 Task: Look for space in Renton, United States from 24th August, 2023 to 10th September, 2023 for 8 adults in price range Rs.12000 to Rs.15000. Place can be entire place or shared room with 4 bedrooms having 8 beds and 4 bathrooms. Property type can be house, flat, guest house. Amenities needed are: wifi, TV, free parkinig on premises, gym, breakfast. Booking option can be shelf check-in. Required host language is English.
Action: Mouse moved to (574, 136)
Screenshot: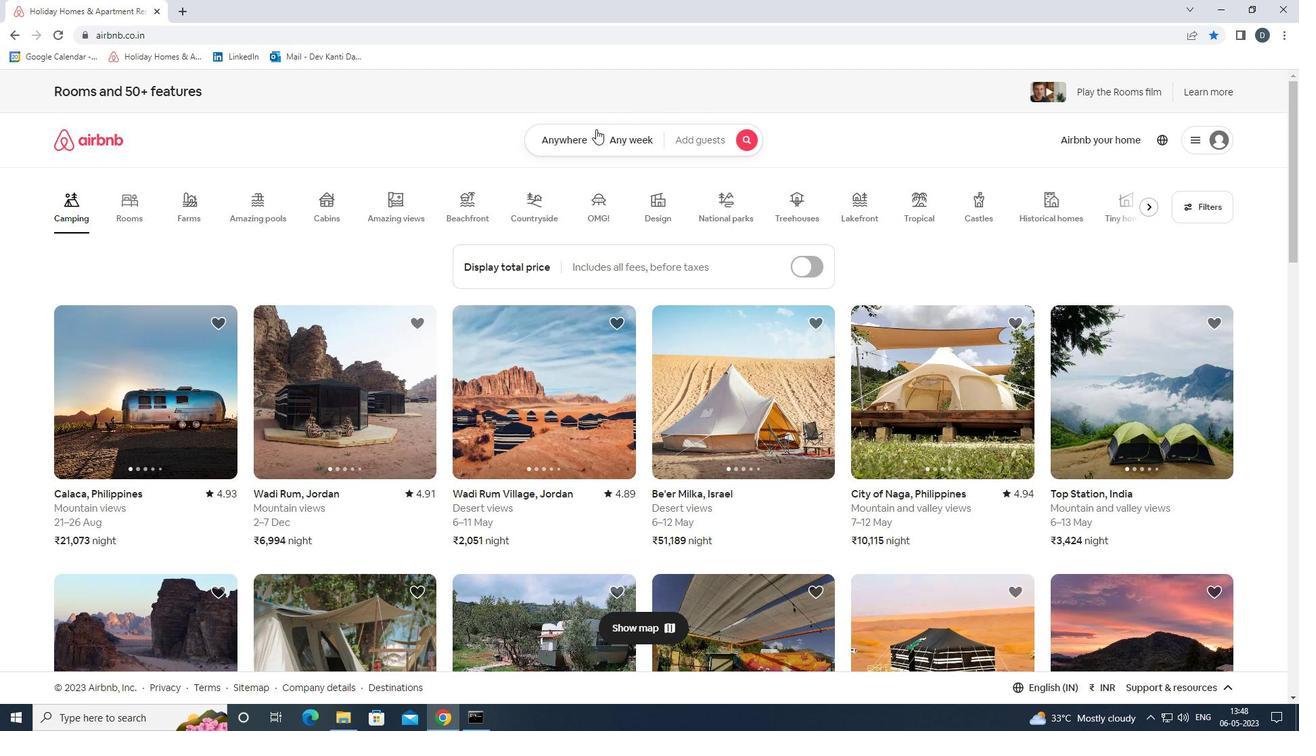 
Action: Mouse pressed left at (574, 136)
Screenshot: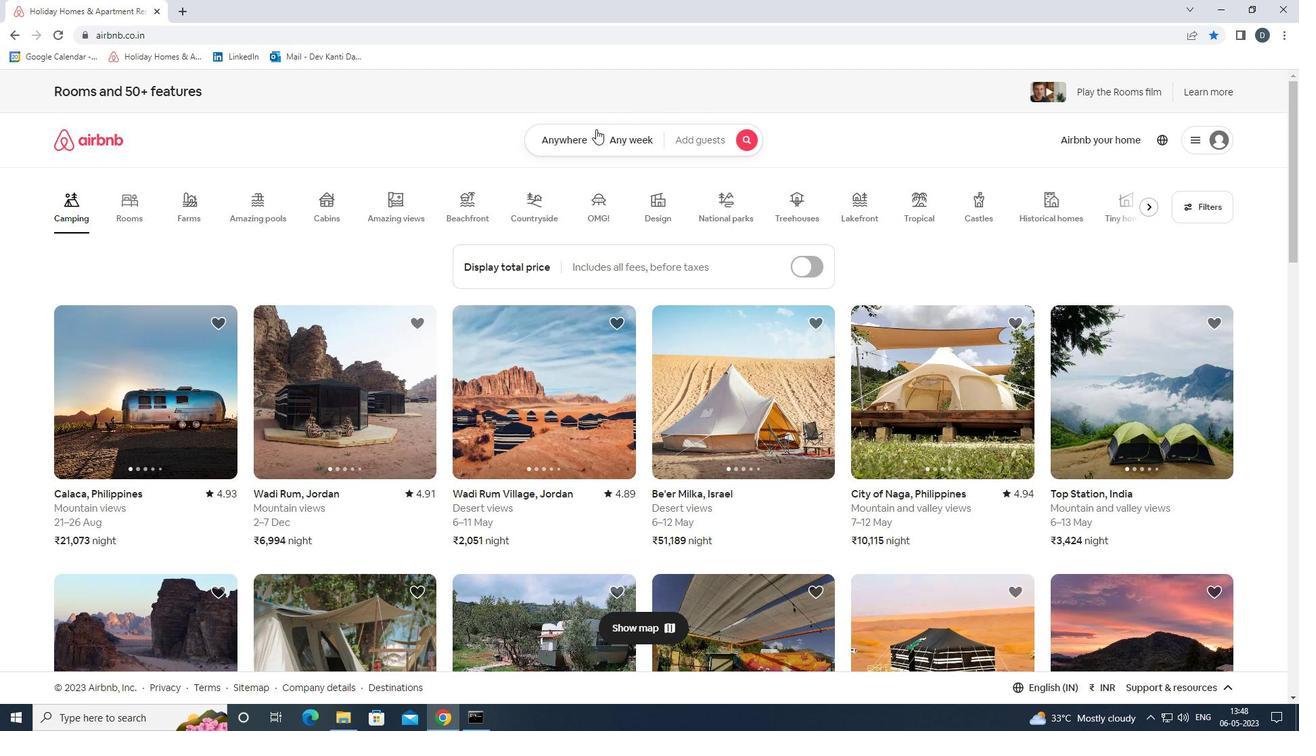 
Action: Mouse moved to (507, 191)
Screenshot: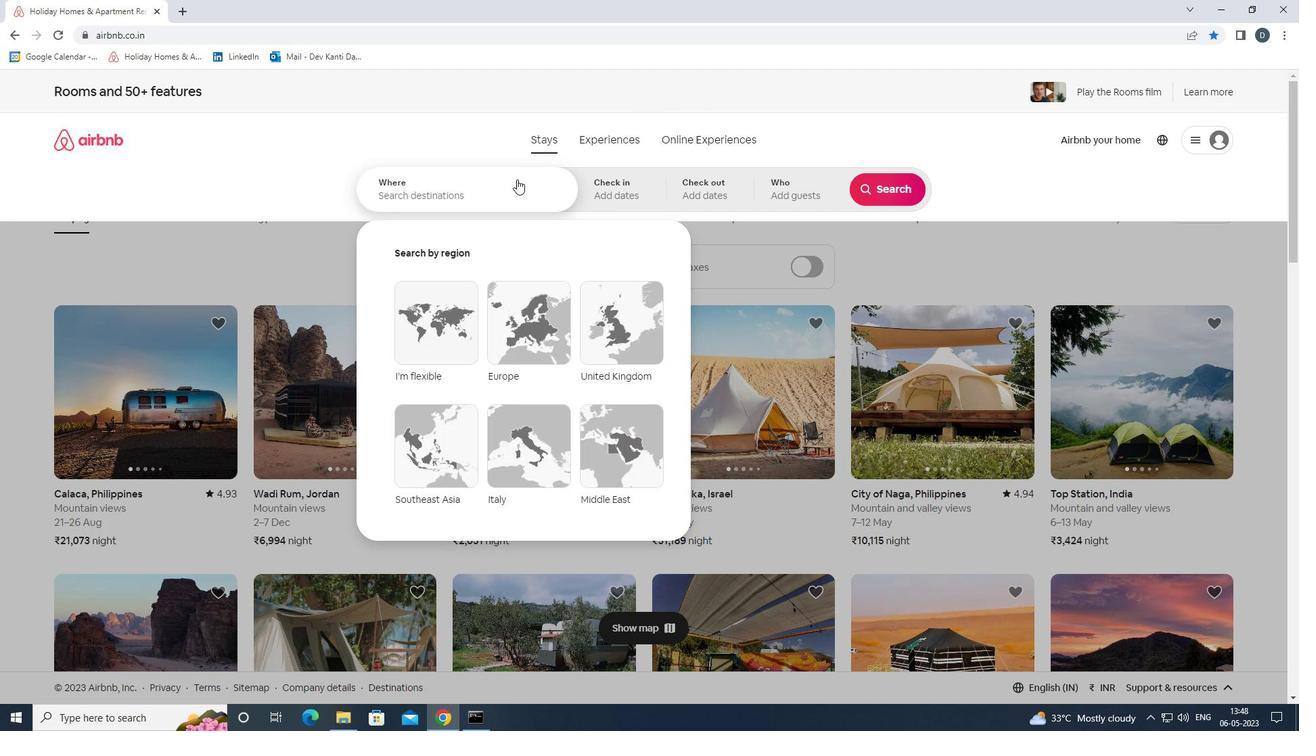 
Action: Mouse pressed left at (507, 191)
Screenshot: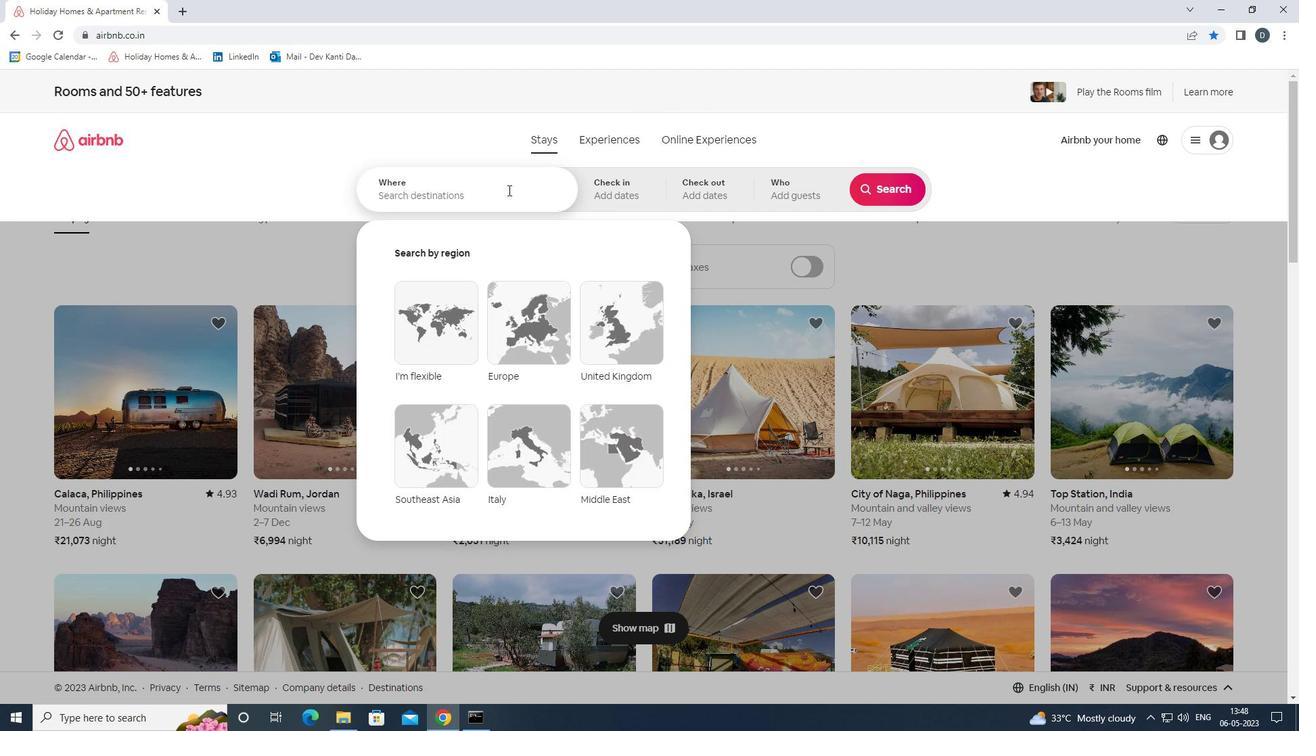 
Action: Key pressed <Key.shift>RENTON,<Key.shift><Key.shift><Key.shift><Key.shift><Key.shift><Key.shift><Key.shift><Key.shift><Key.shift><Key.shift><Key.shift><Key.shift>UNITED<Key.space><Key.shift>STATES<Key.enter>
Screenshot: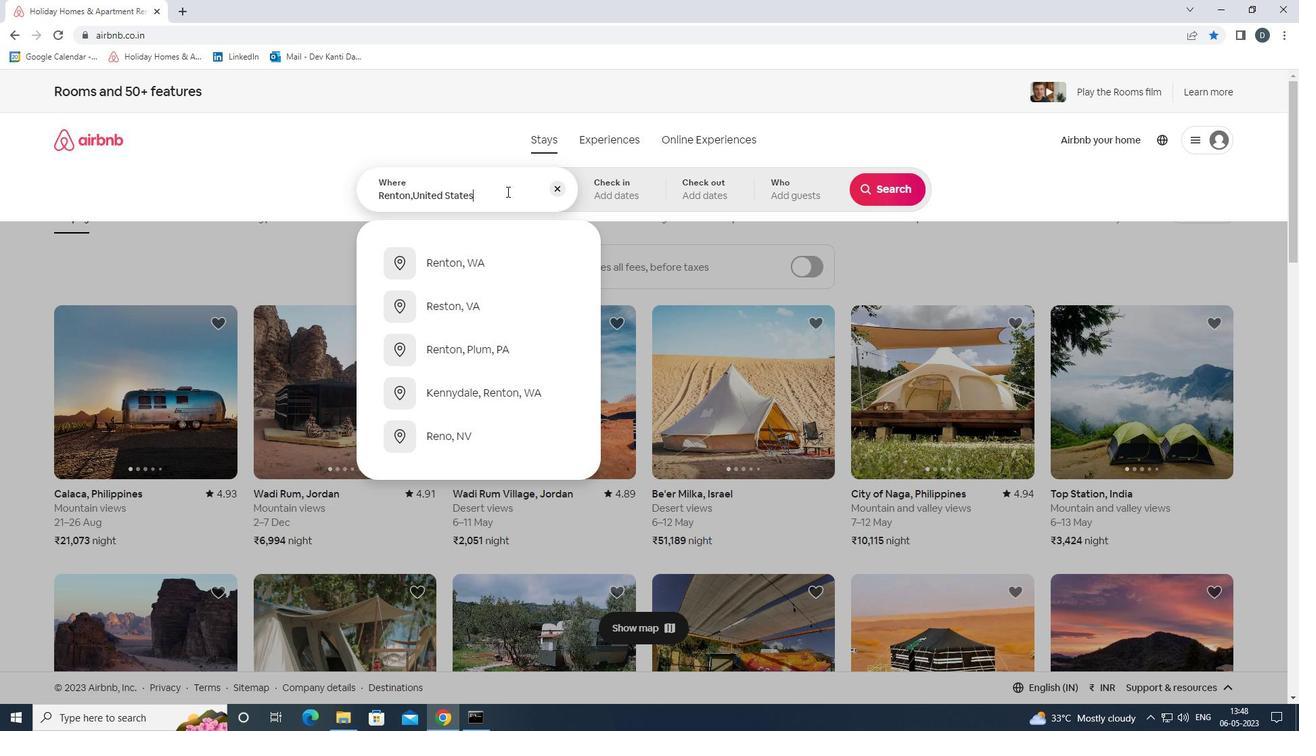 
Action: Mouse moved to (894, 294)
Screenshot: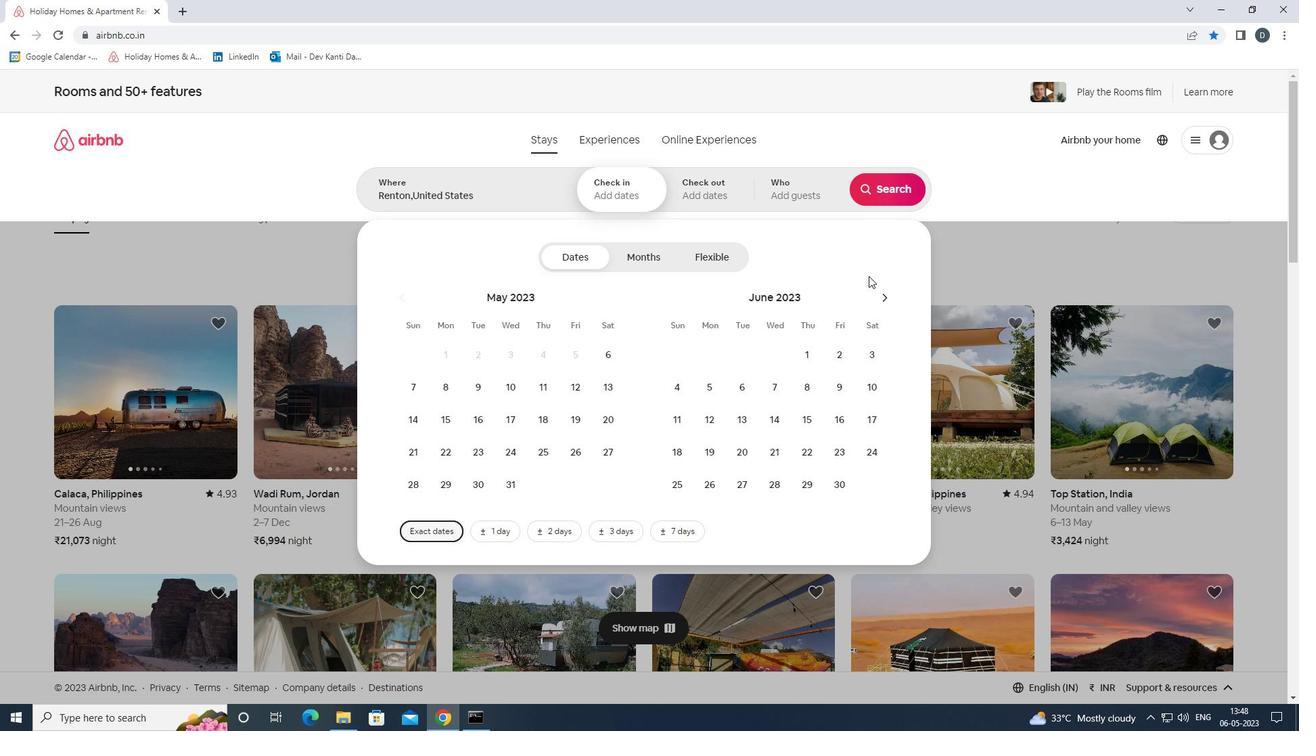 
Action: Mouse pressed left at (894, 294)
Screenshot: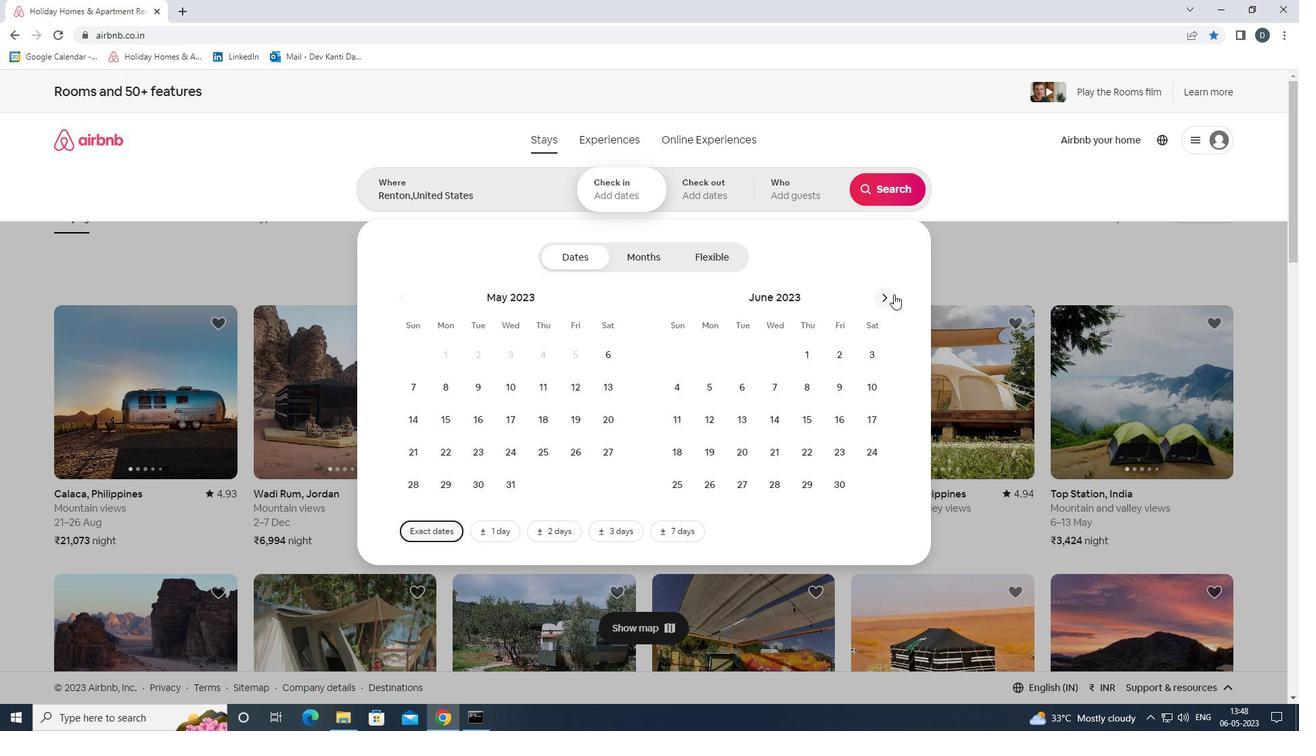 
Action: Mouse pressed left at (894, 294)
Screenshot: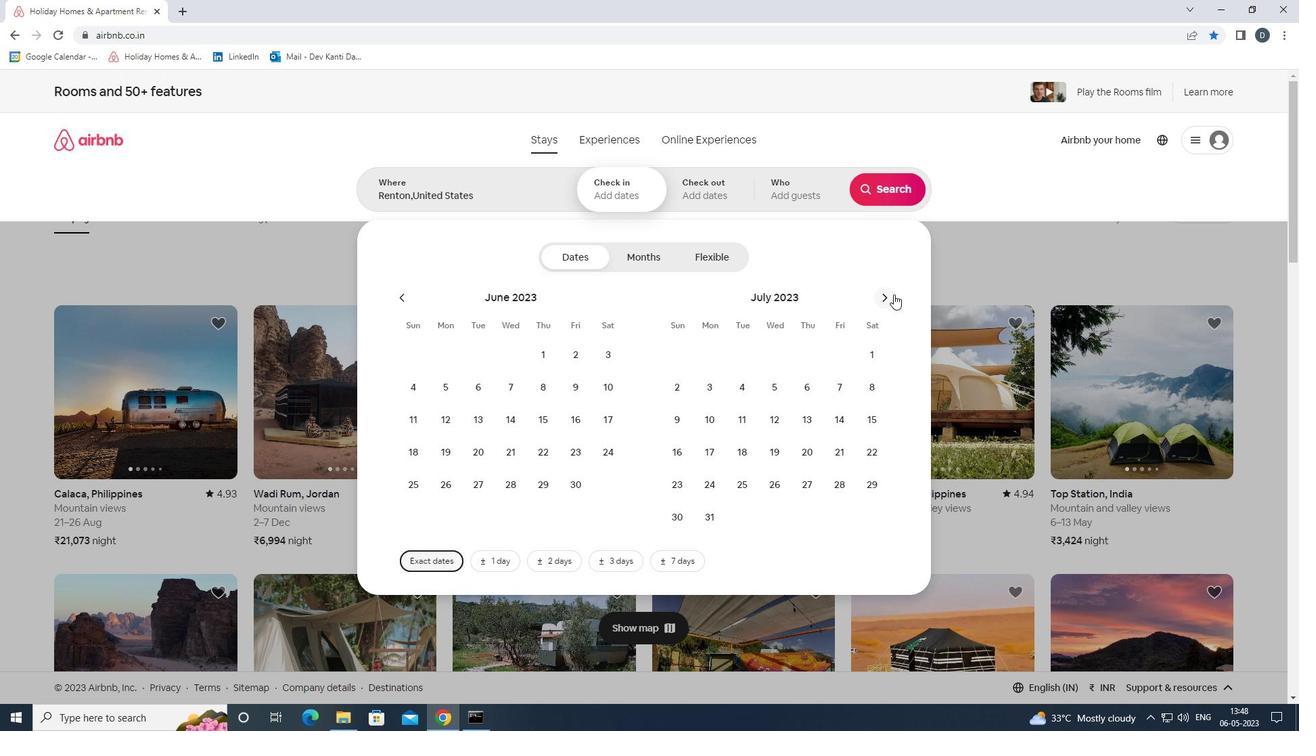 
Action: Mouse pressed left at (894, 294)
Screenshot: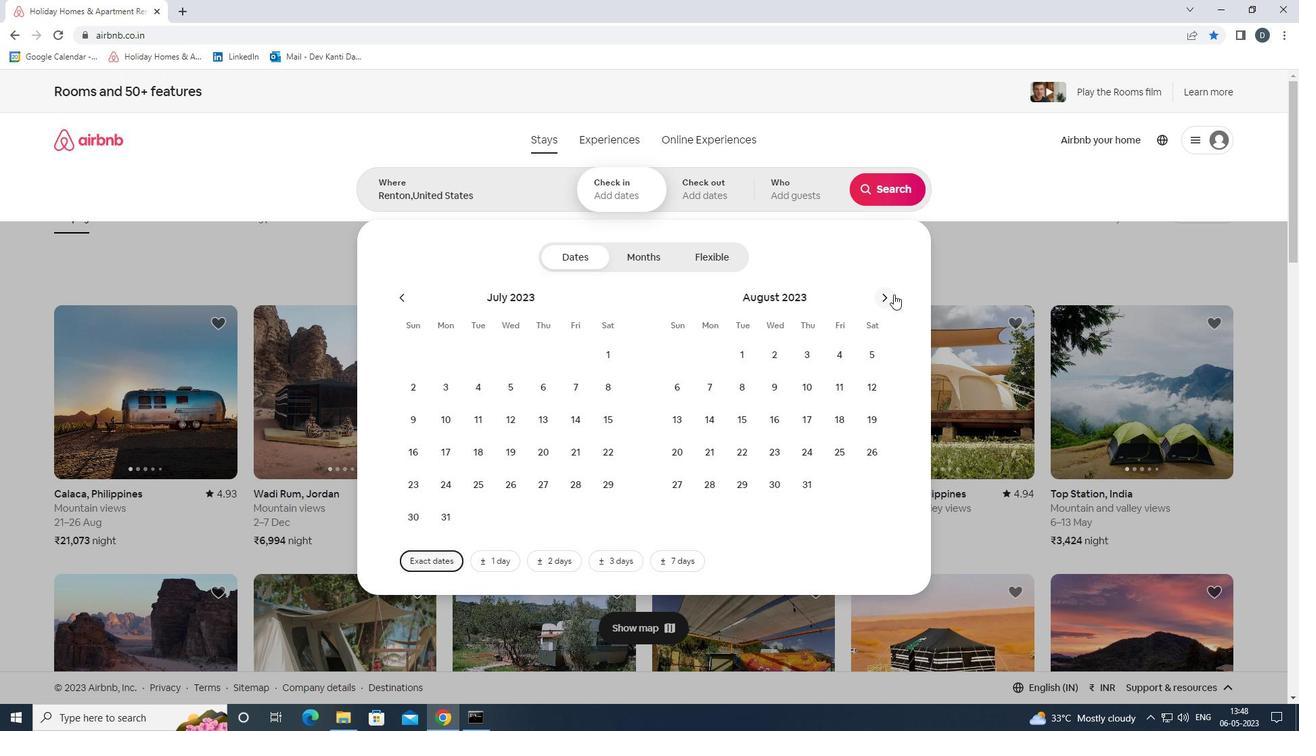
Action: Mouse moved to (535, 442)
Screenshot: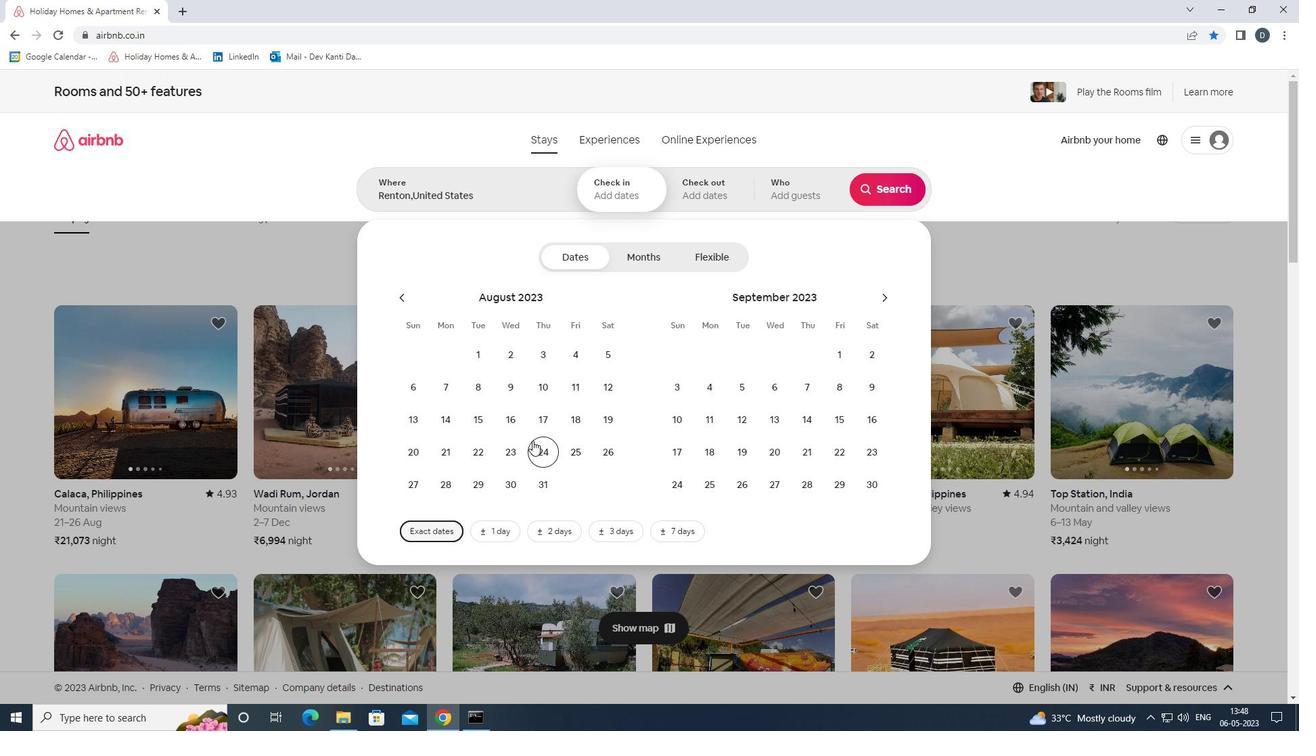 
Action: Mouse pressed left at (535, 442)
Screenshot: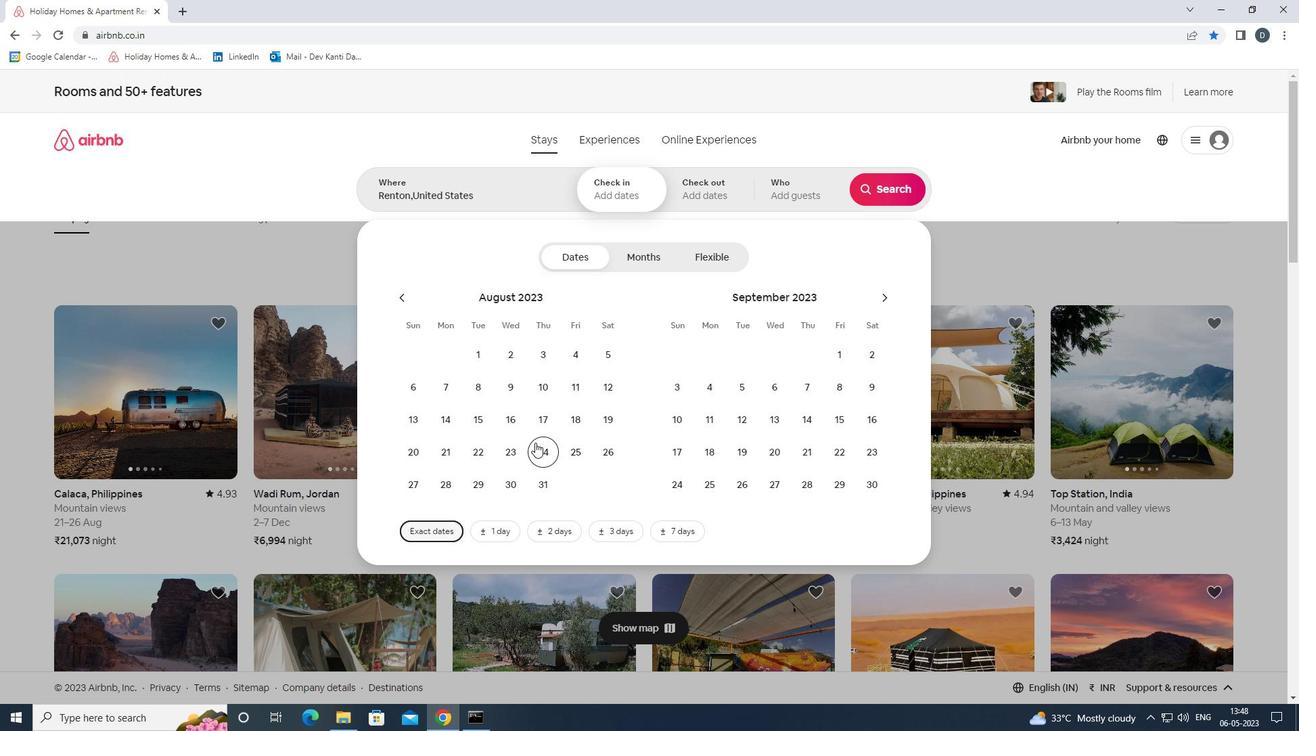 
Action: Mouse moved to (683, 420)
Screenshot: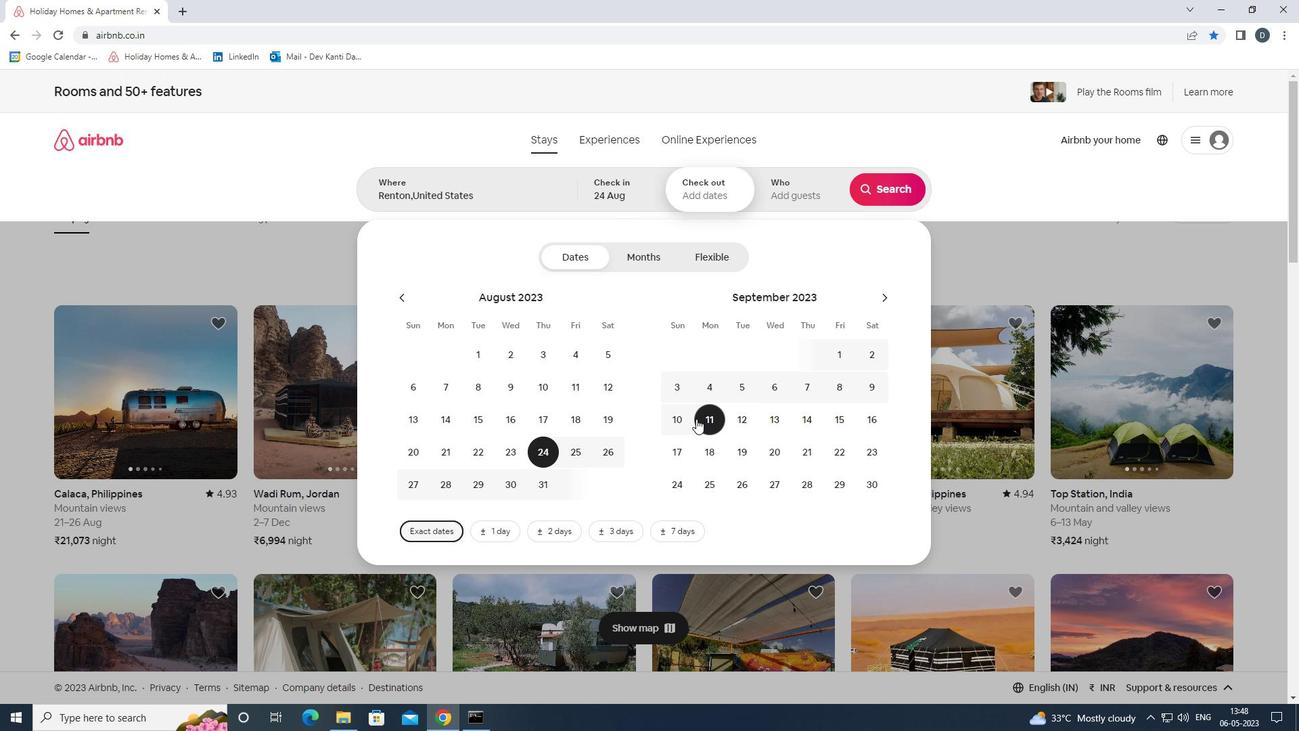 
Action: Mouse pressed left at (683, 420)
Screenshot: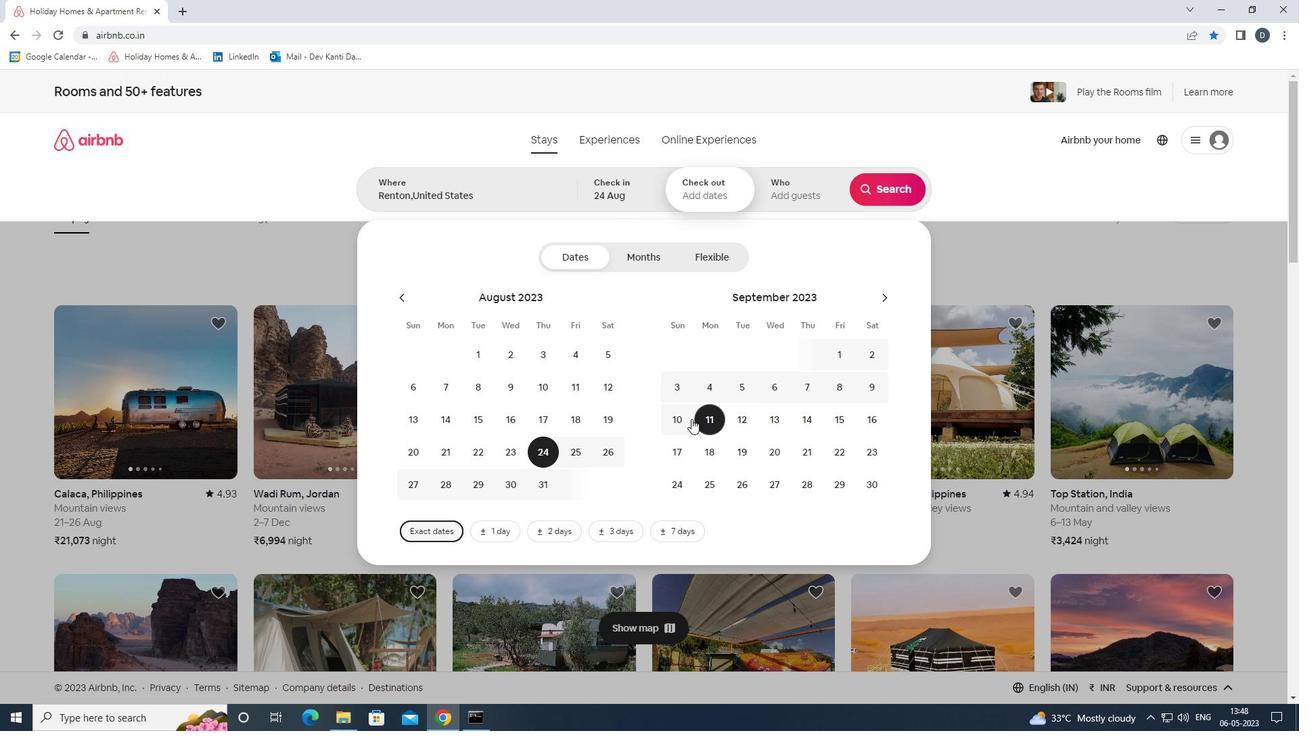 
Action: Mouse moved to (786, 199)
Screenshot: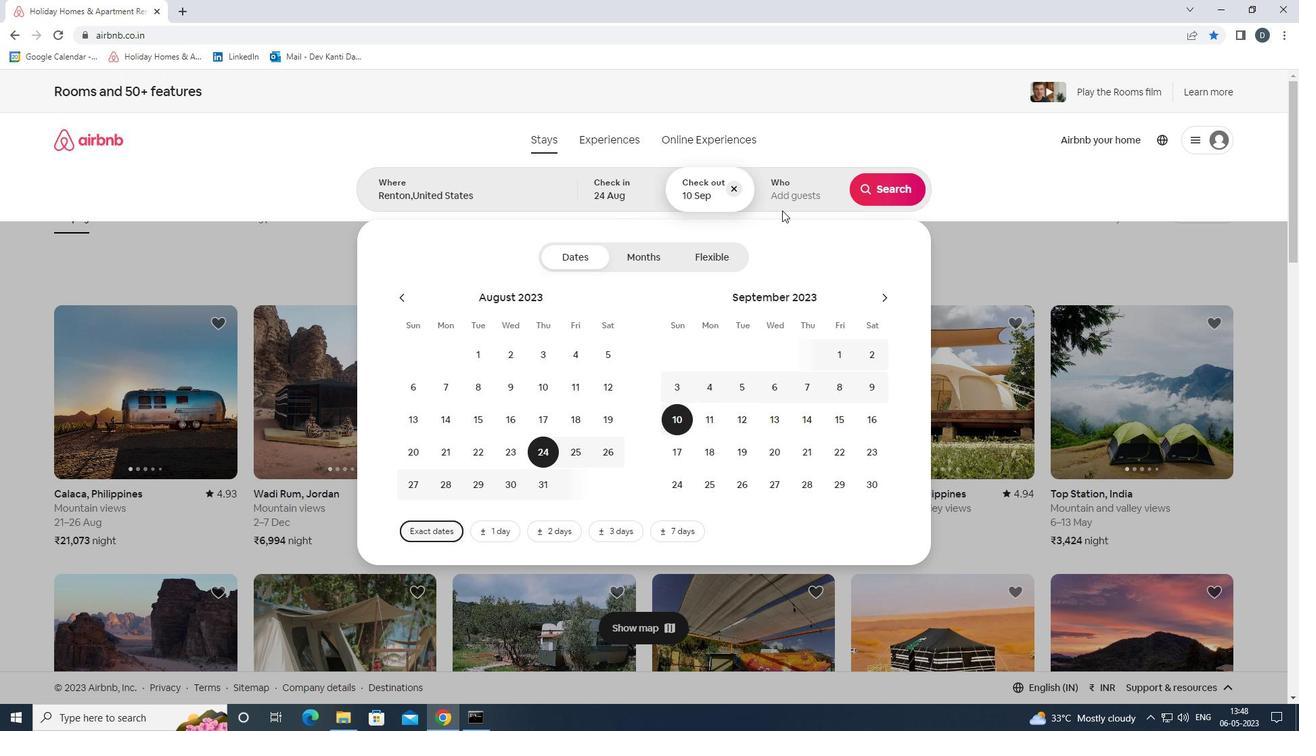 
Action: Mouse pressed left at (786, 199)
Screenshot: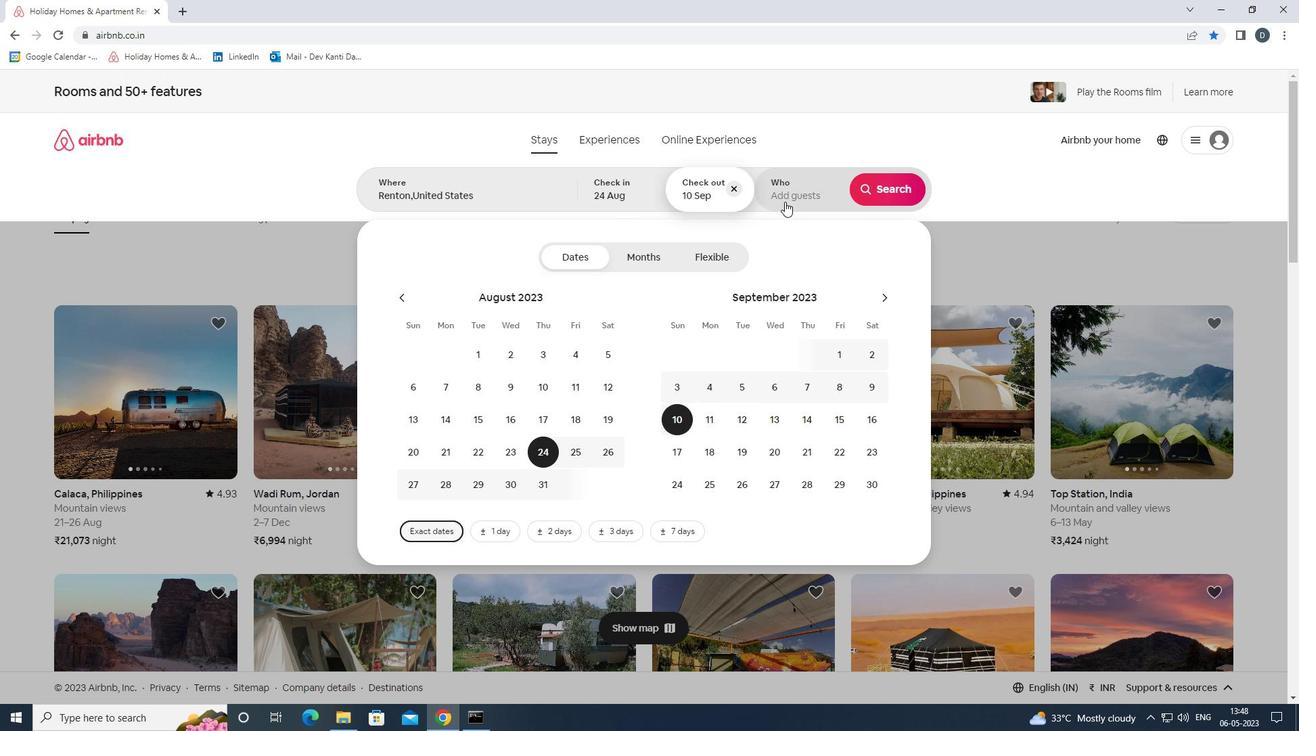 
Action: Mouse moved to (889, 261)
Screenshot: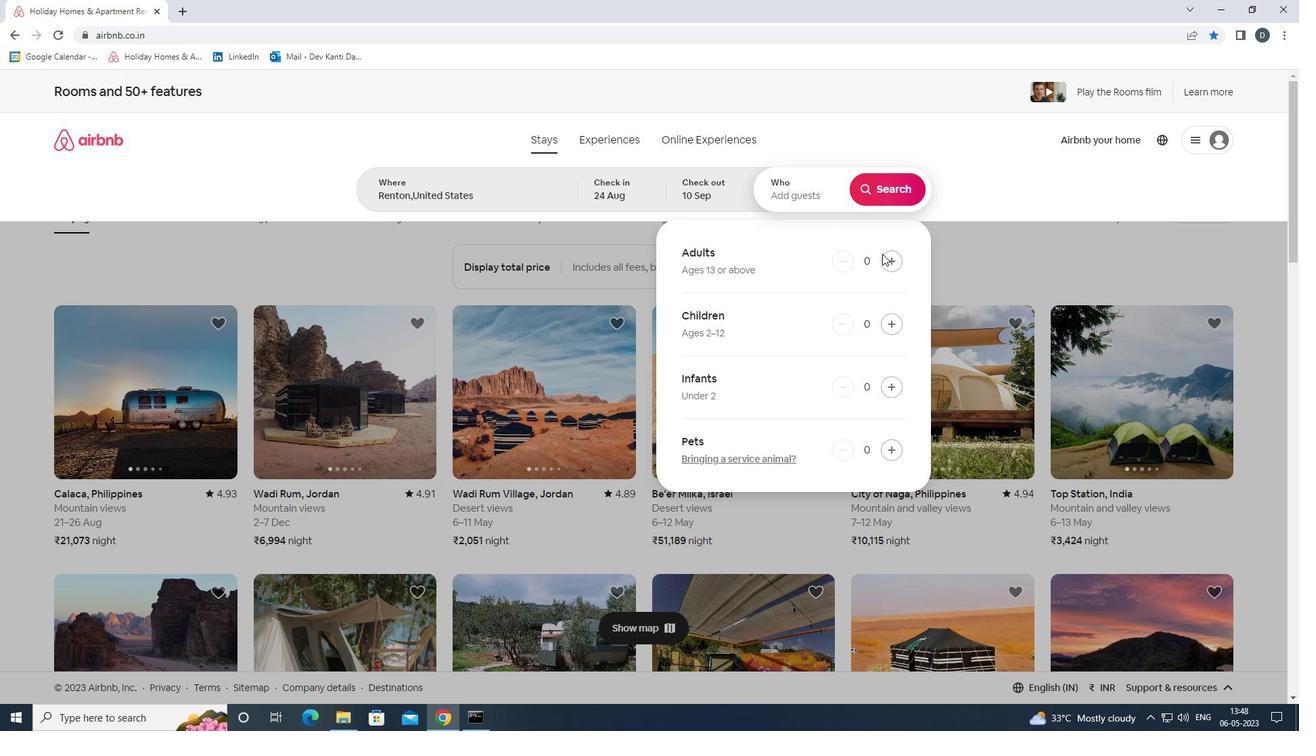 
Action: Mouse pressed left at (889, 261)
Screenshot: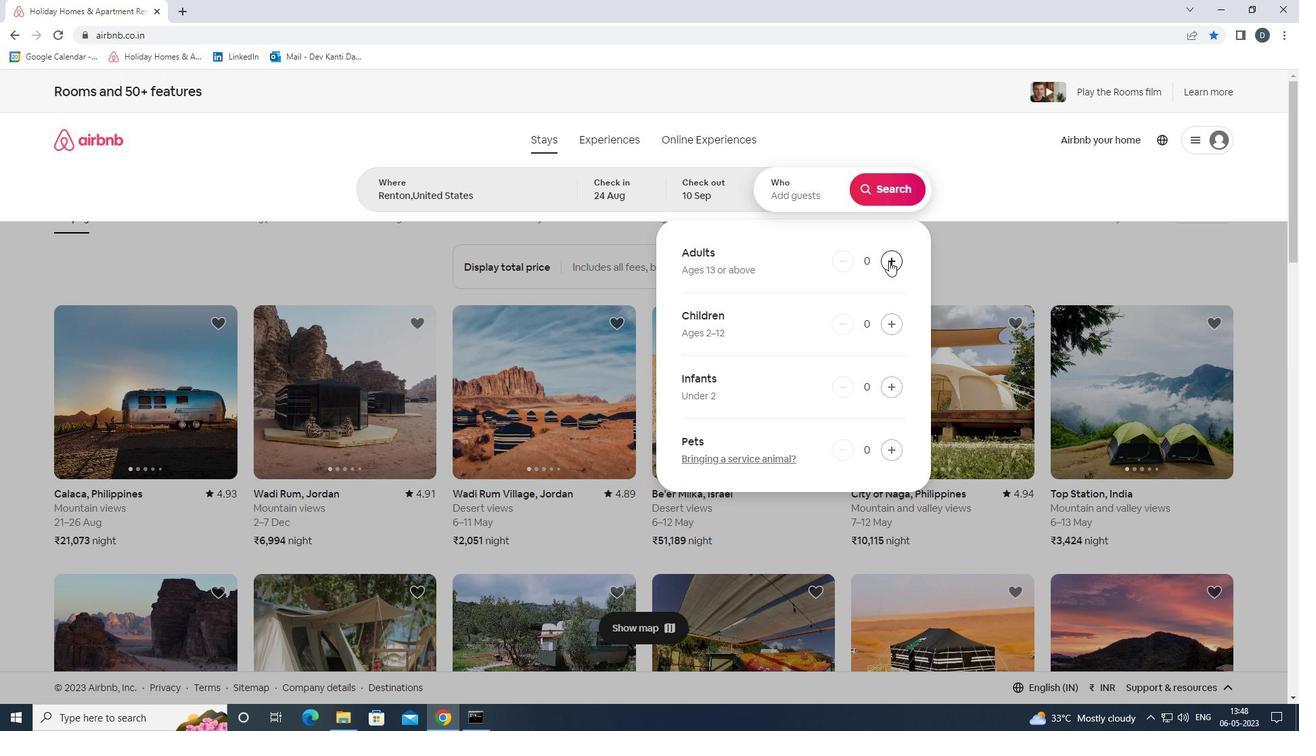 
Action: Mouse pressed left at (889, 261)
Screenshot: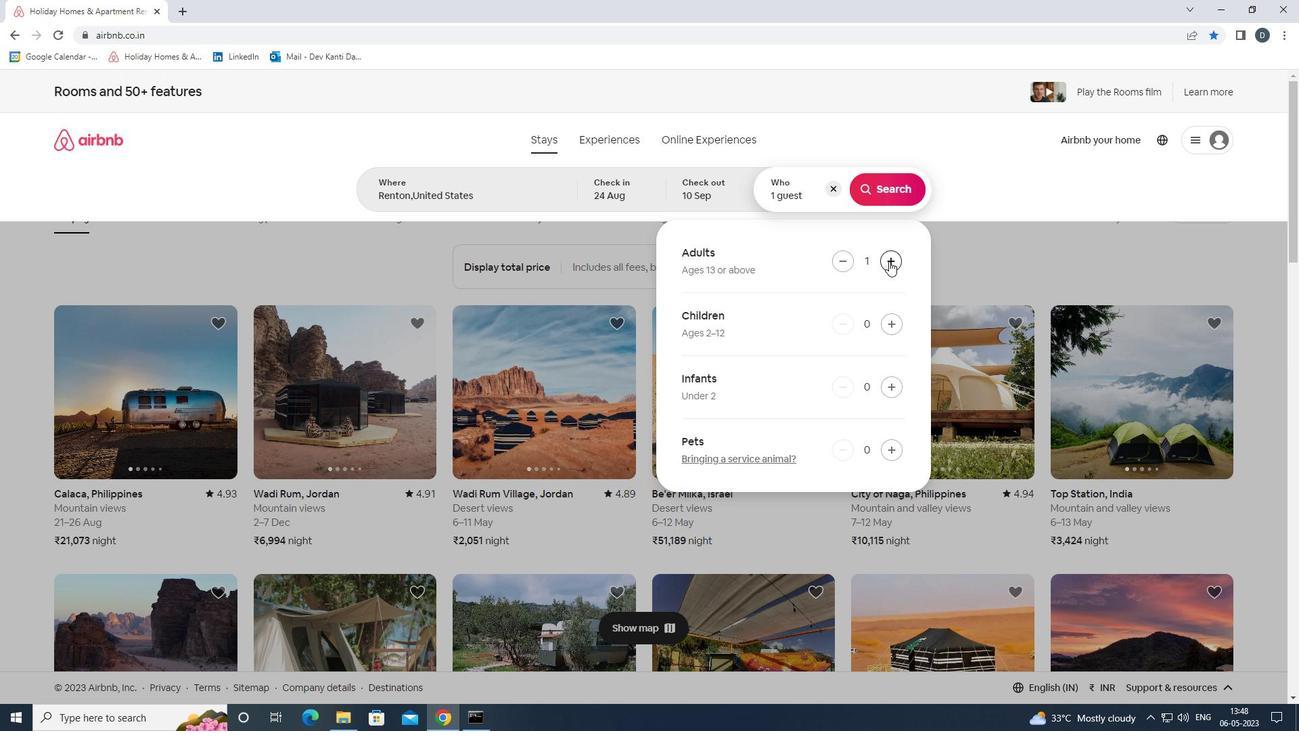 
Action: Mouse pressed left at (889, 261)
Screenshot: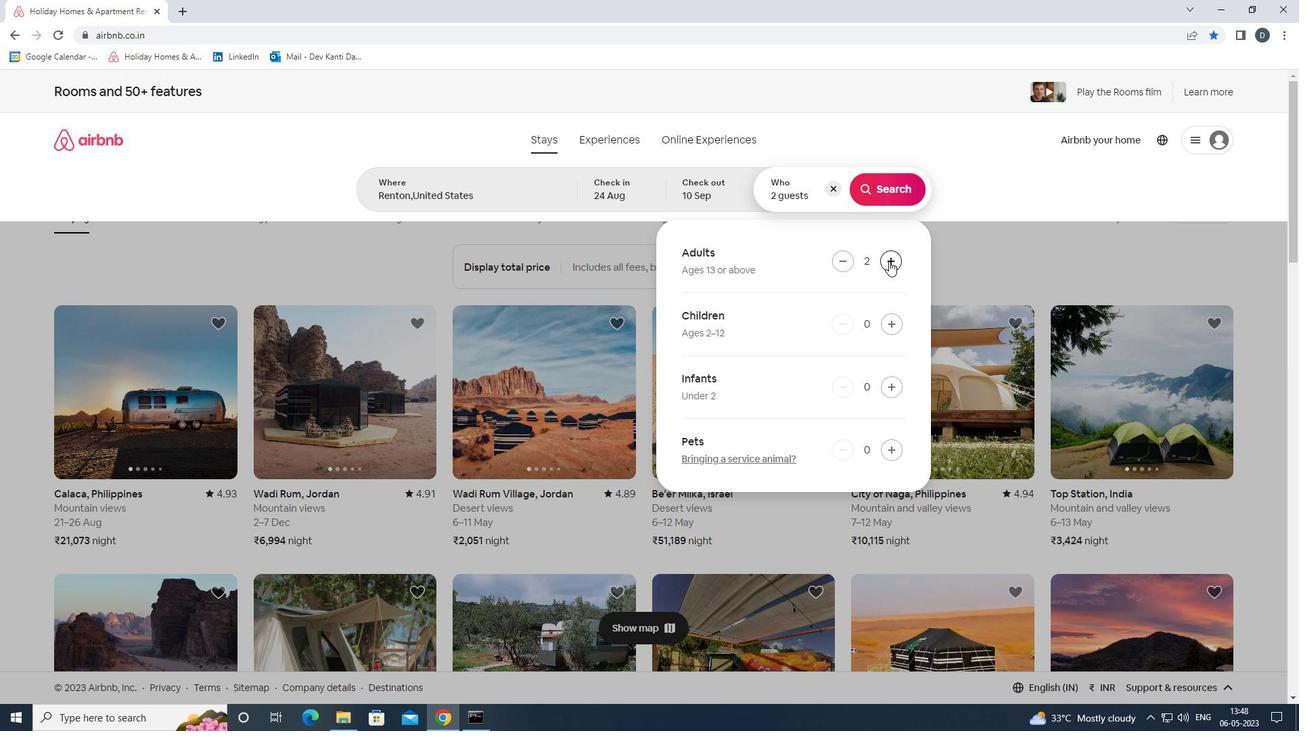 
Action: Mouse pressed left at (889, 261)
Screenshot: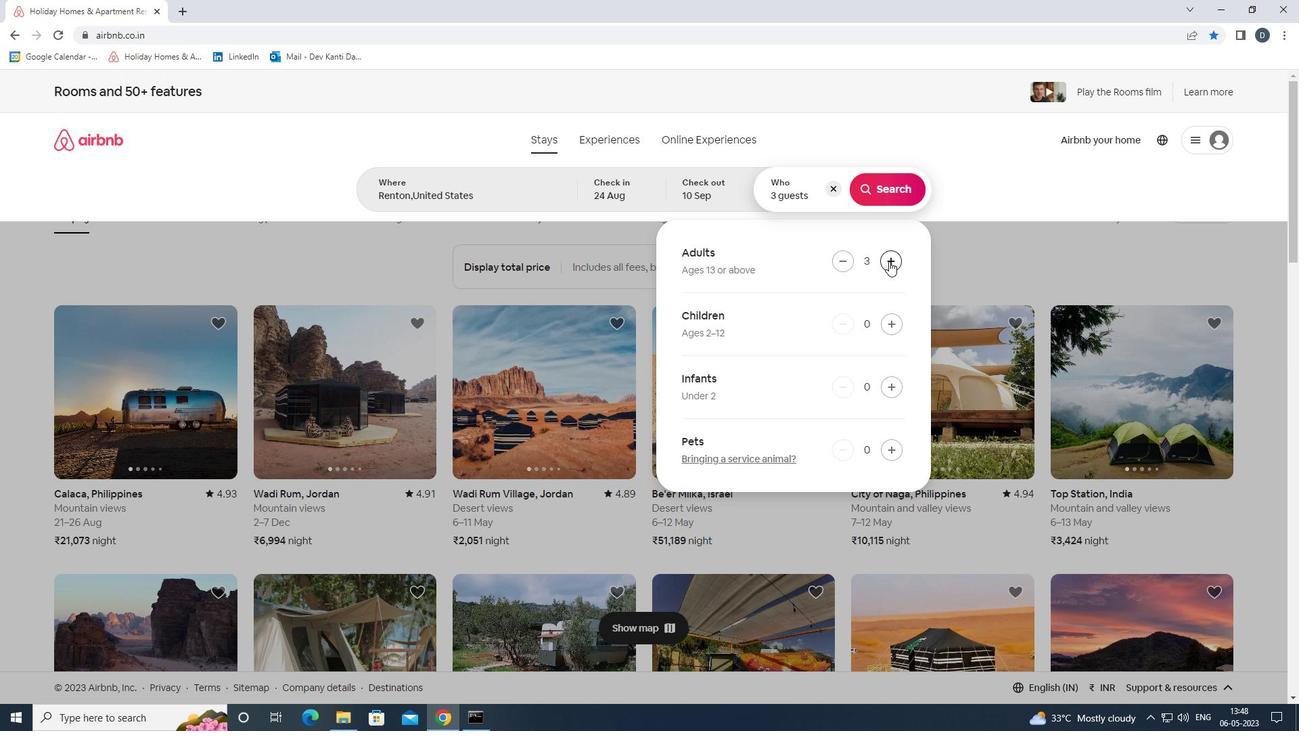 
Action: Mouse pressed left at (889, 261)
Screenshot: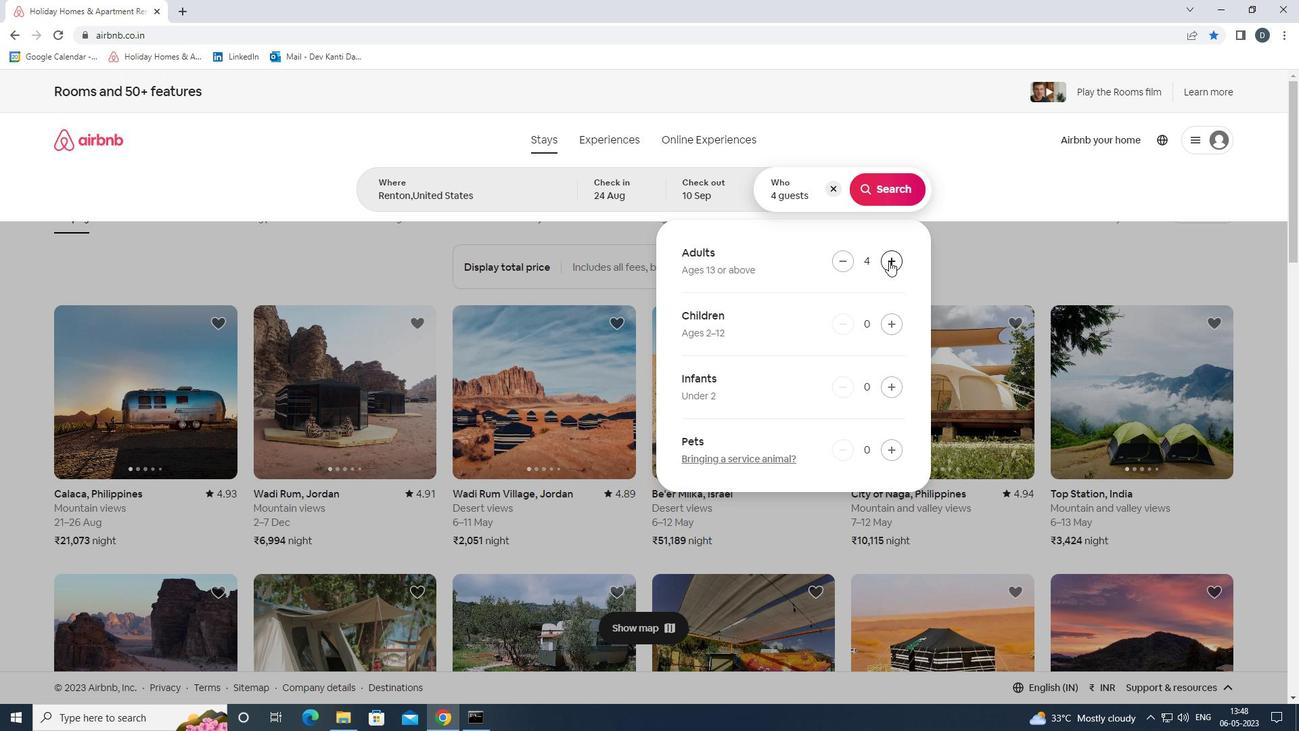 
Action: Mouse pressed left at (889, 261)
Screenshot: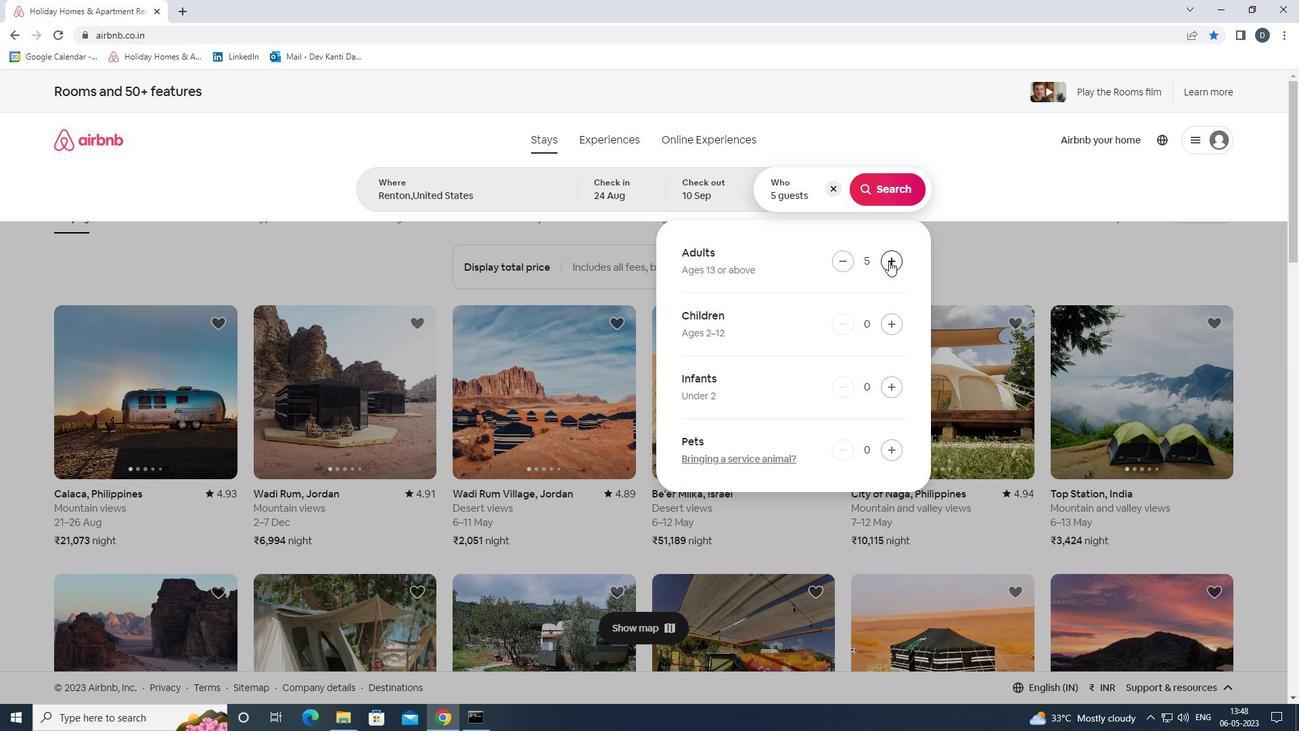 
Action: Mouse pressed left at (889, 261)
Screenshot: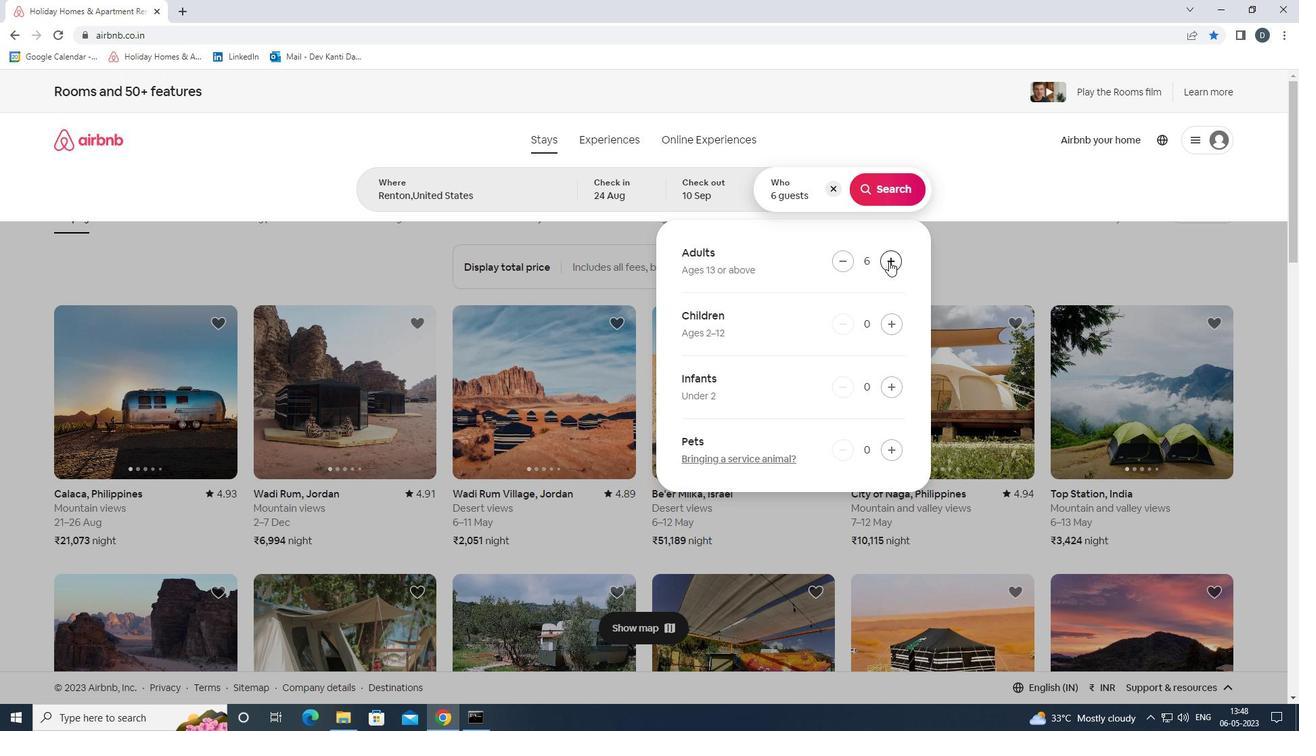 
Action: Mouse pressed left at (889, 261)
Screenshot: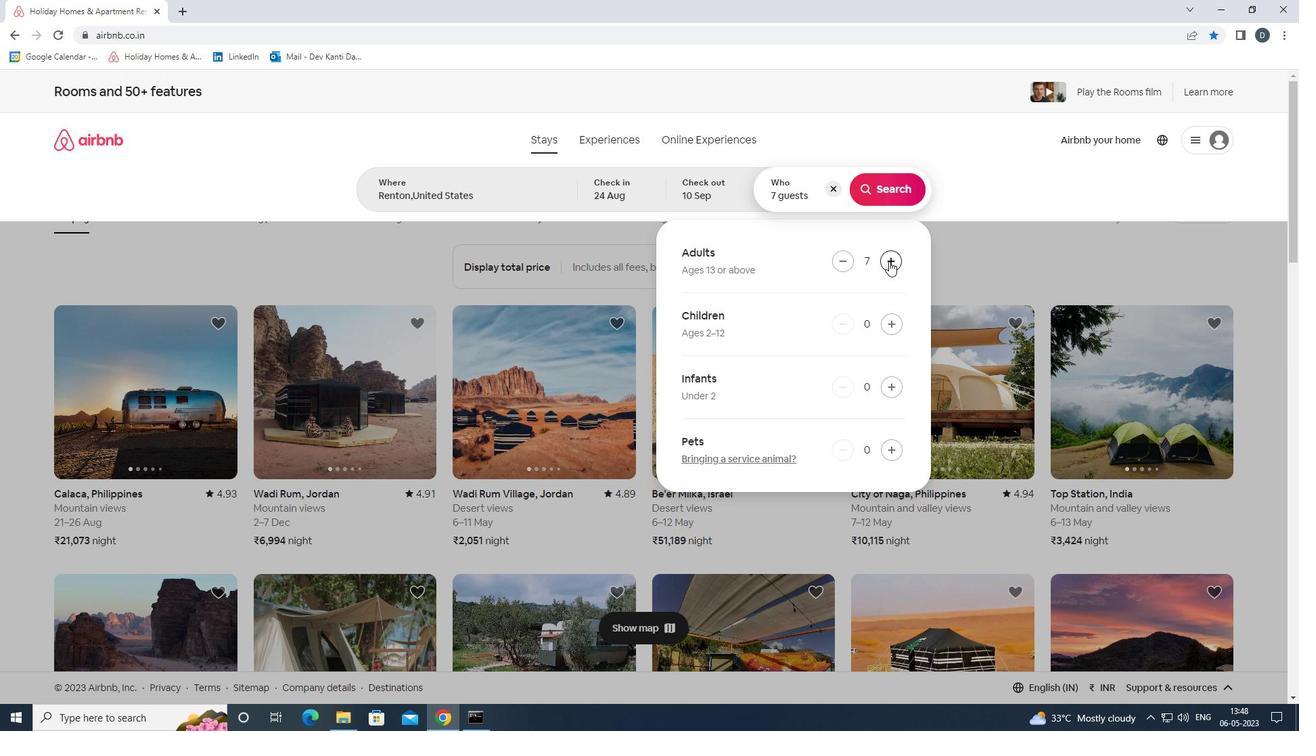 
Action: Mouse moved to (898, 182)
Screenshot: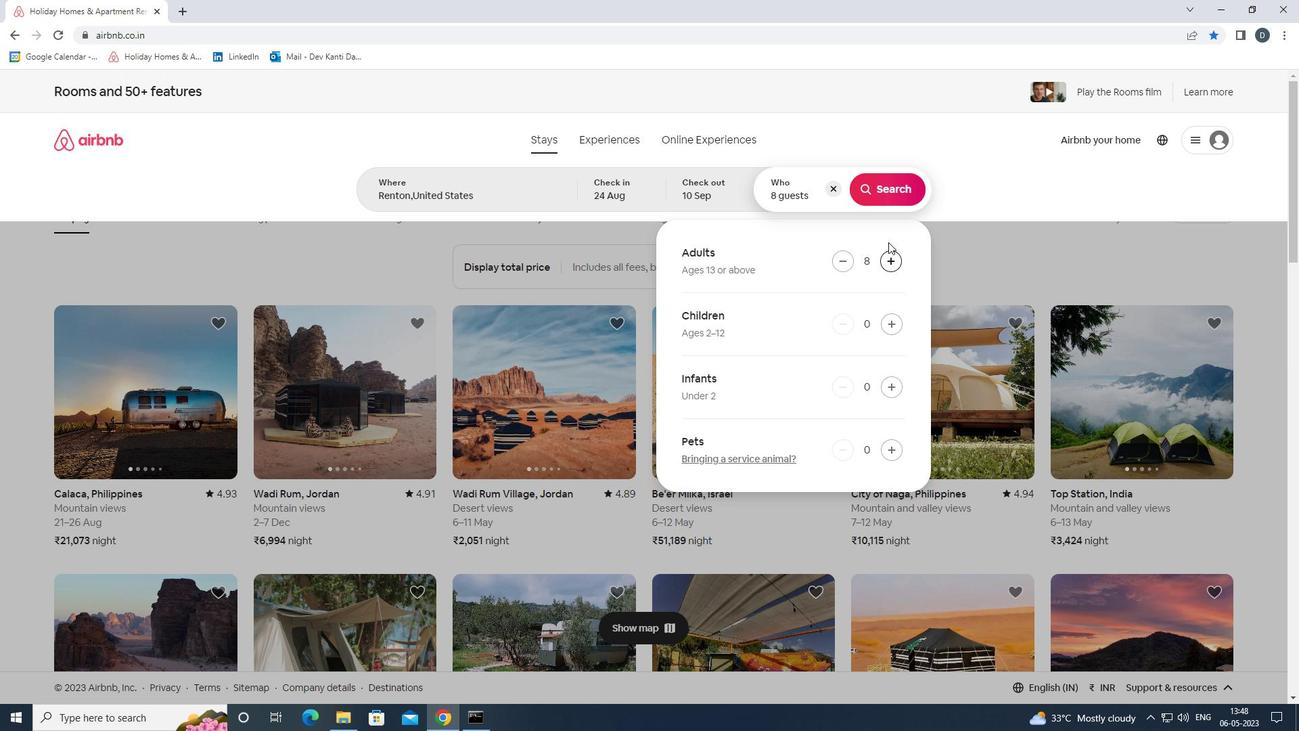
Action: Mouse pressed left at (898, 182)
Screenshot: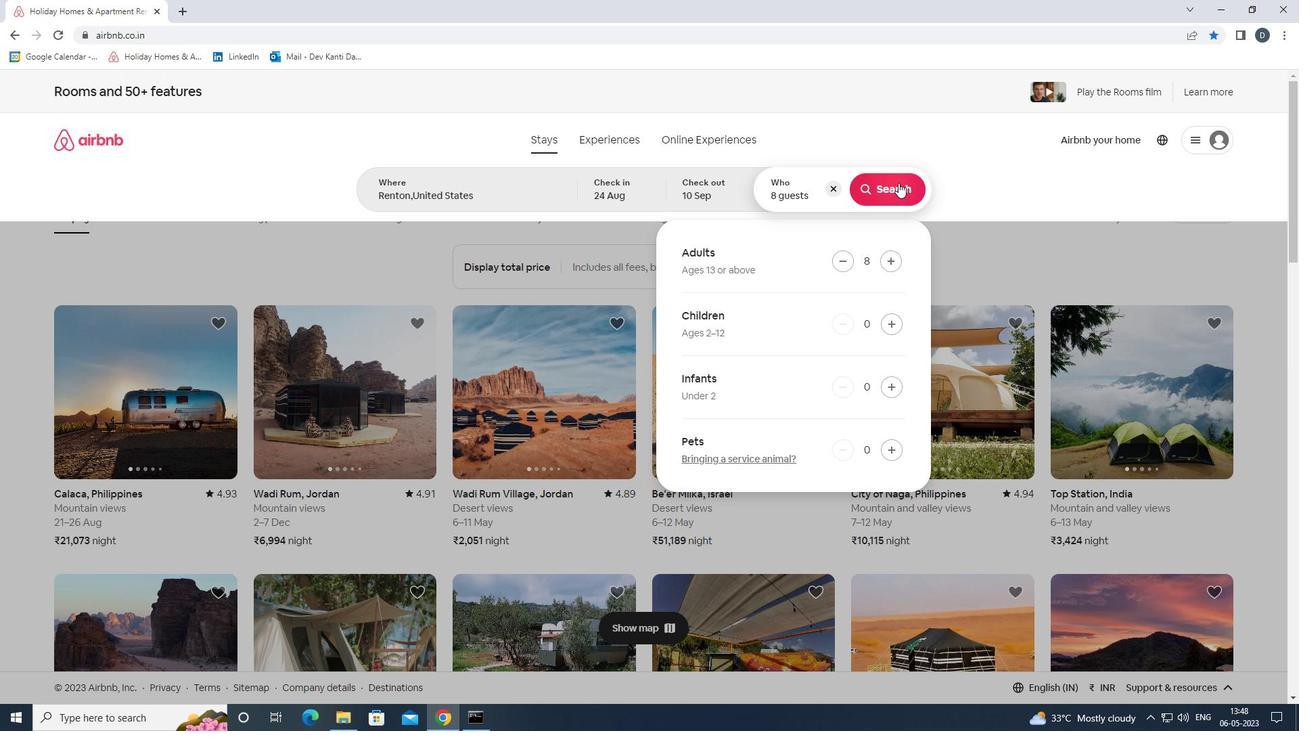 
Action: Mouse moved to (1225, 149)
Screenshot: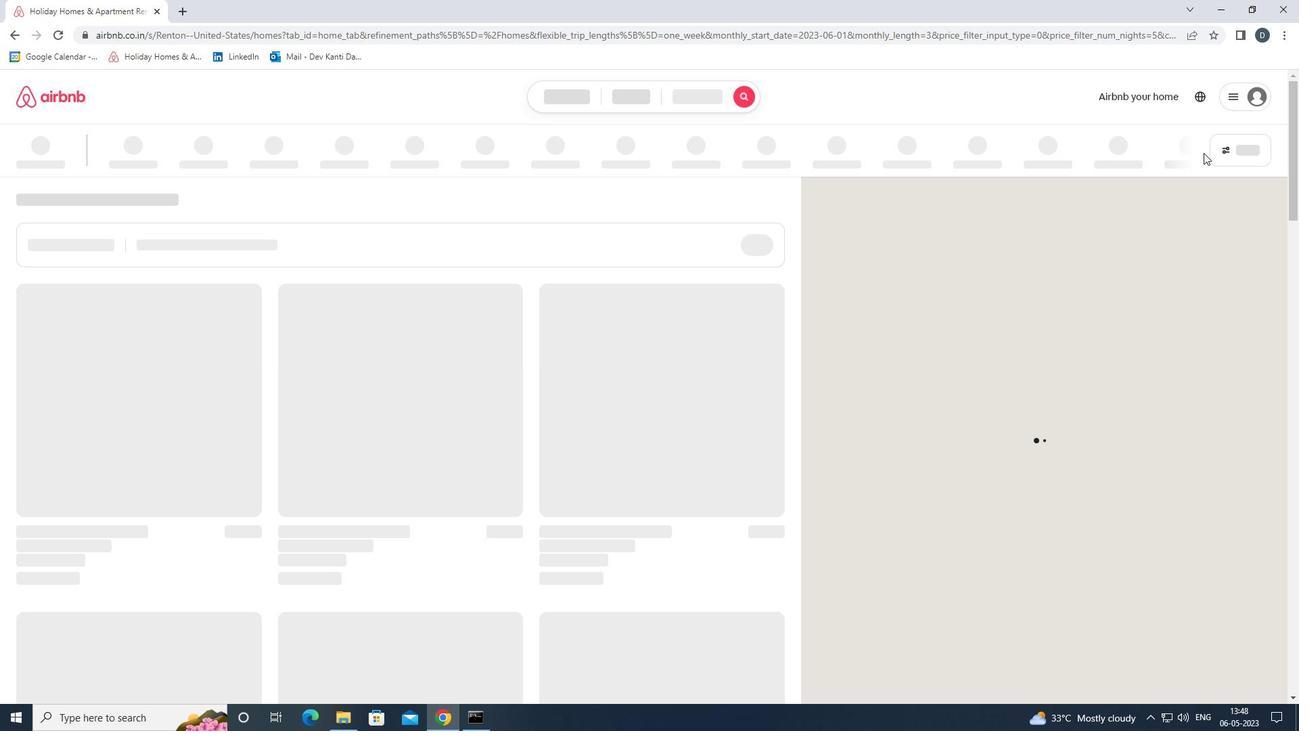 
Action: Mouse pressed left at (1225, 149)
Screenshot: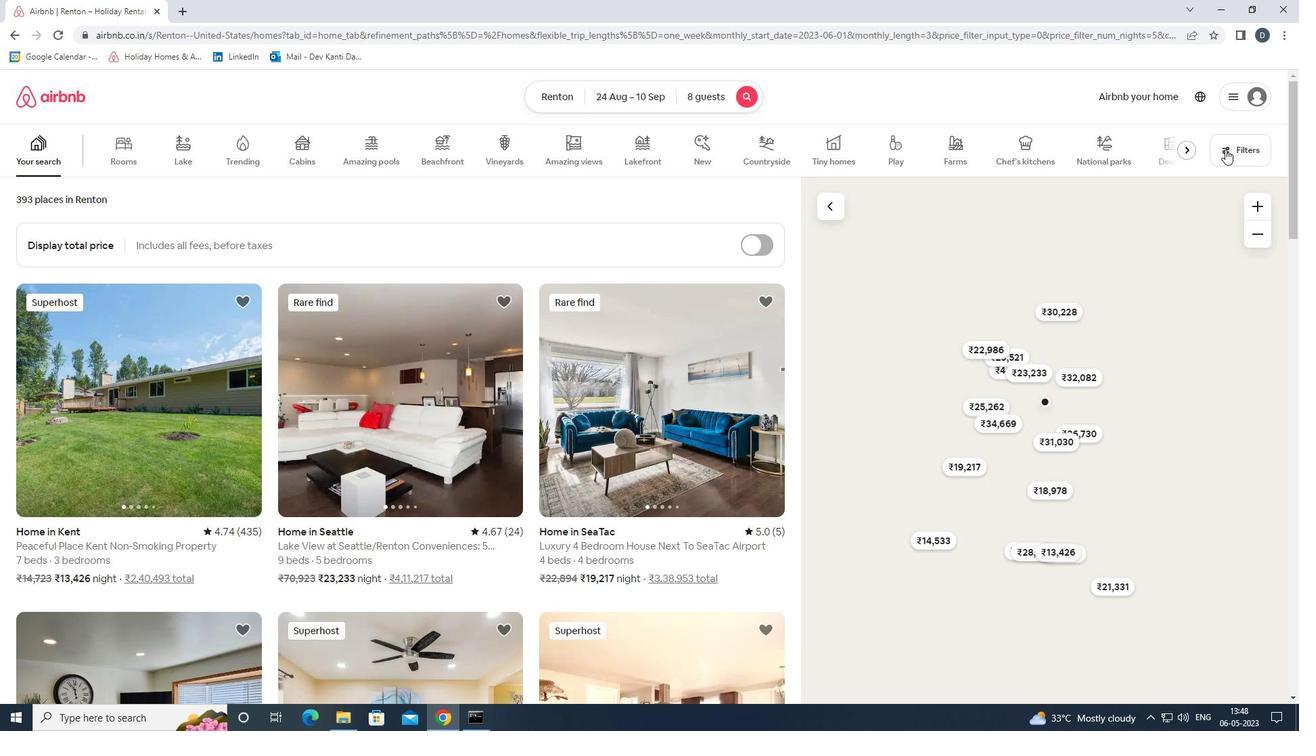 
Action: Mouse moved to (557, 483)
Screenshot: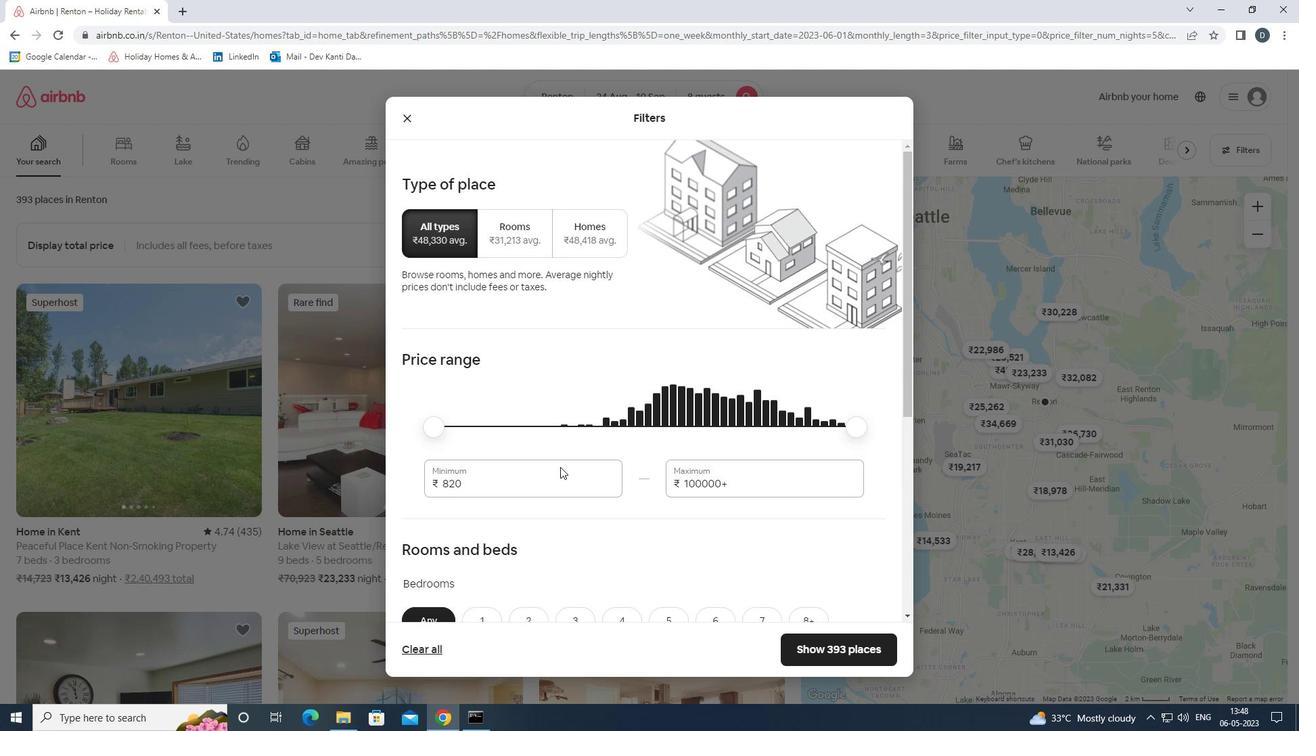 
Action: Mouse pressed left at (557, 483)
Screenshot: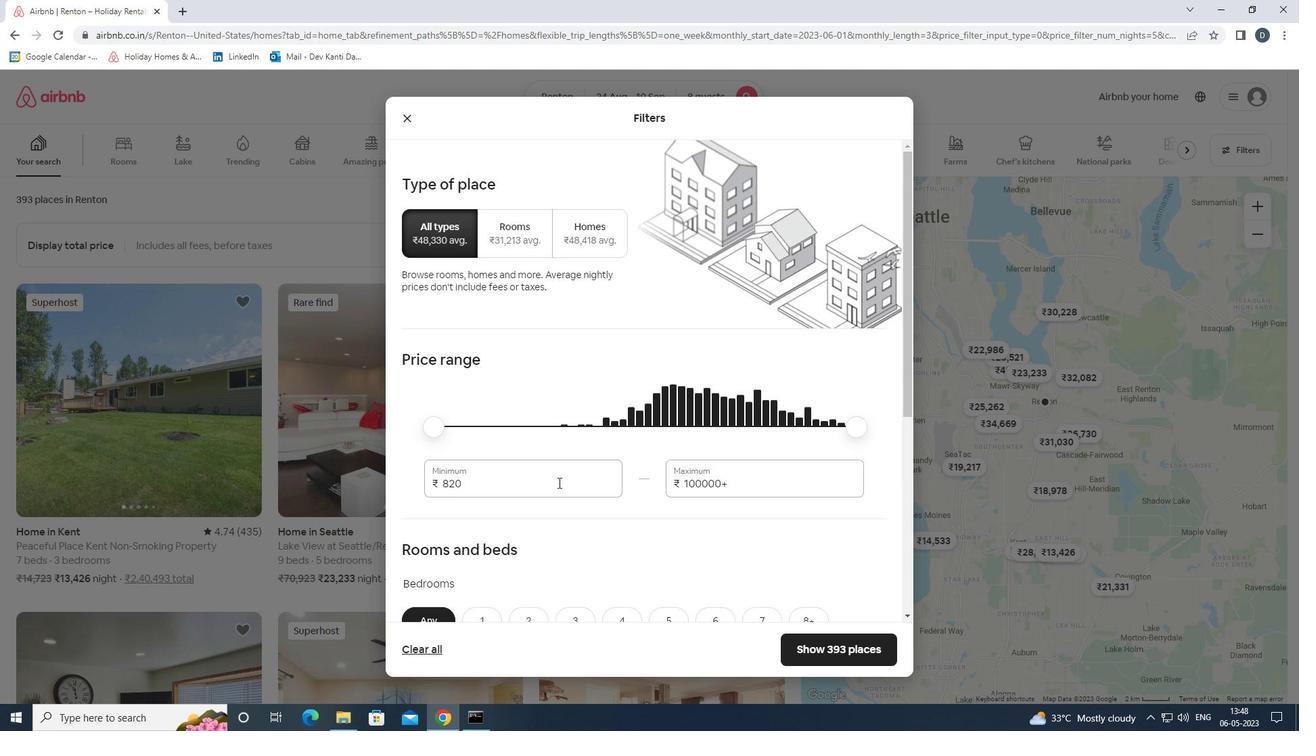 
Action: Mouse pressed left at (557, 483)
Screenshot: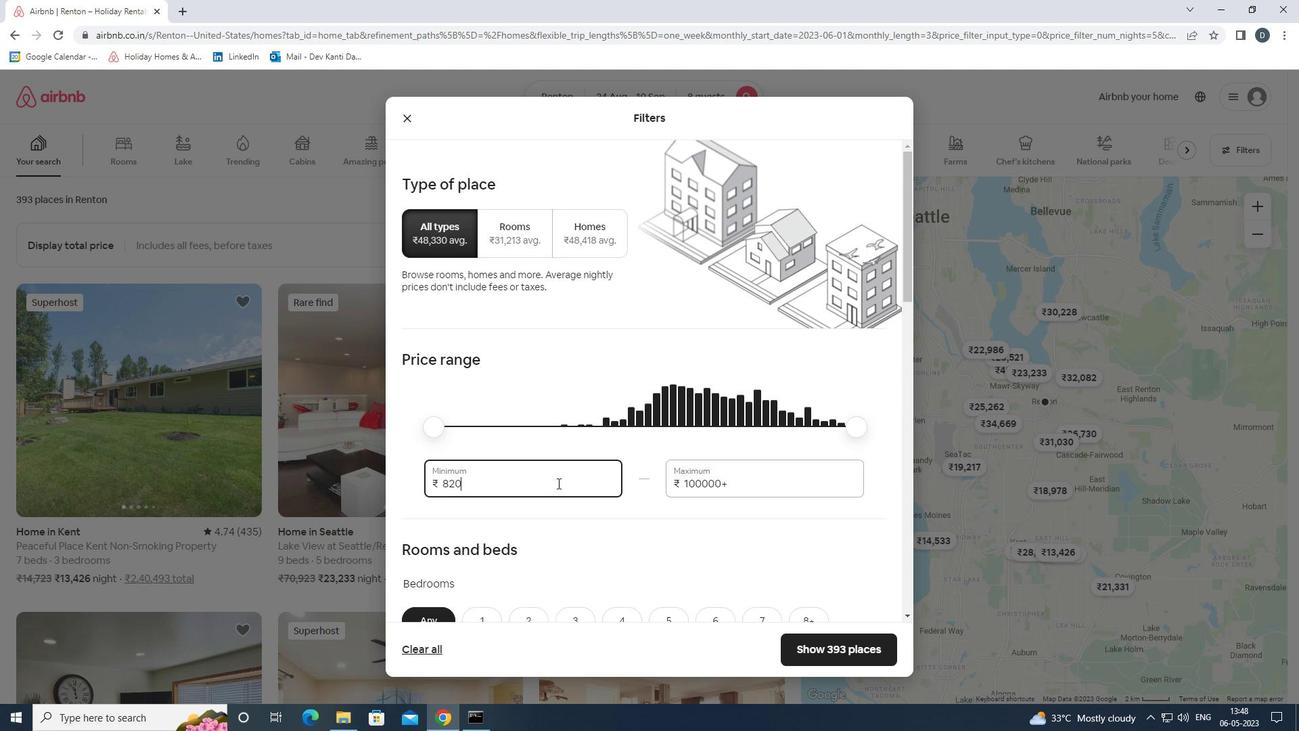 
Action: Mouse moved to (557, 485)
Screenshot: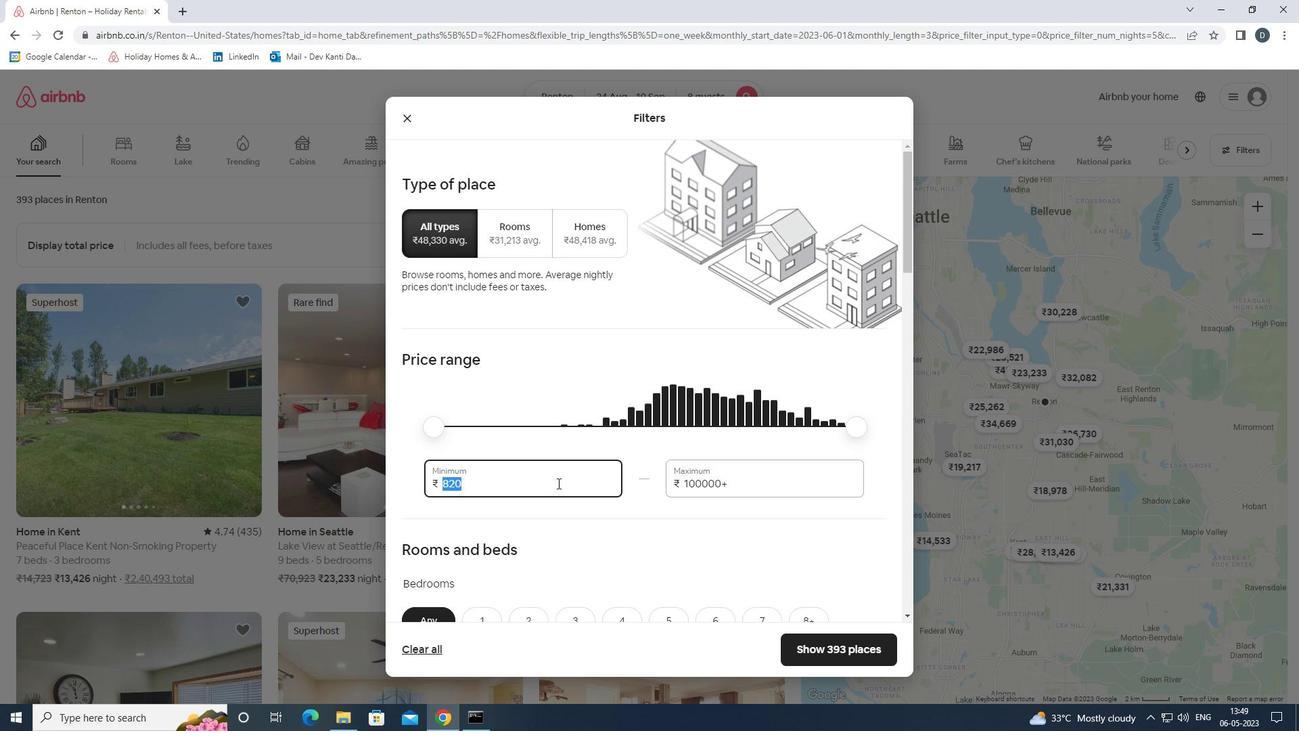 
Action: Key pressed 12000<Key.tab>15000
Screenshot: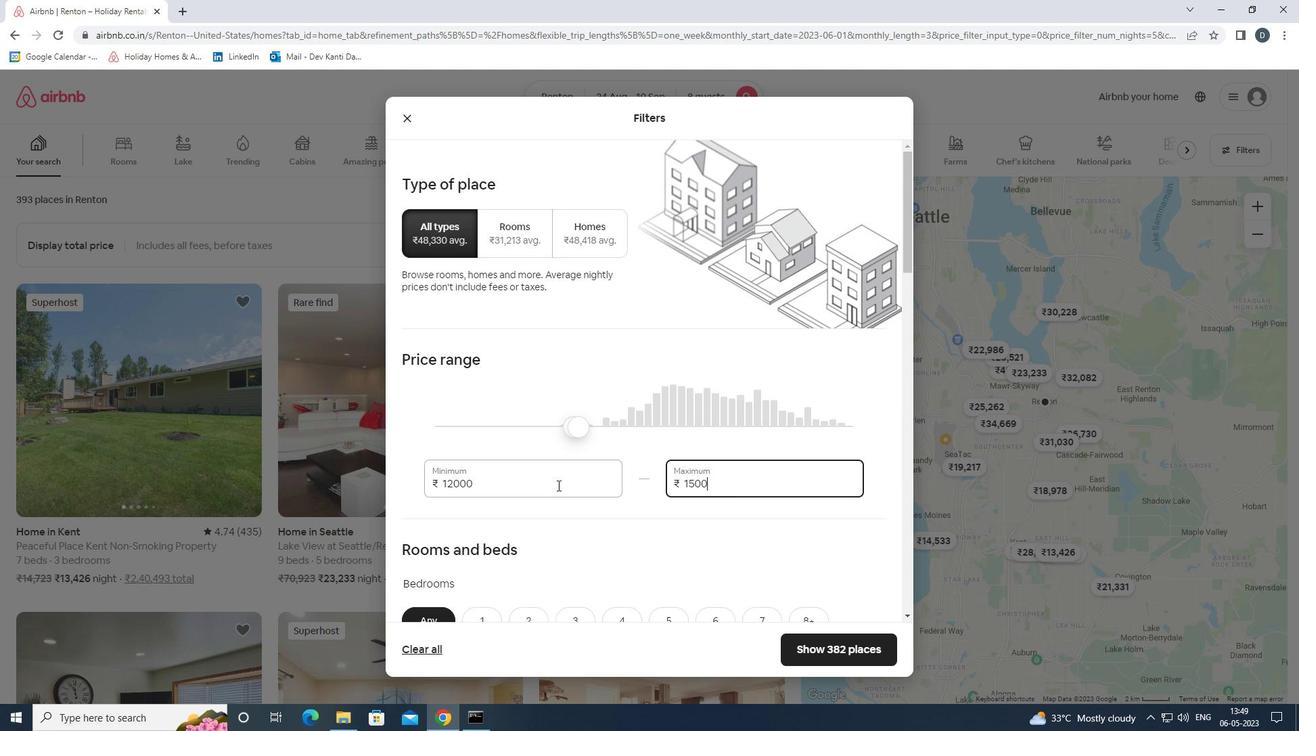 
Action: Mouse moved to (567, 478)
Screenshot: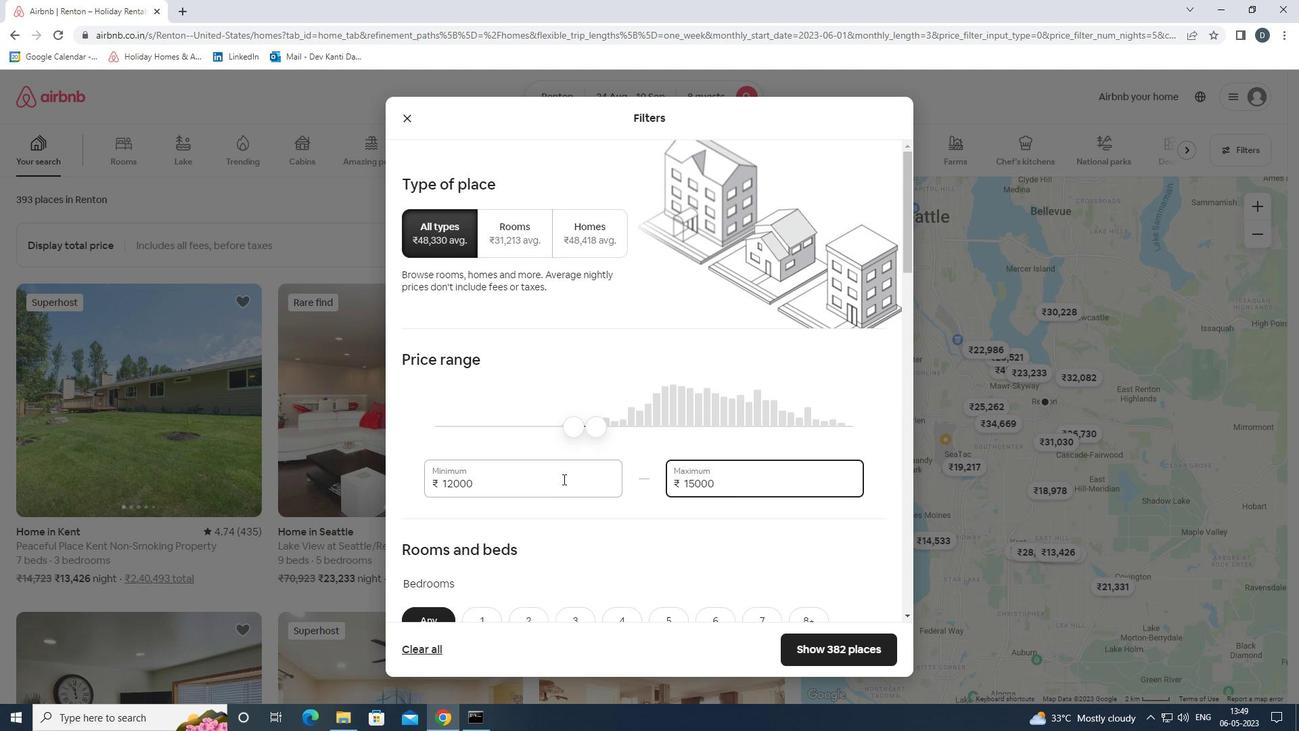 
Action: Mouse scrolled (567, 477) with delta (0, 0)
Screenshot: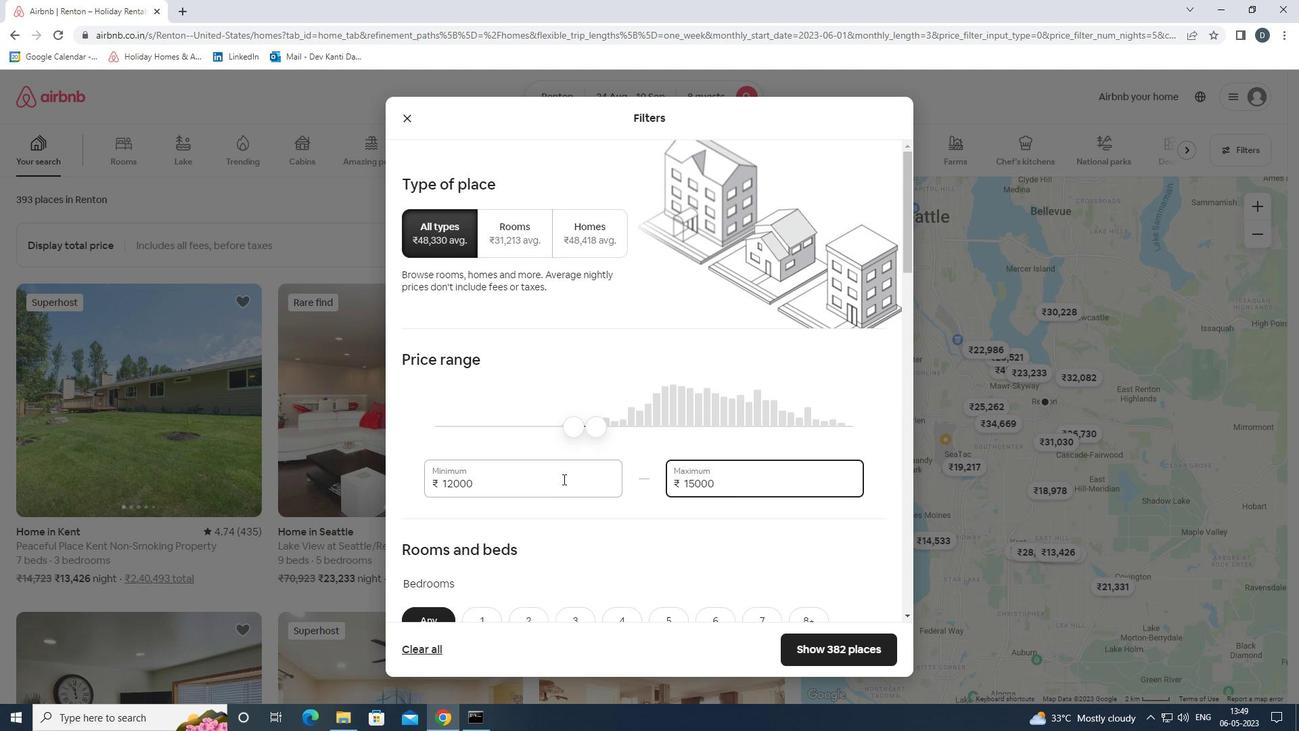 
Action: Mouse moved to (568, 478)
Screenshot: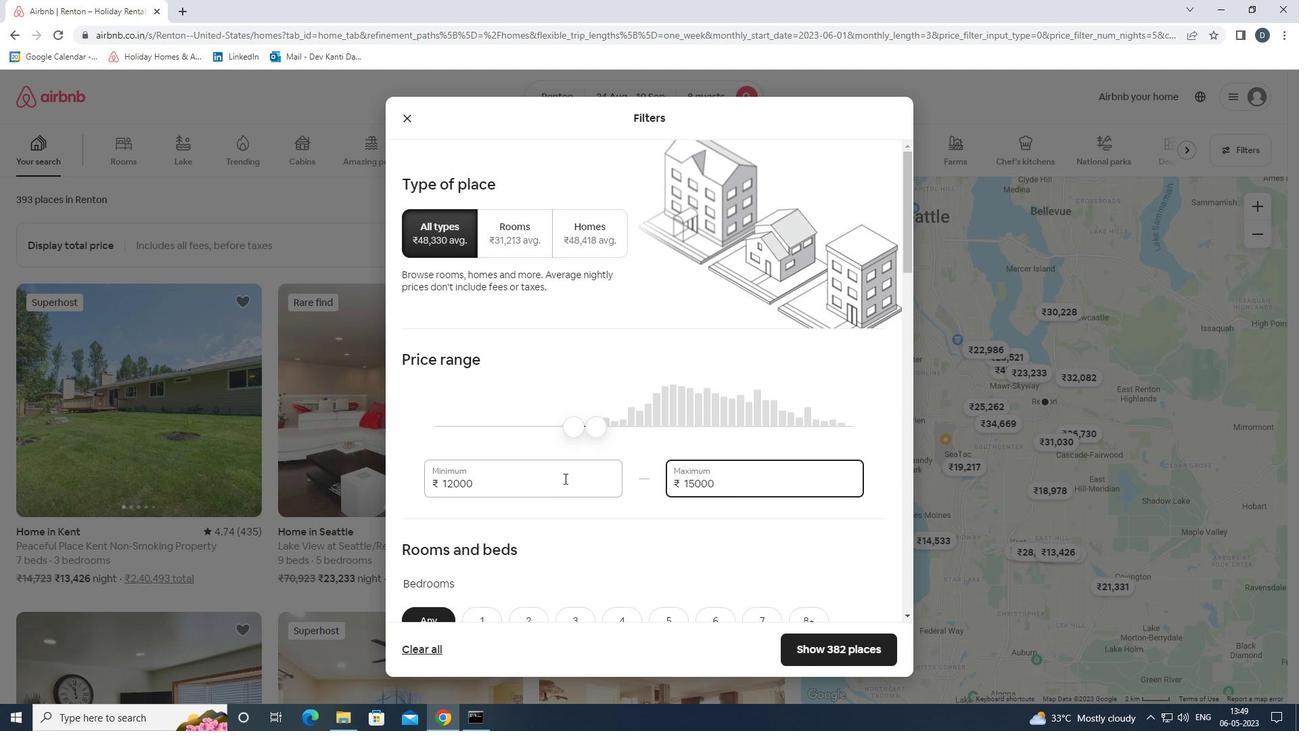 
Action: Mouse scrolled (568, 477) with delta (0, 0)
Screenshot: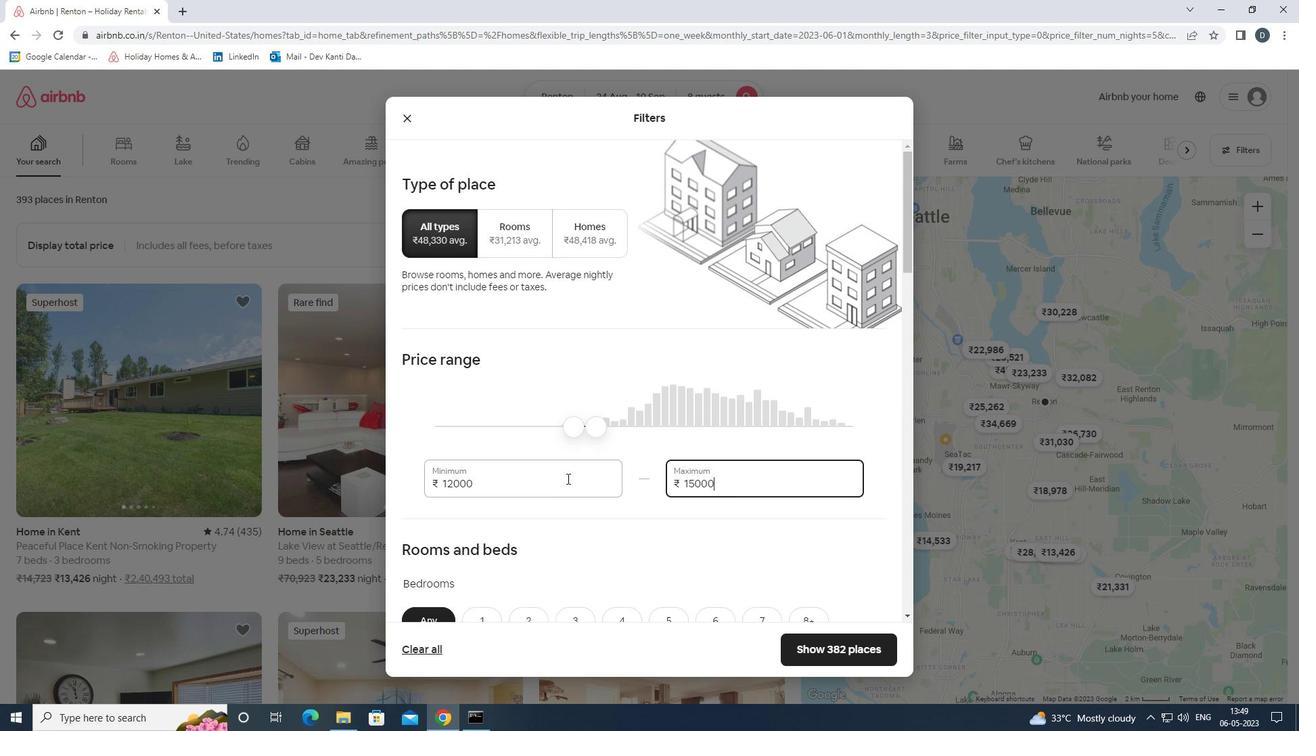 
Action: Mouse moved to (587, 456)
Screenshot: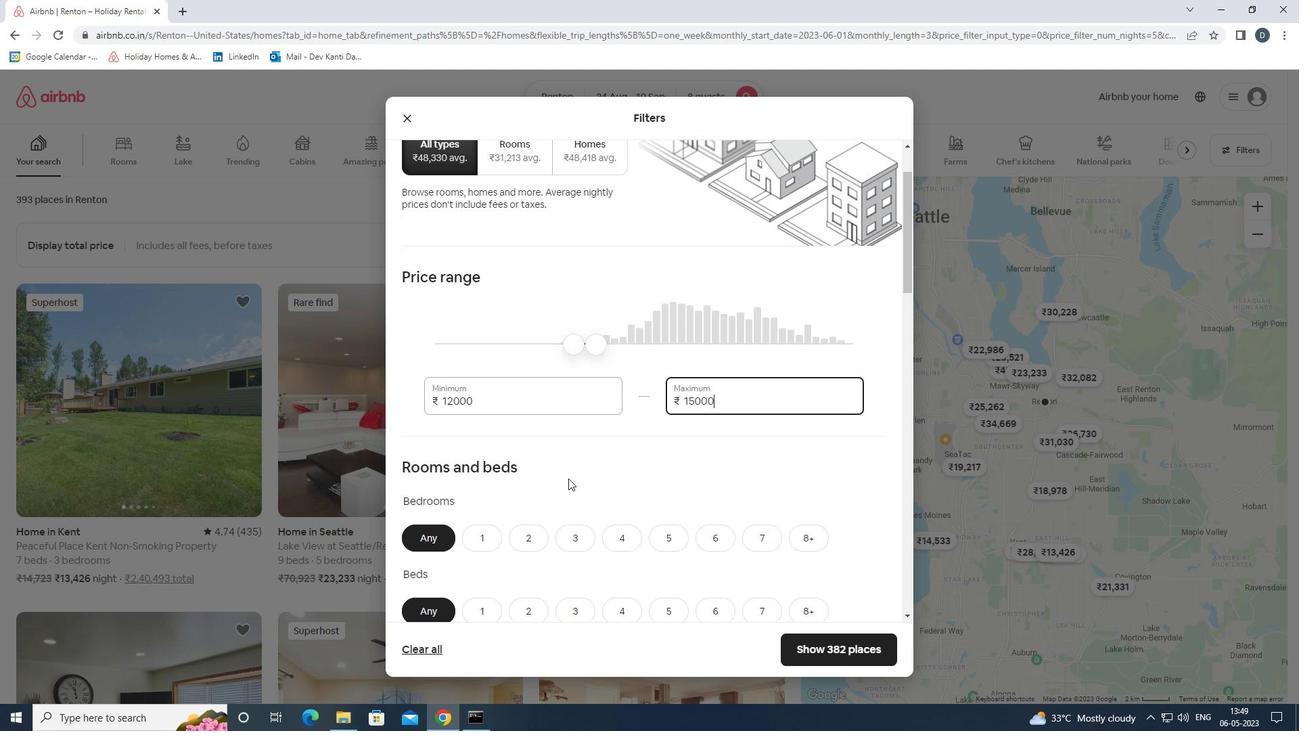 
Action: Mouse scrolled (587, 456) with delta (0, 0)
Screenshot: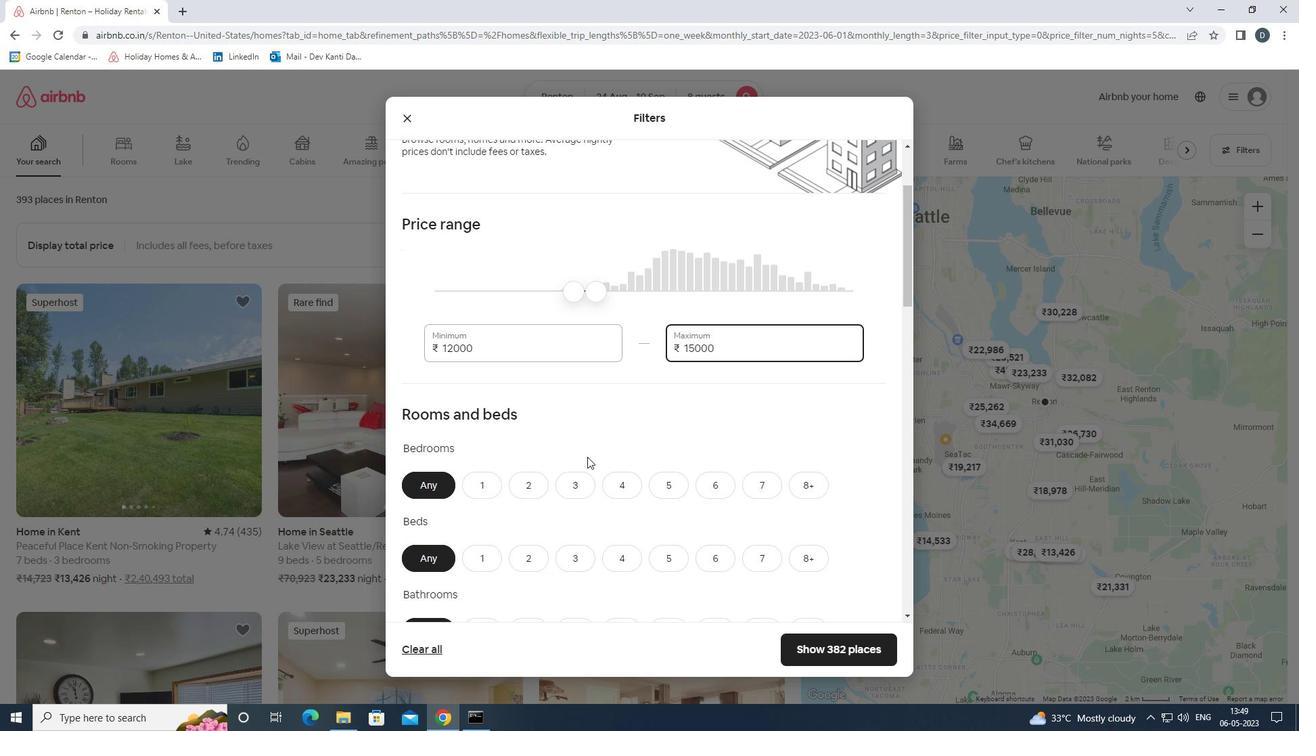 
Action: Mouse moved to (632, 414)
Screenshot: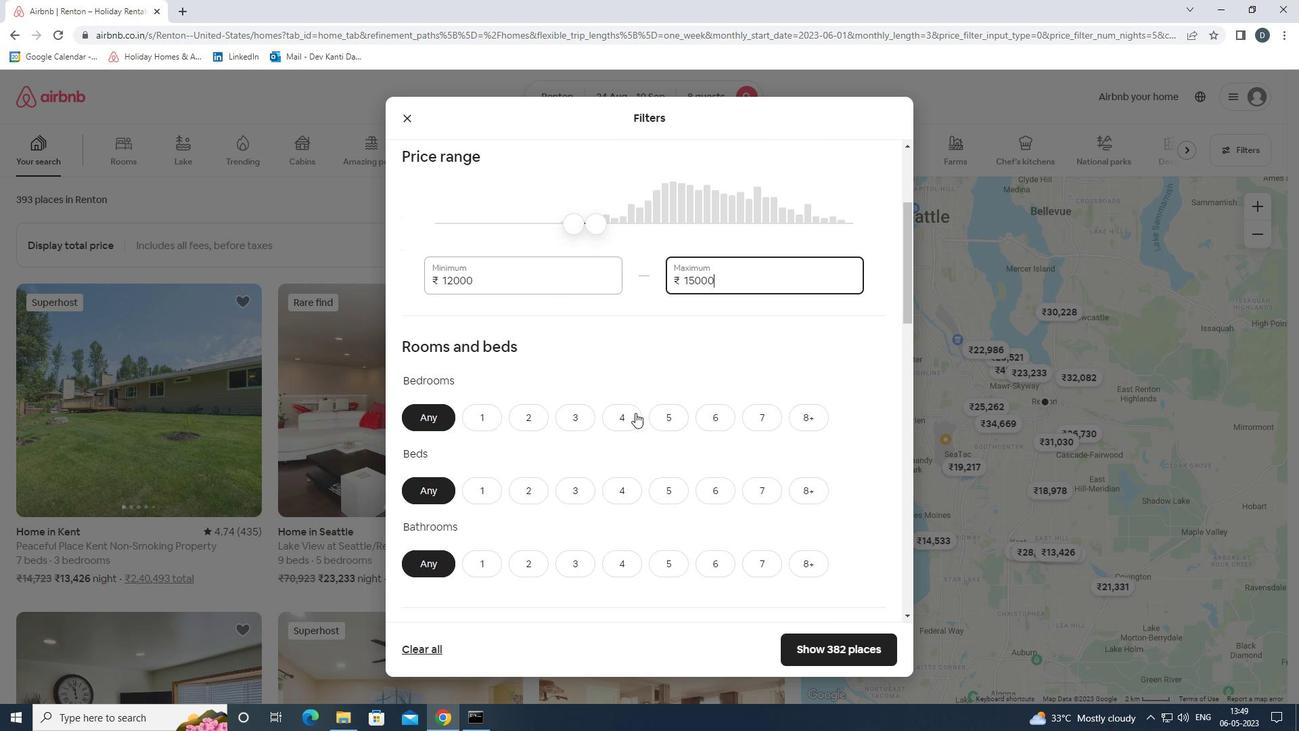 
Action: Mouse pressed left at (632, 414)
Screenshot: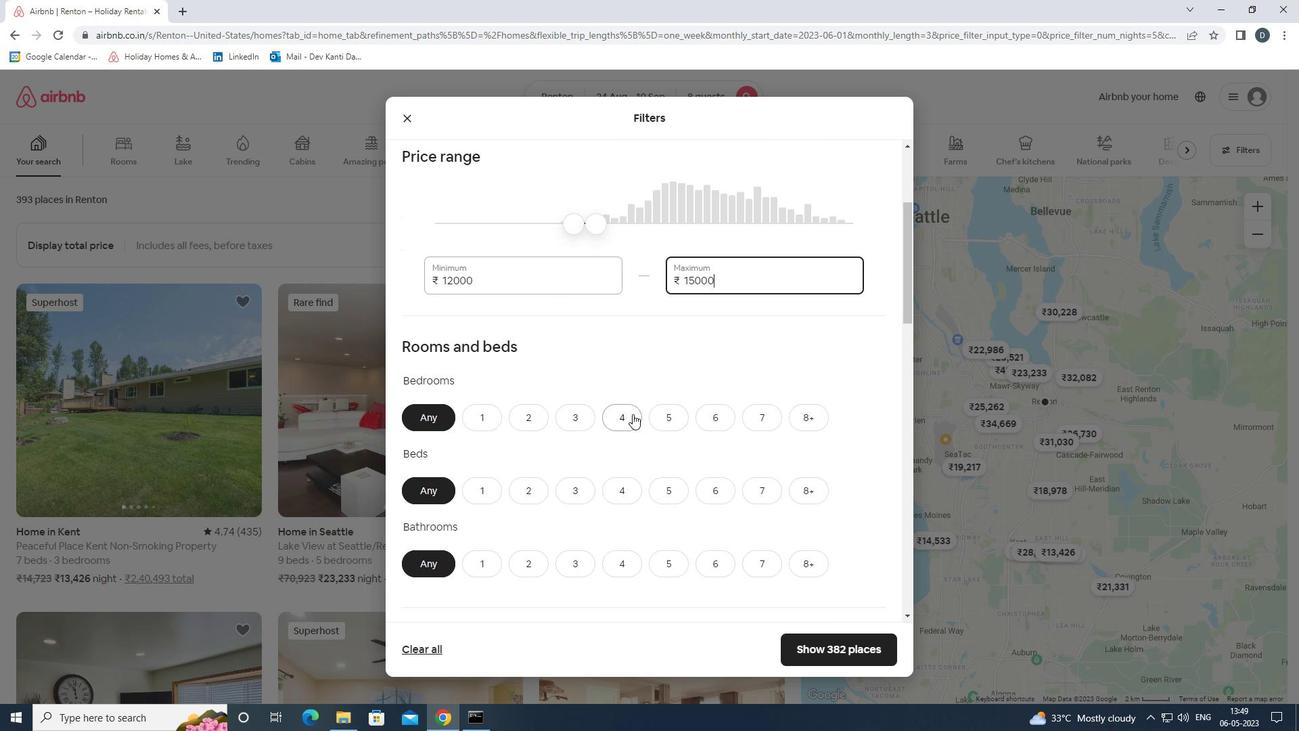 
Action: Mouse moved to (807, 495)
Screenshot: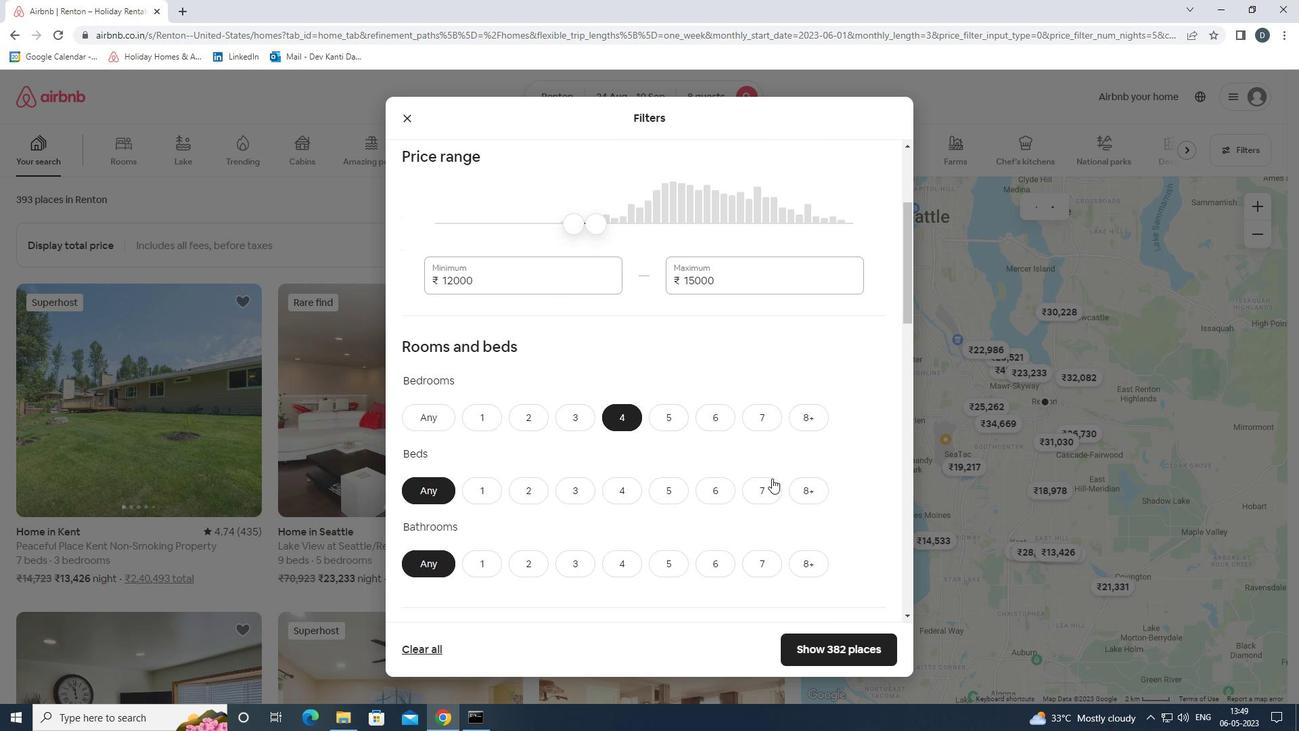 
Action: Mouse pressed left at (807, 495)
Screenshot: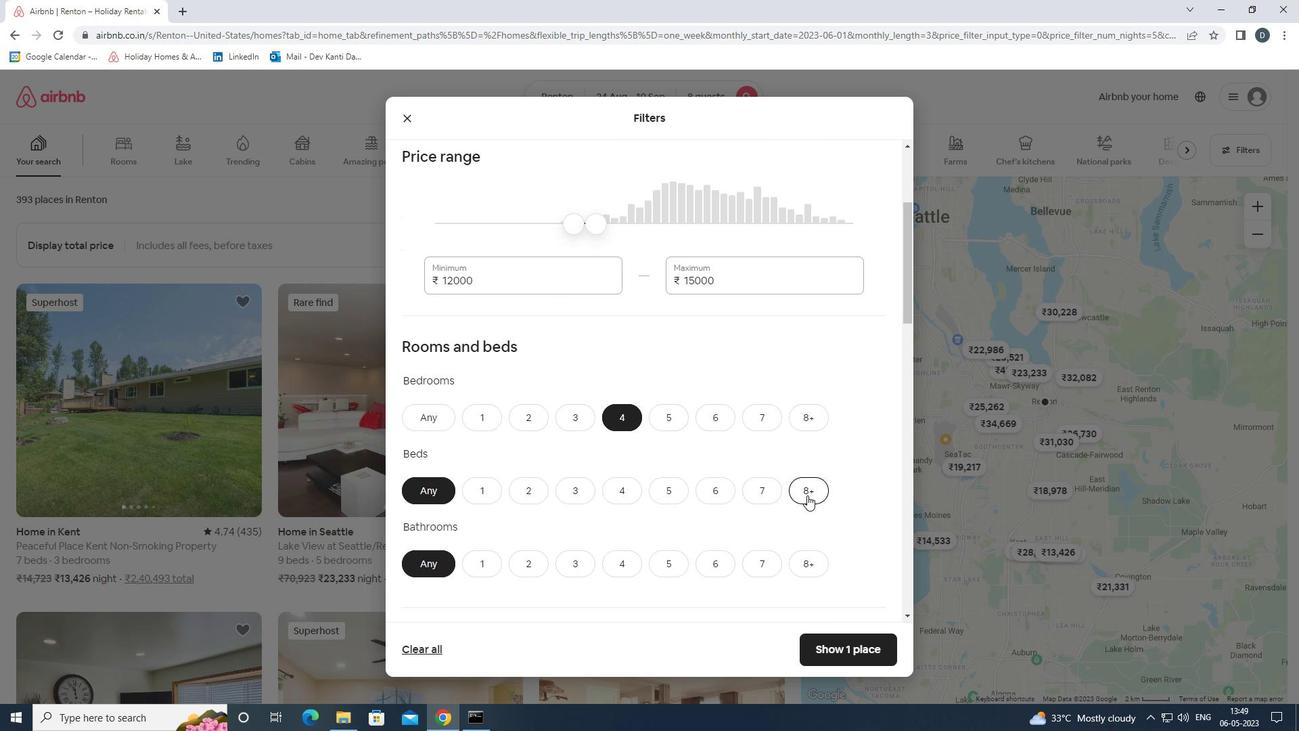 
Action: Mouse moved to (628, 562)
Screenshot: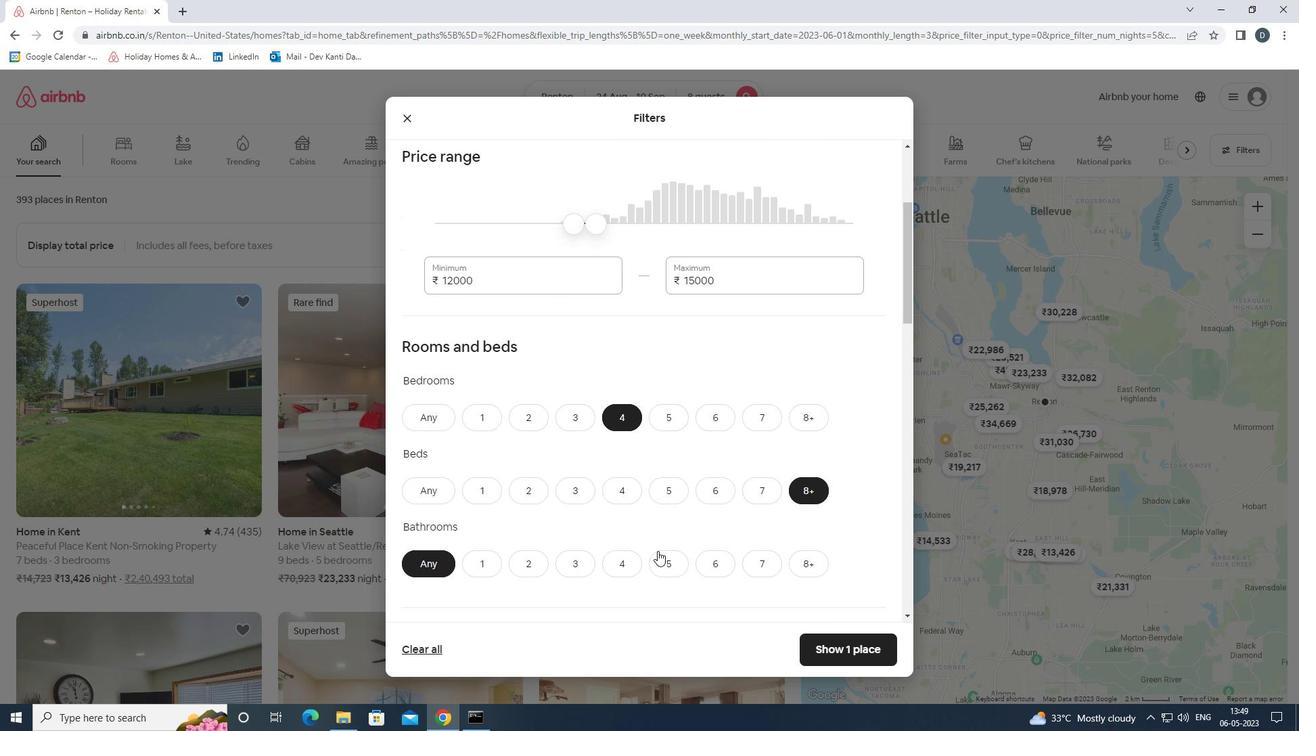 
Action: Mouse pressed left at (628, 562)
Screenshot: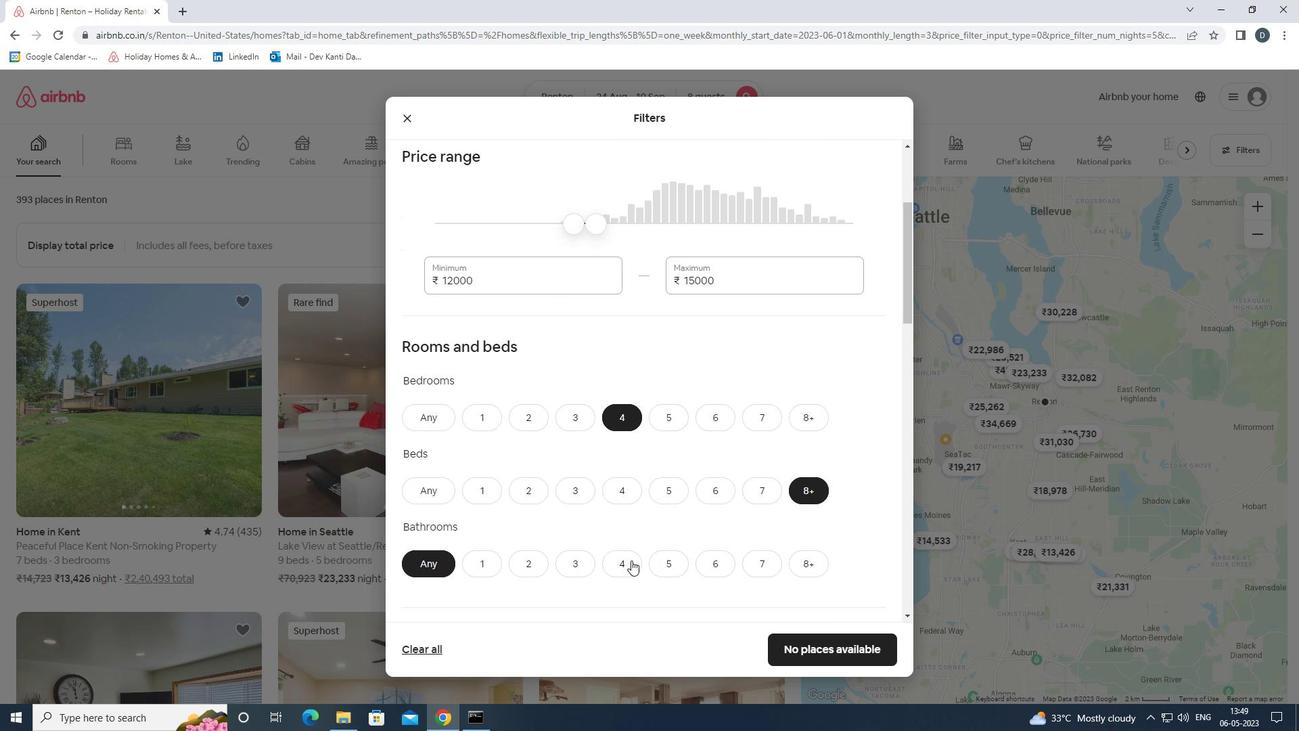
Action: Mouse moved to (626, 559)
Screenshot: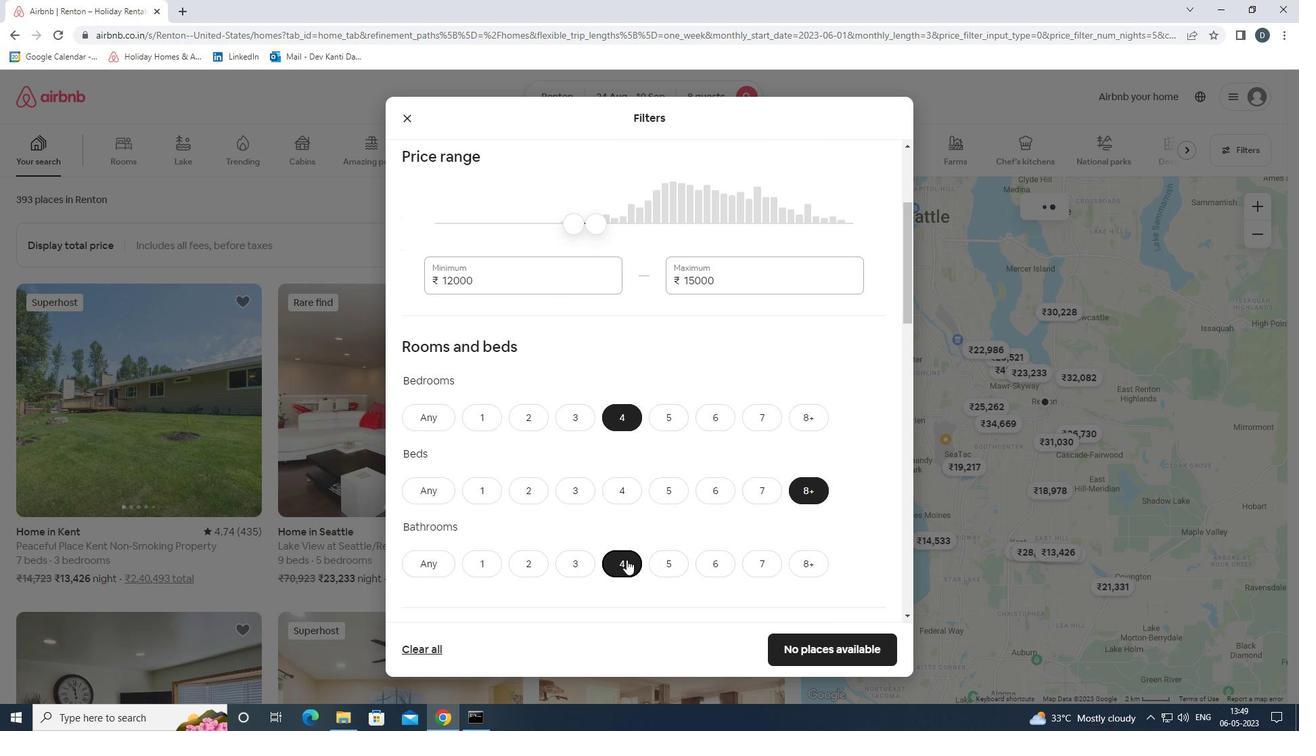 
Action: Mouse scrolled (626, 558) with delta (0, 0)
Screenshot: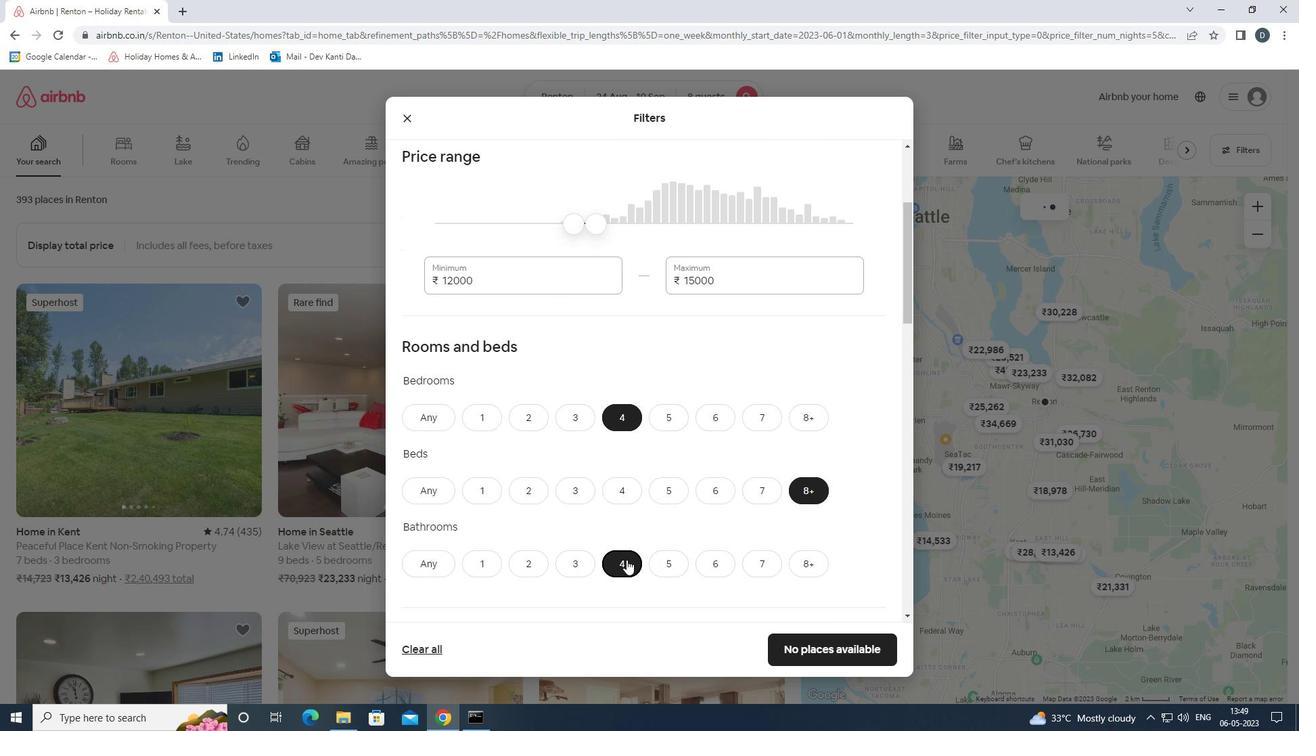 
Action: Mouse scrolled (626, 558) with delta (0, 0)
Screenshot: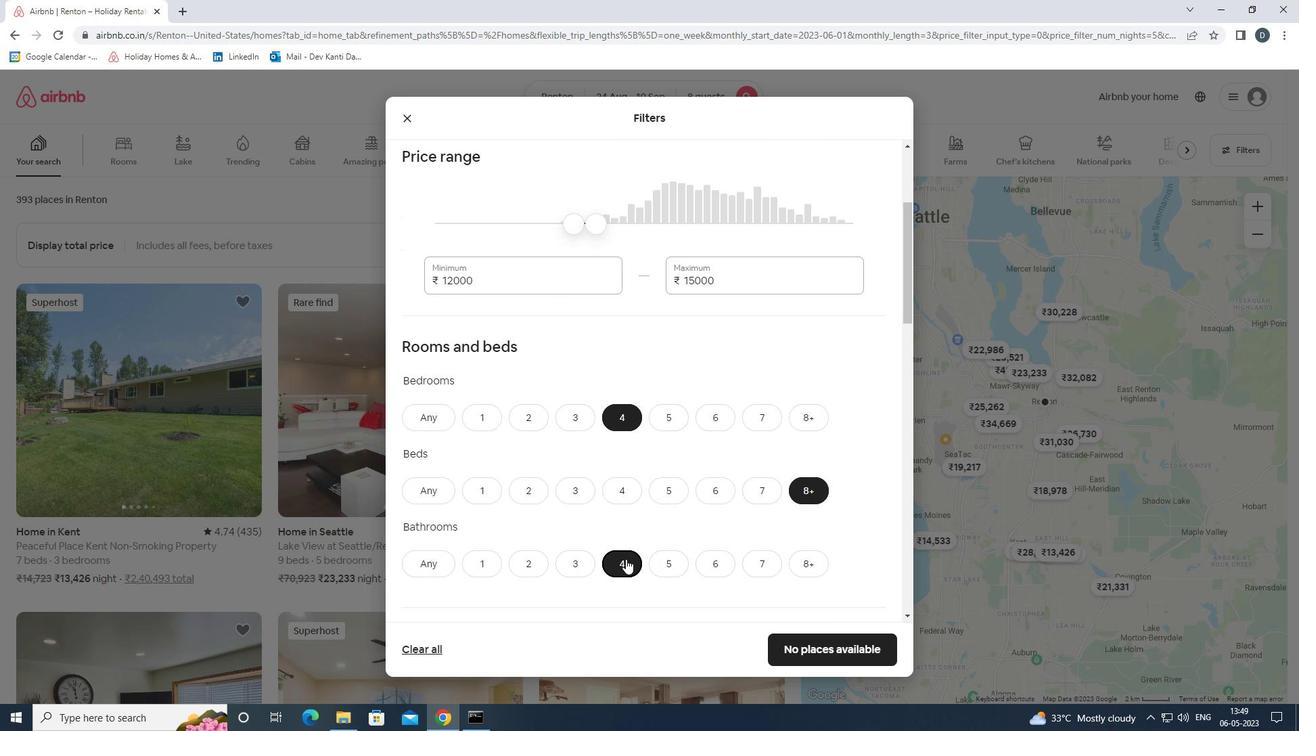 
Action: Mouse scrolled (626, 558) with delta (0, 0)
Screenshot: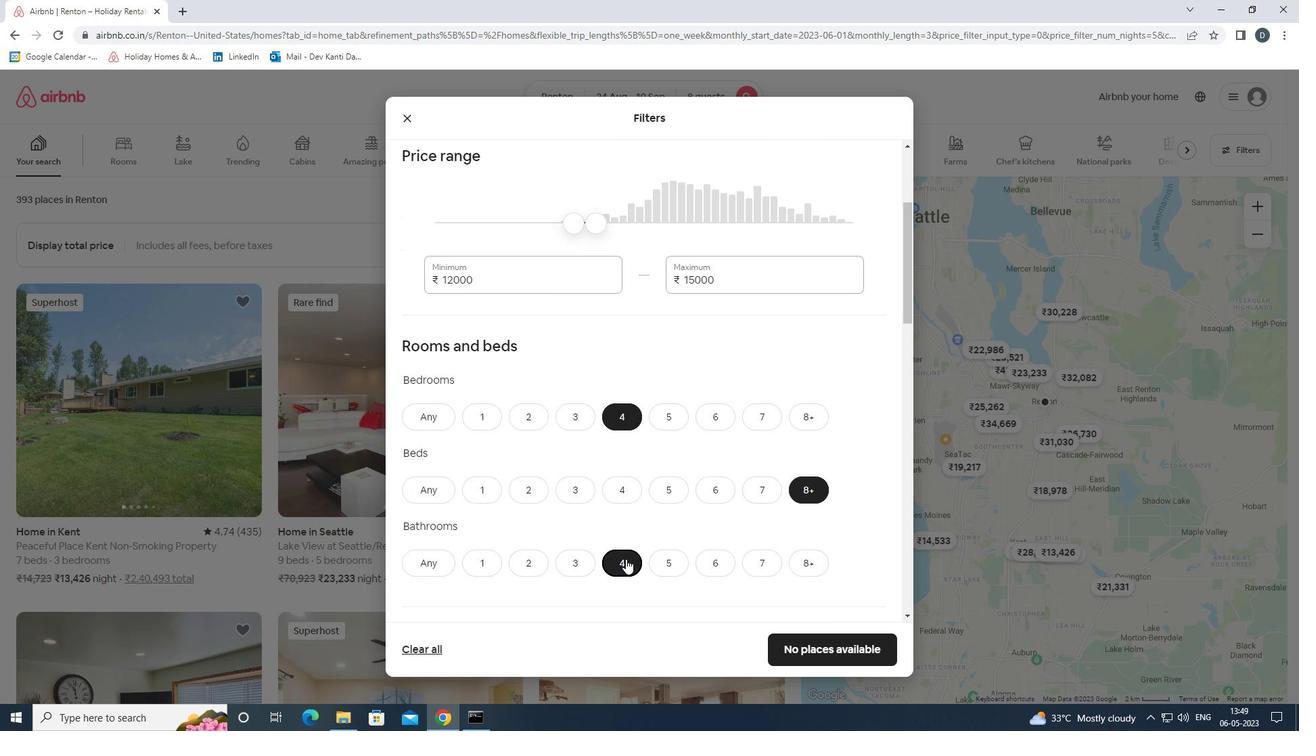 
Action: Mouse moved to (479, 517)
Screenshot: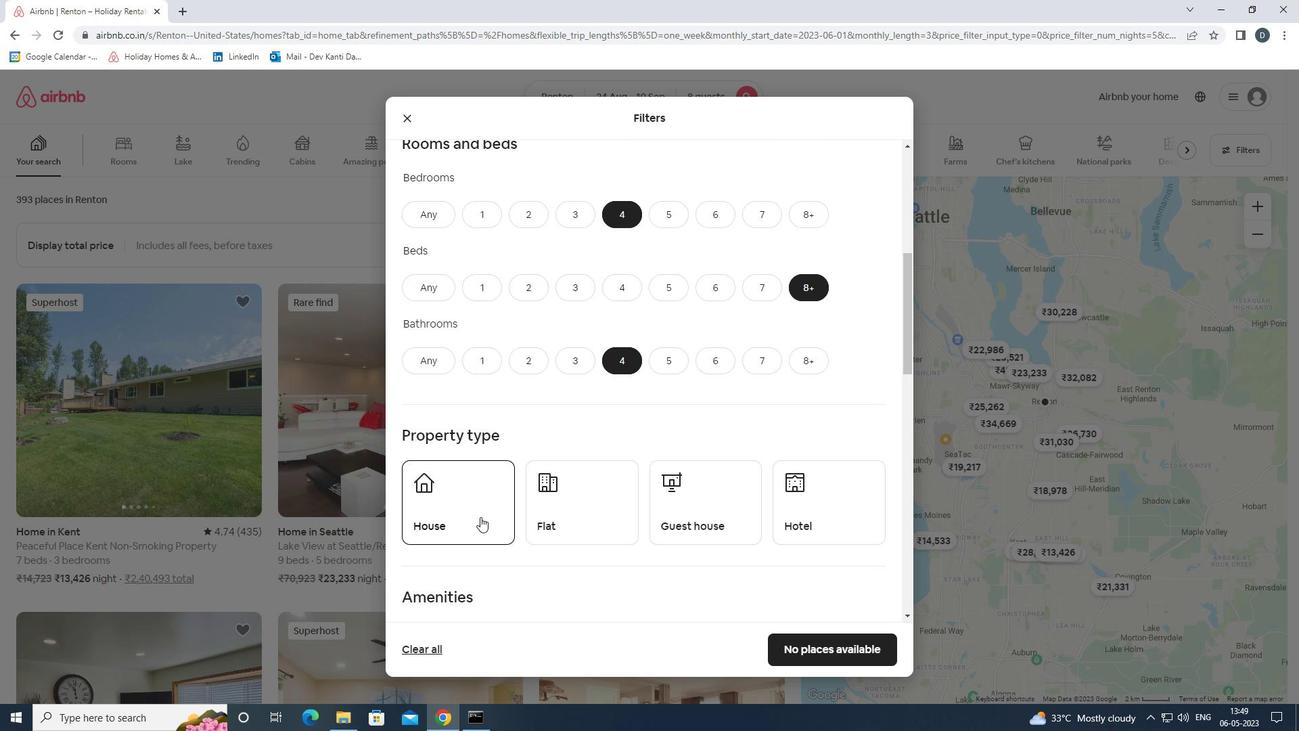 
Action: Mouse pressed left at (479, 517)
Screenshot: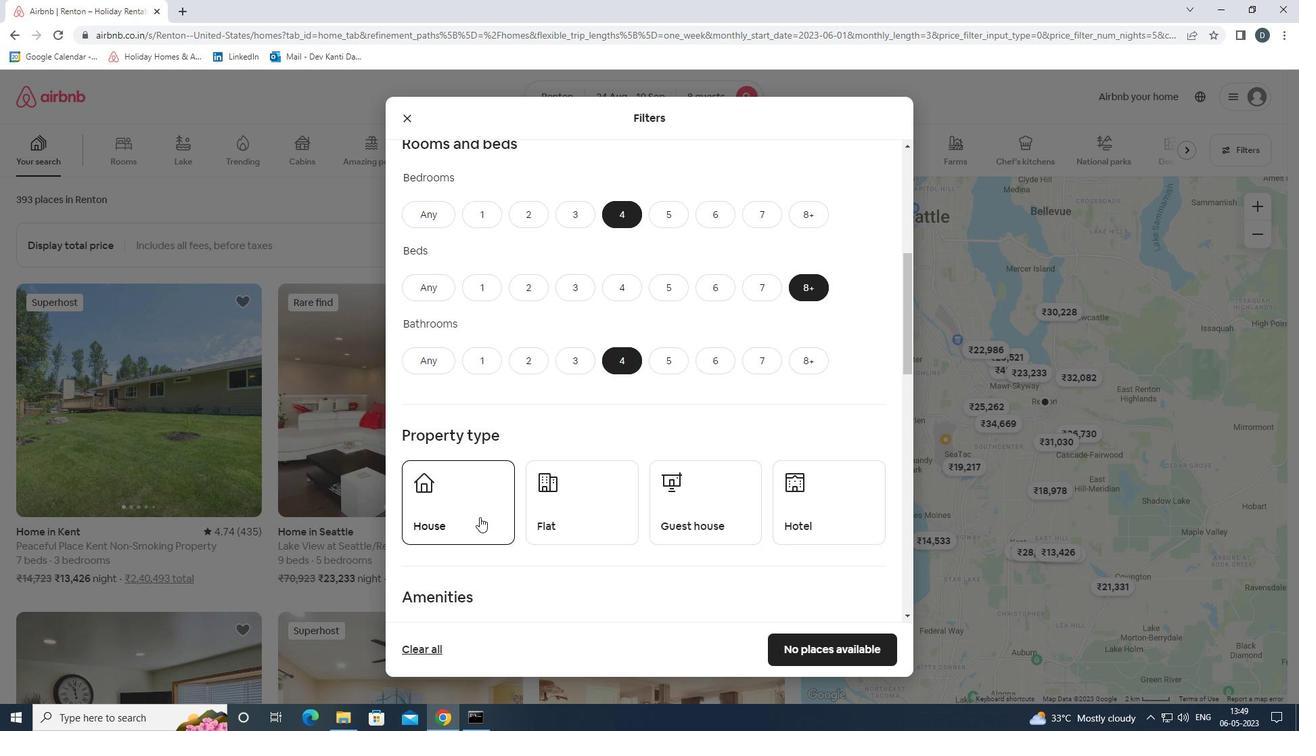 
Action: Mouse moved to (580, 504)
Screenshot: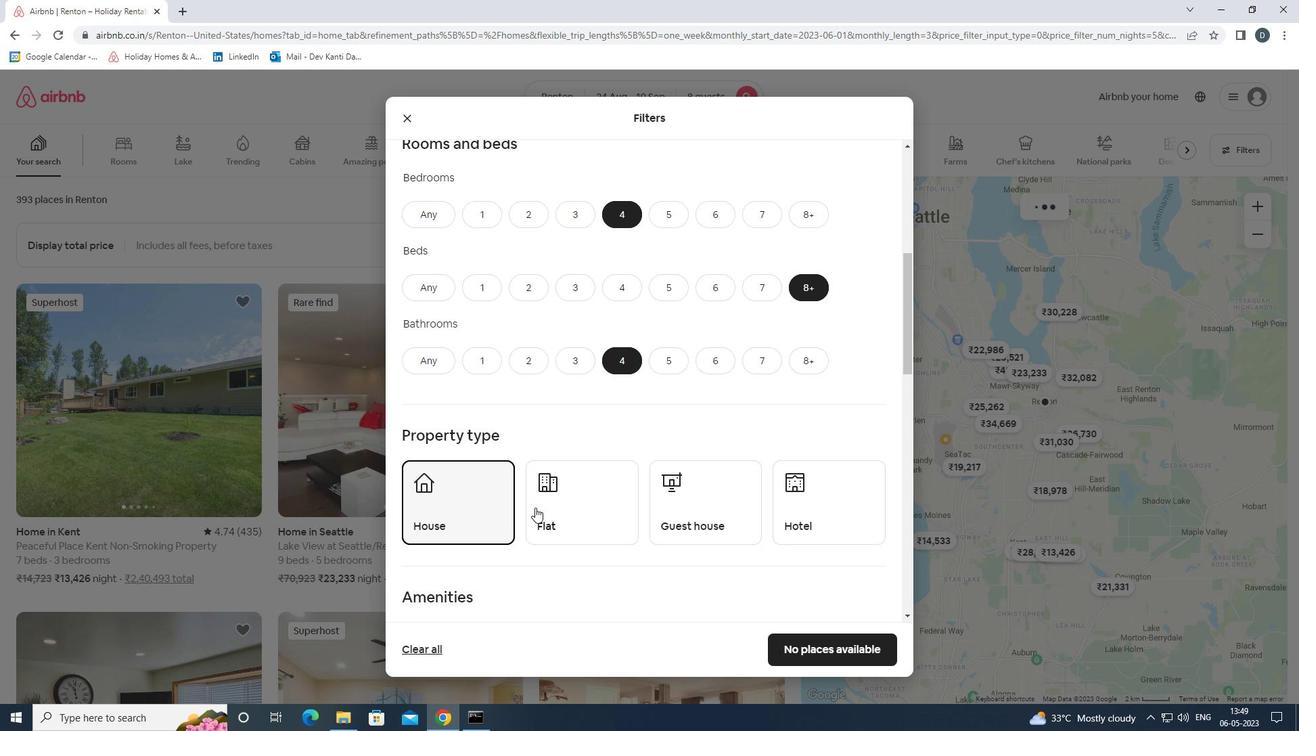 
Action: Mouse pressed left at (580, 504)
Screenshot: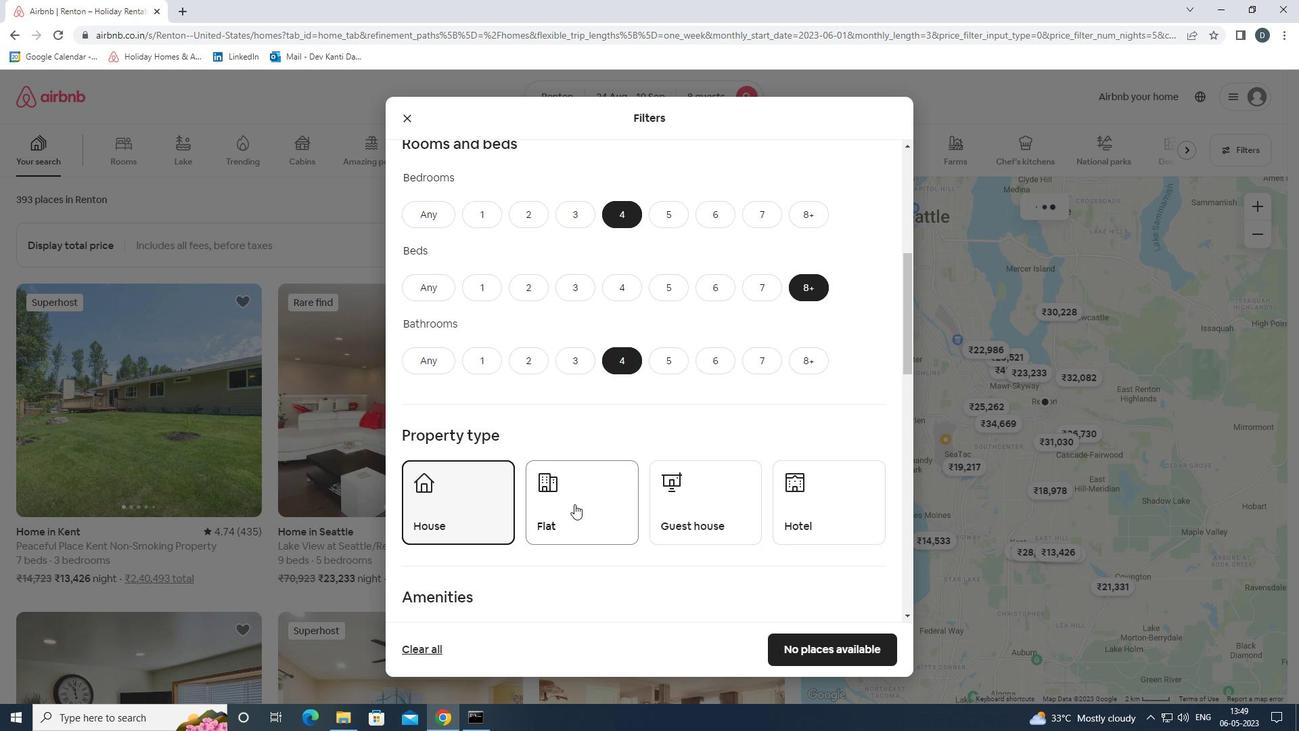 
Action: Mouse moved to (691, 486)
Screenshot: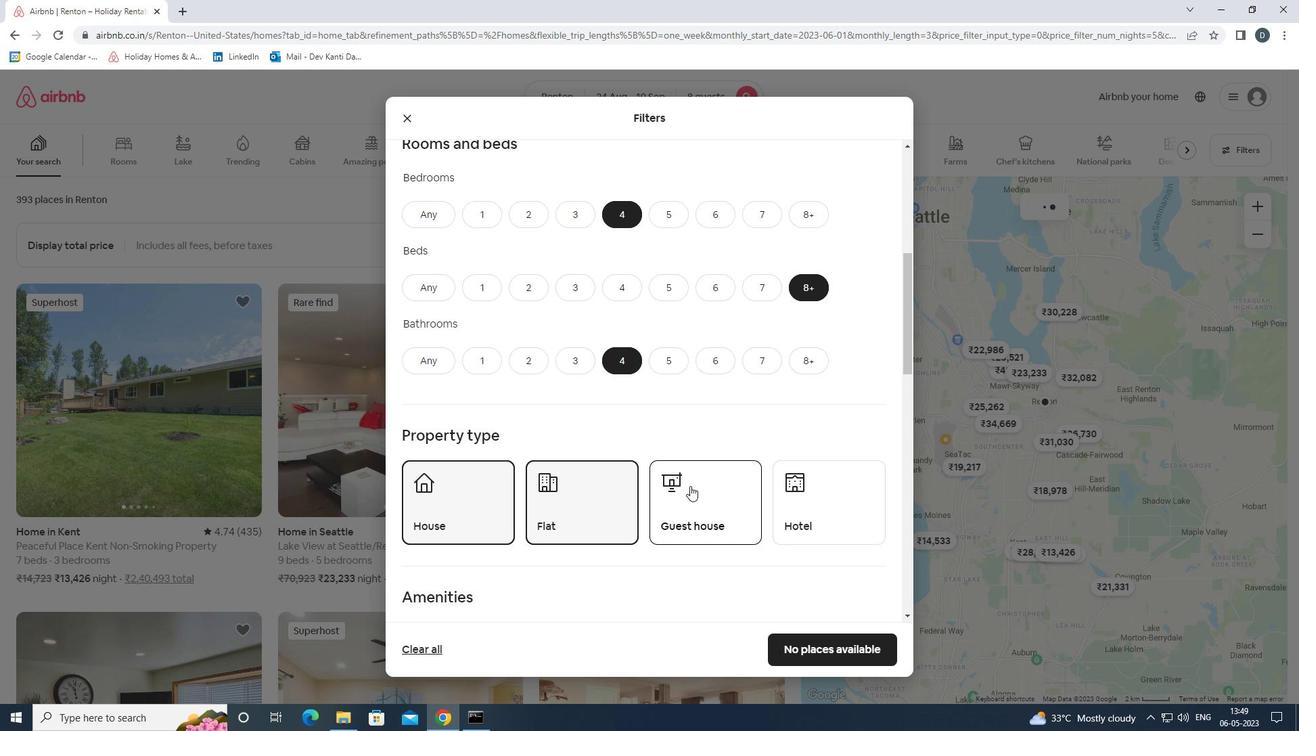 
Action: Mouse pressed left at (691, 486)
Screenshot: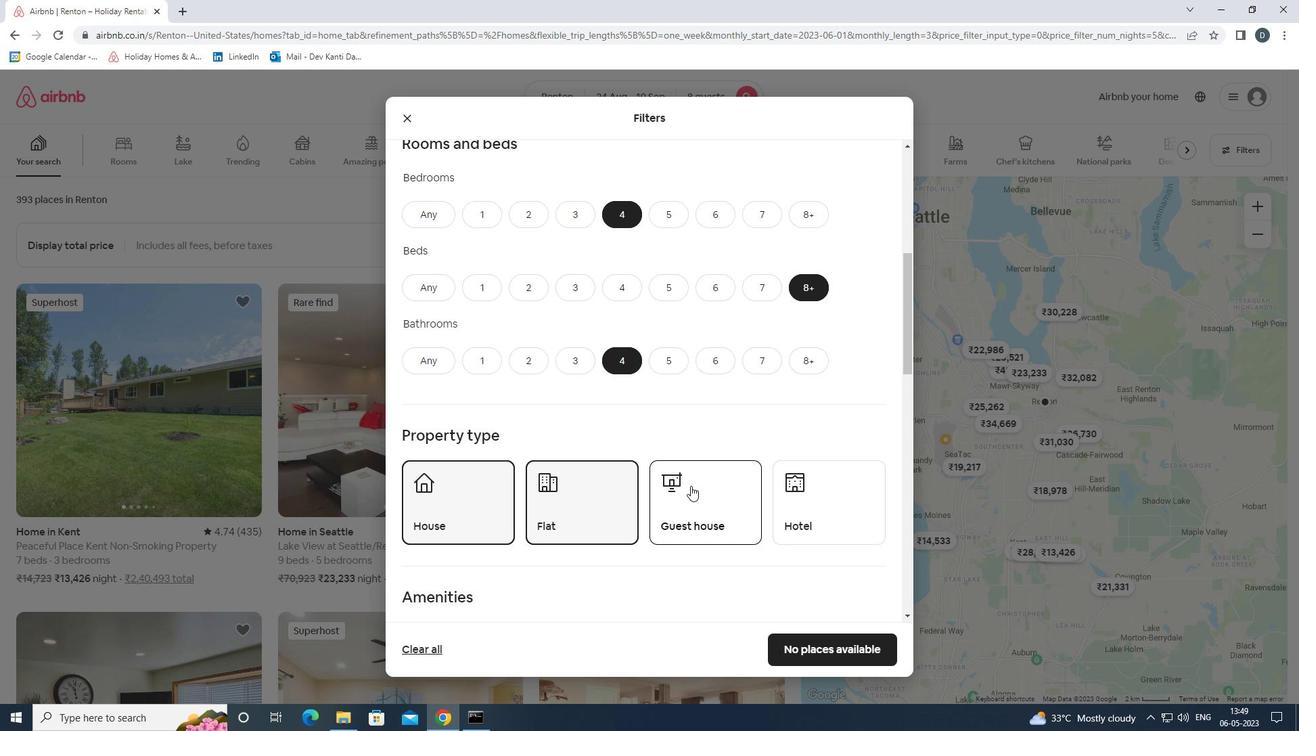 
Action: Mouse scrolled (691, 485) with delta (0, 0)
Screenshot: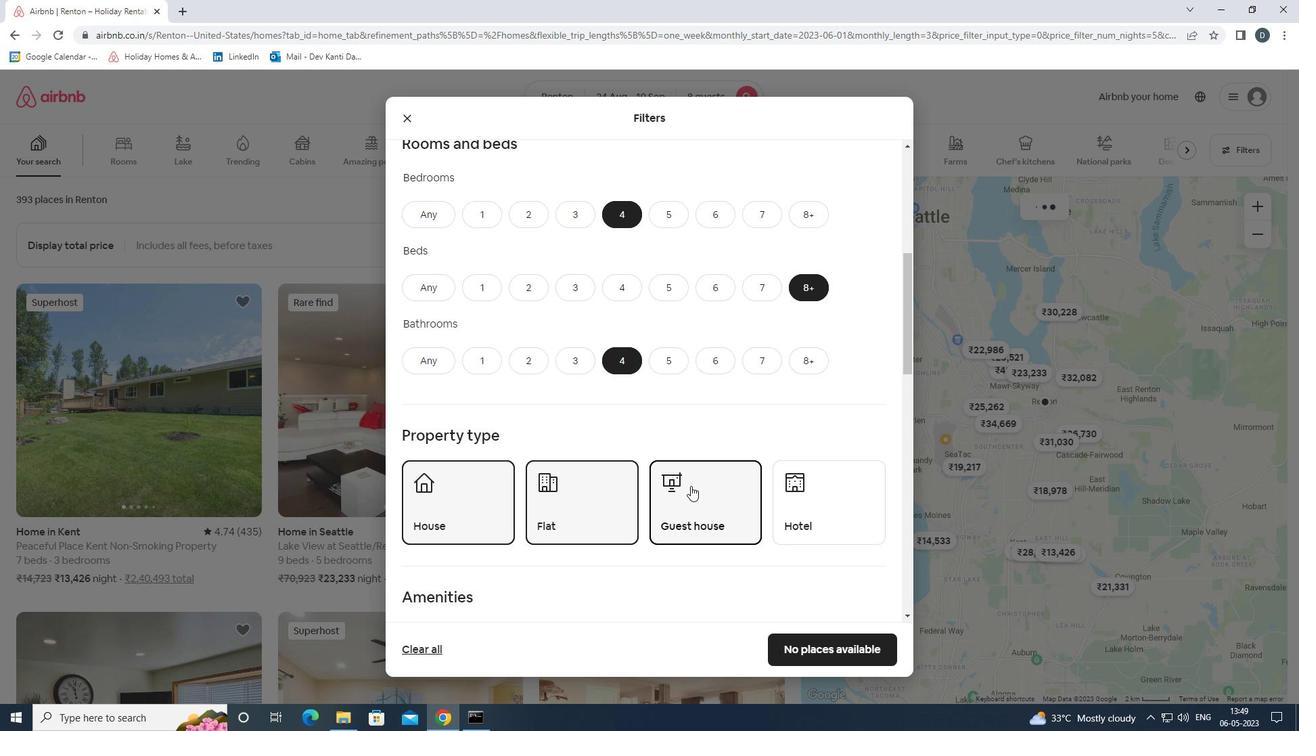 
Action: Mouse scrolled (691, 485) with delta (0, 0)
Screenshot: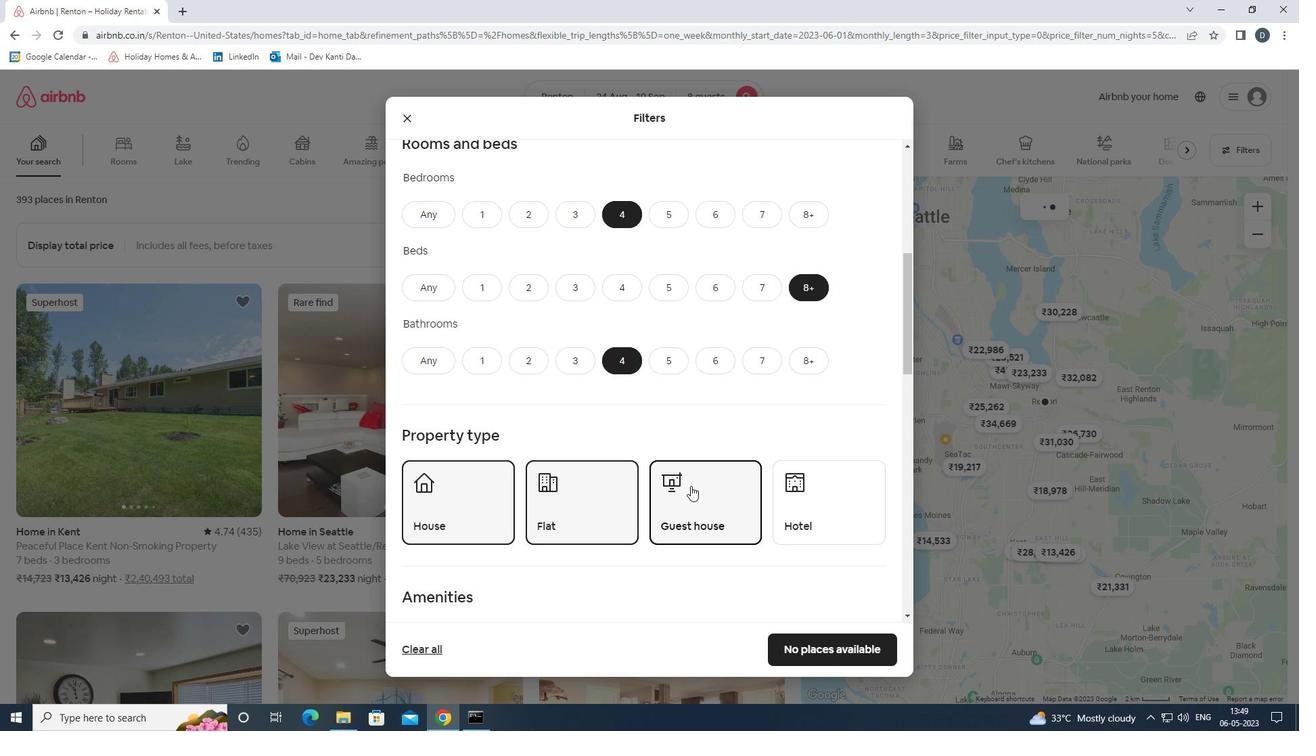 
Action: Mouse scrolled (691, 485) with delta (0, 0)
Screenshot: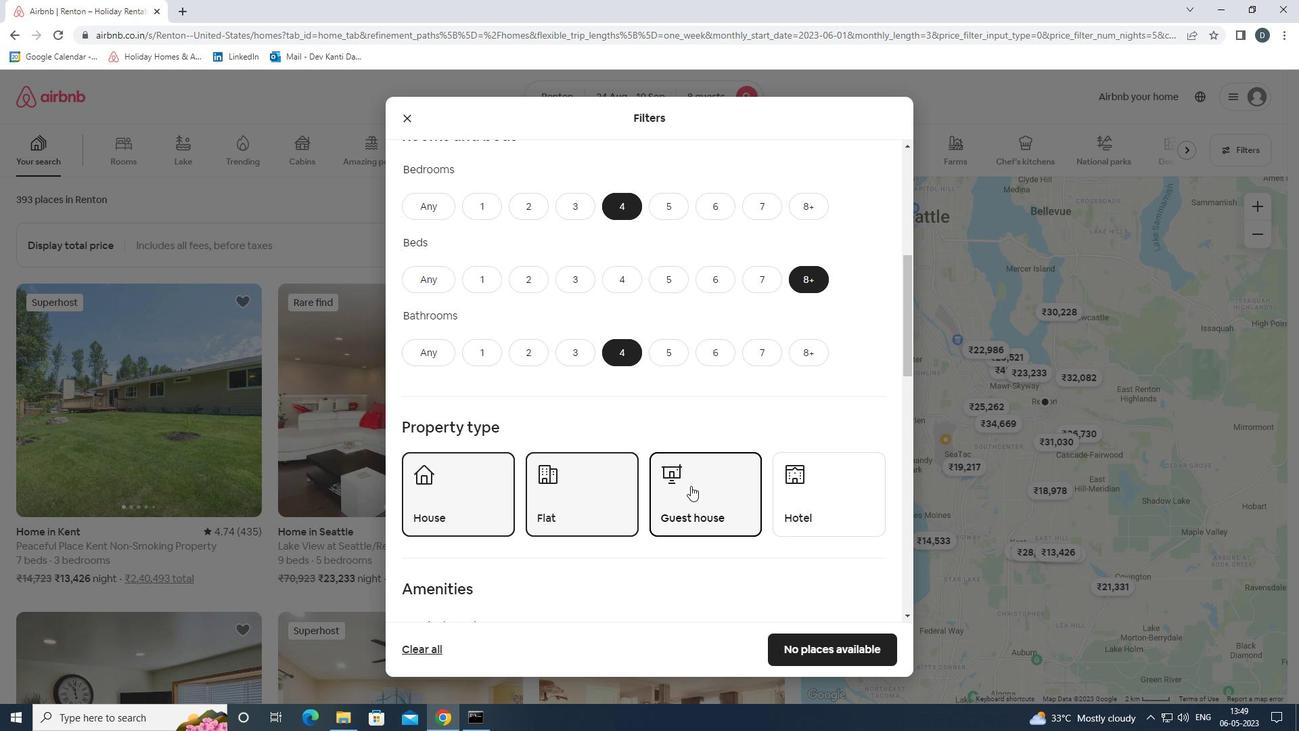 
Action: Mouse moved to (687, 471)
Screenshot: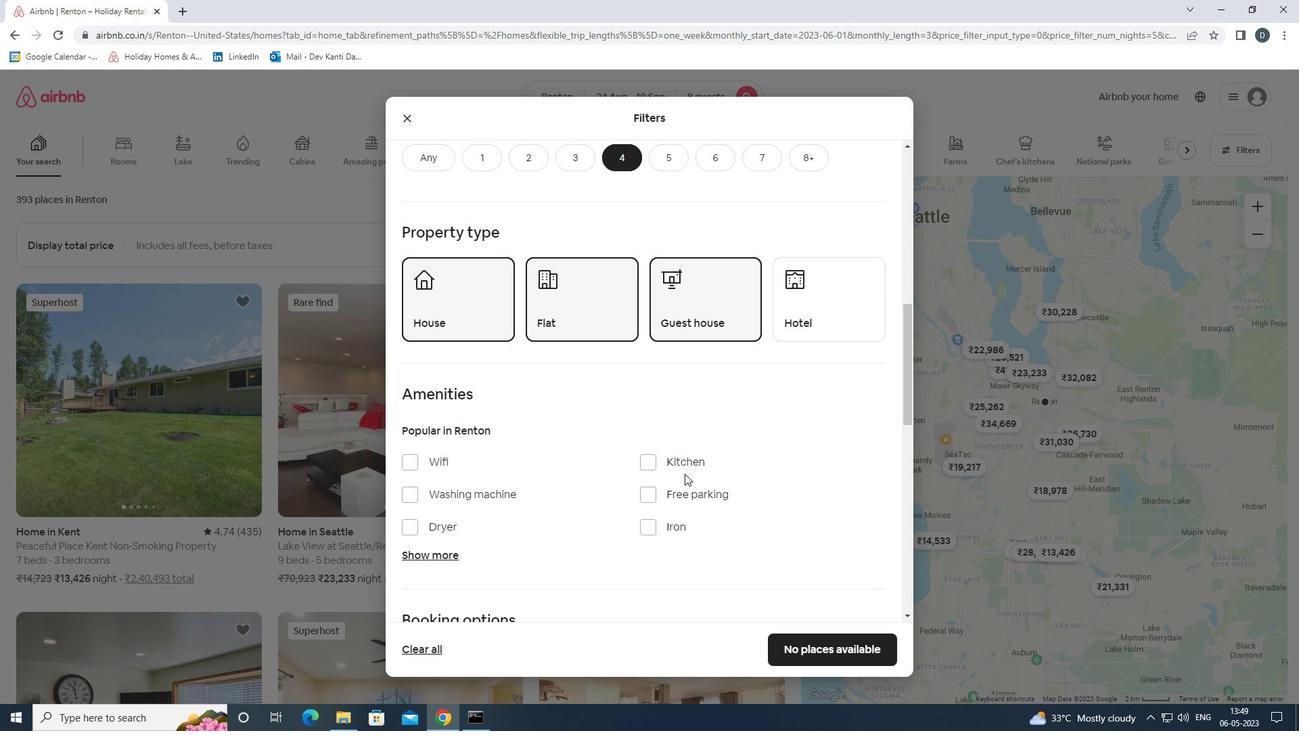 
Action: Mouse scrolled (687, 471) with delta (0, 0)
Screenshot: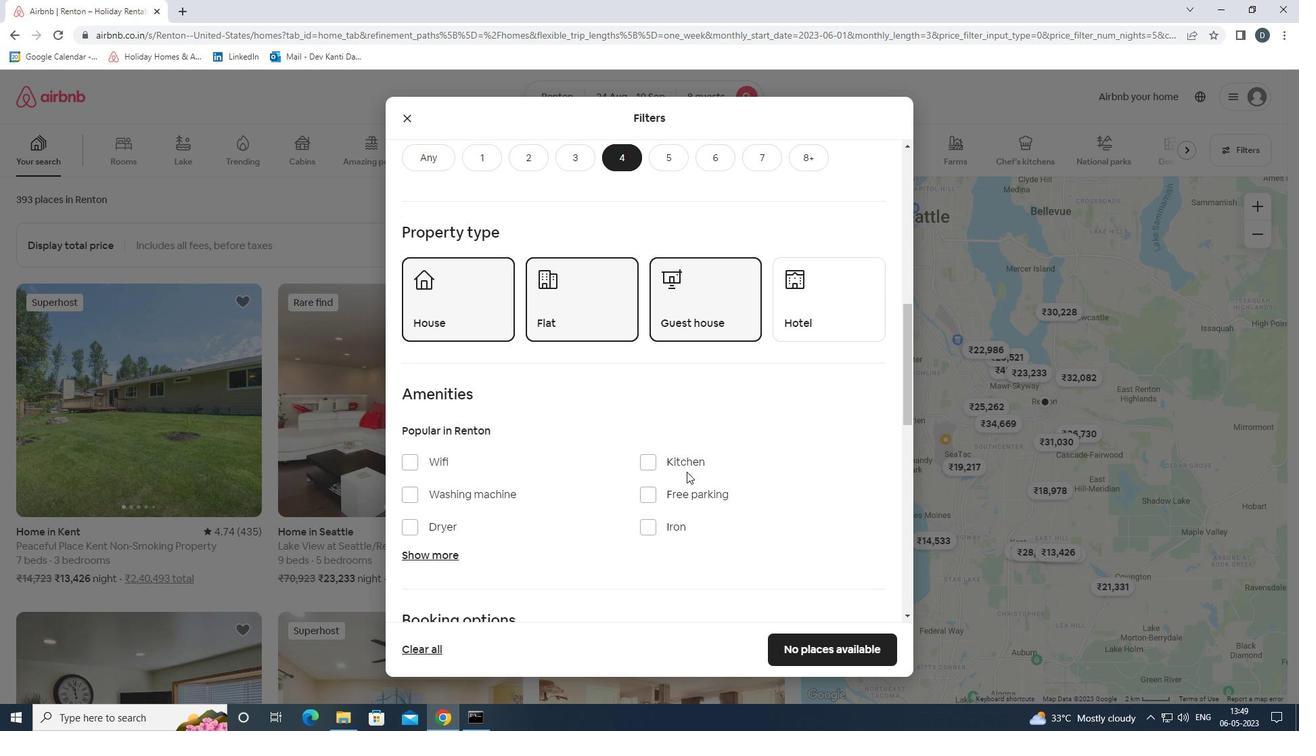 
Action: Mouse moved to (432, 397)
Screenshot: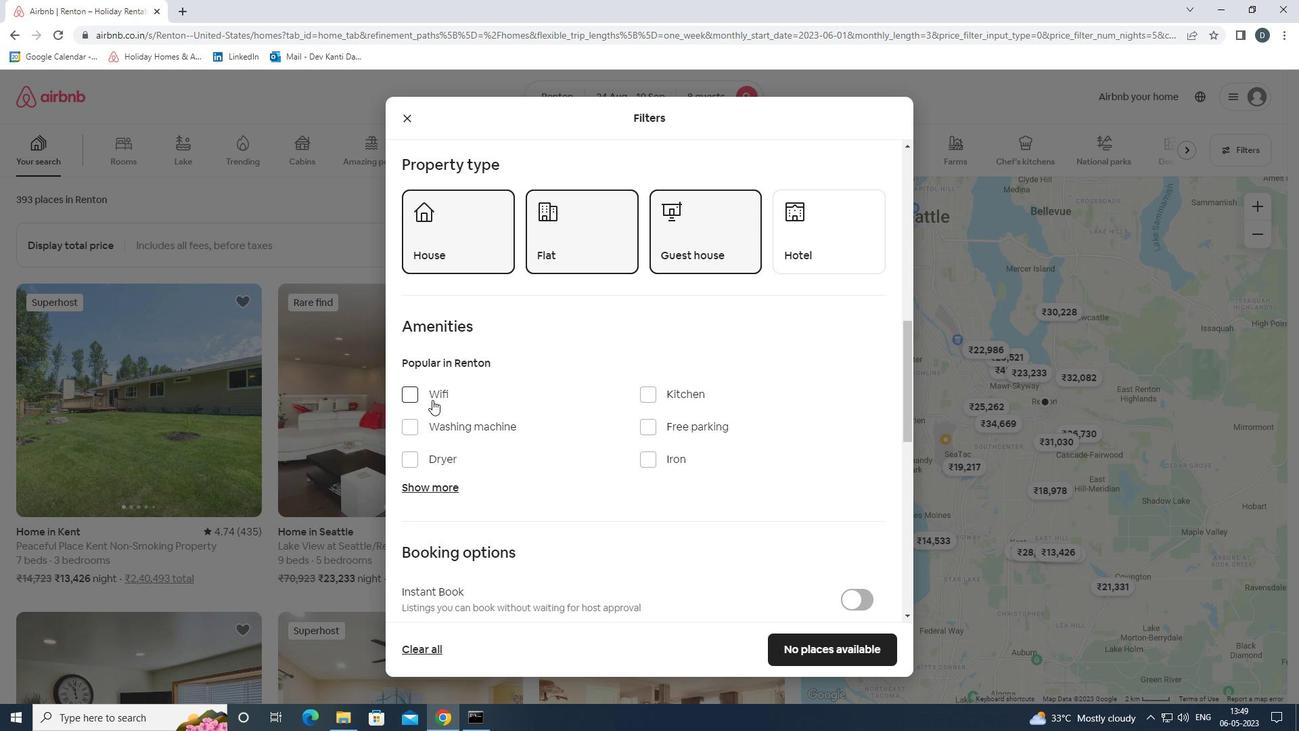 
Action: Mouse pressed left at (432, 397)
Screenshot: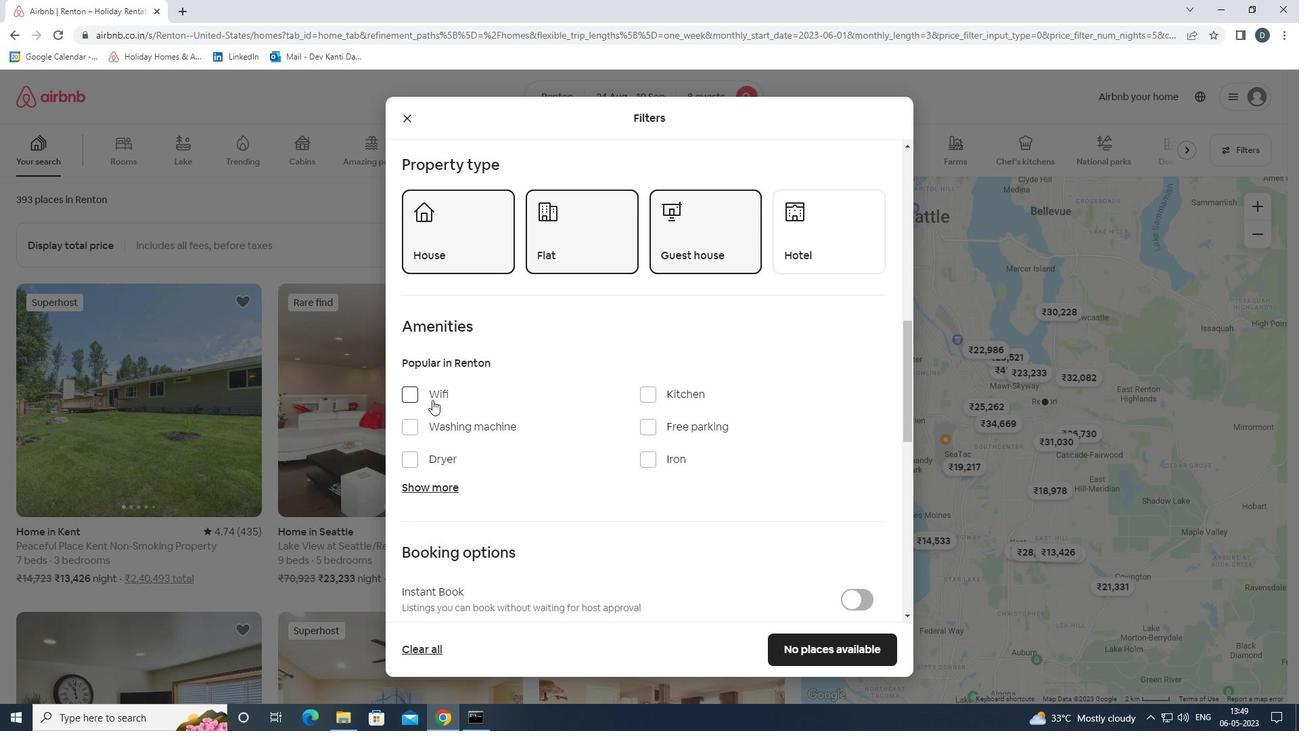 
Action: Mouse moved to (450, 488)
Screenshot: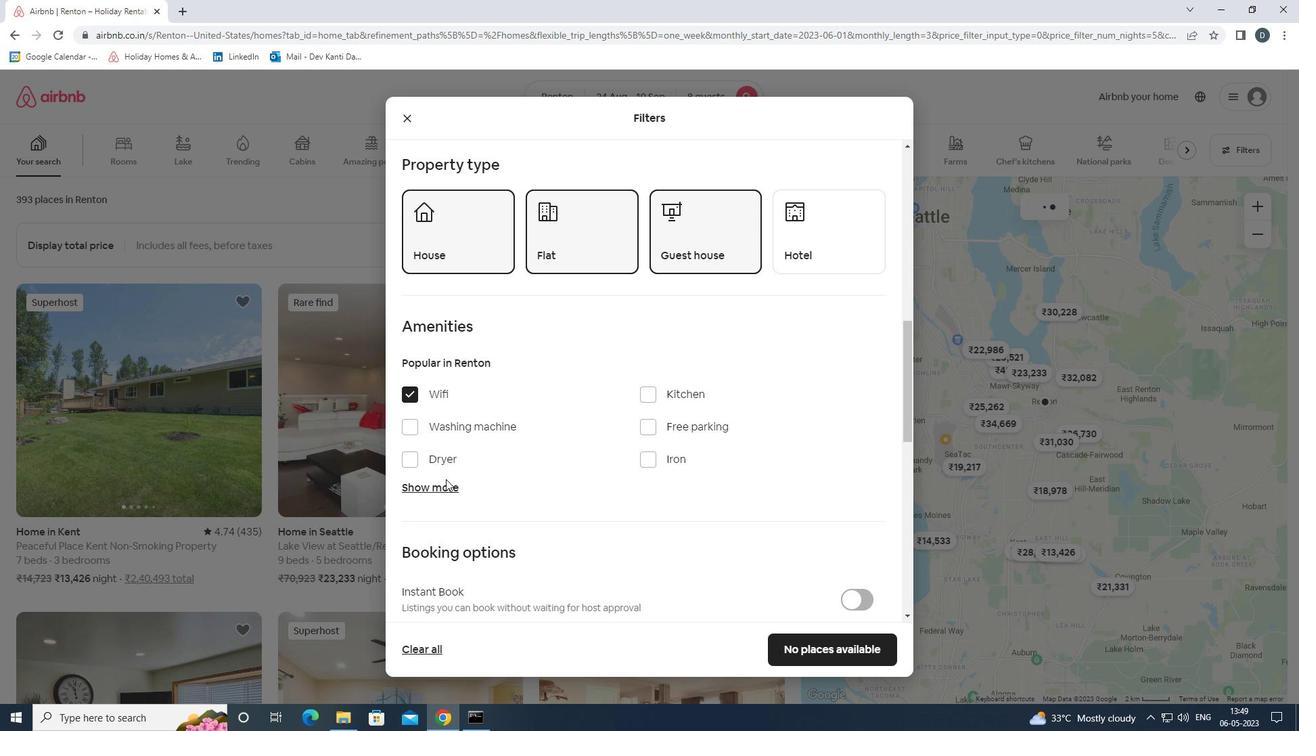
Action: Mouse pressed left at (450, 488)
Screenshot: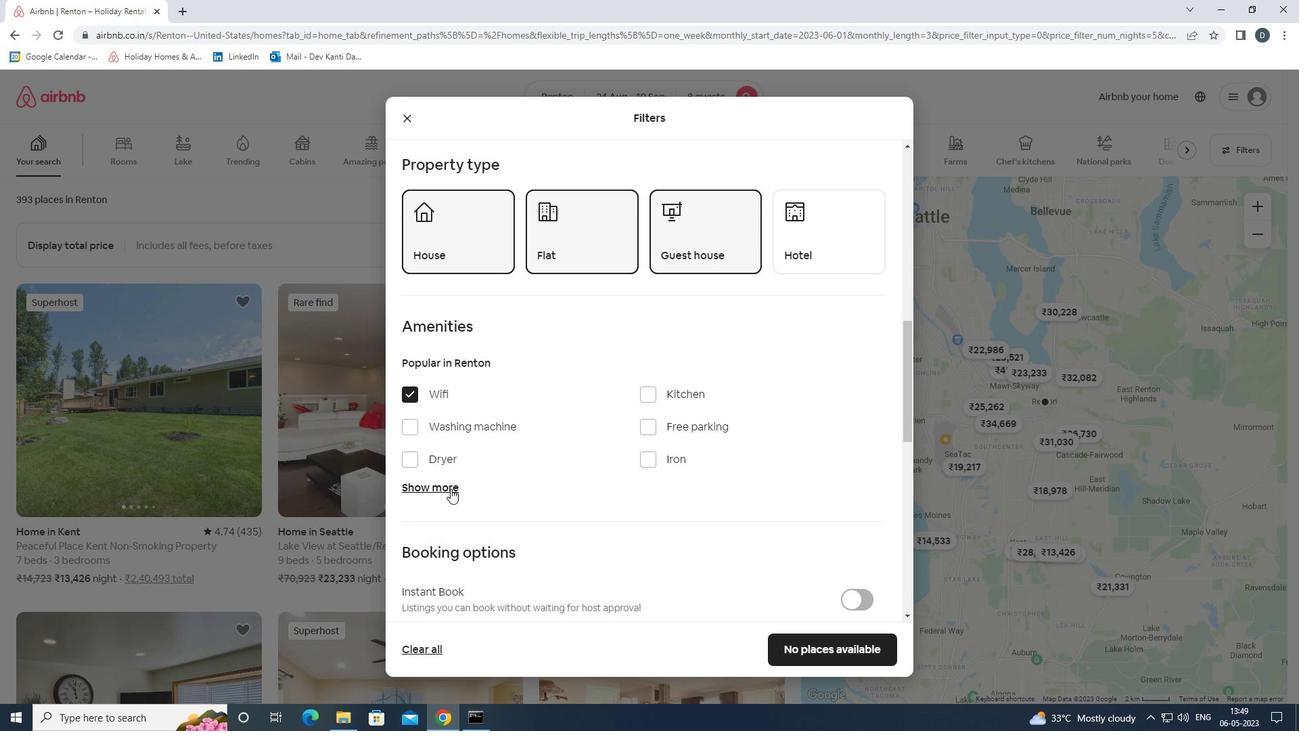 
Action: Mouse moved to (655, 429)
Screenshot: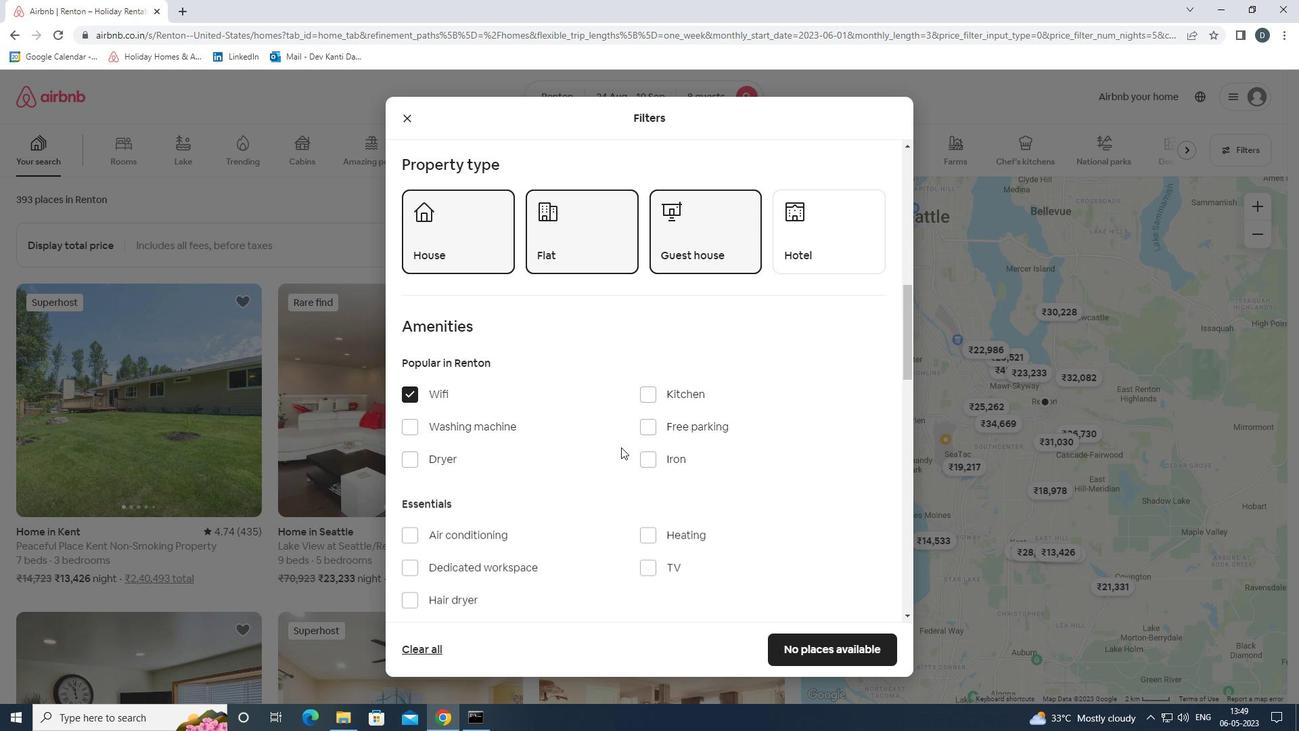 
Action: Mouse pressed left at (655, 429)
Screenshot: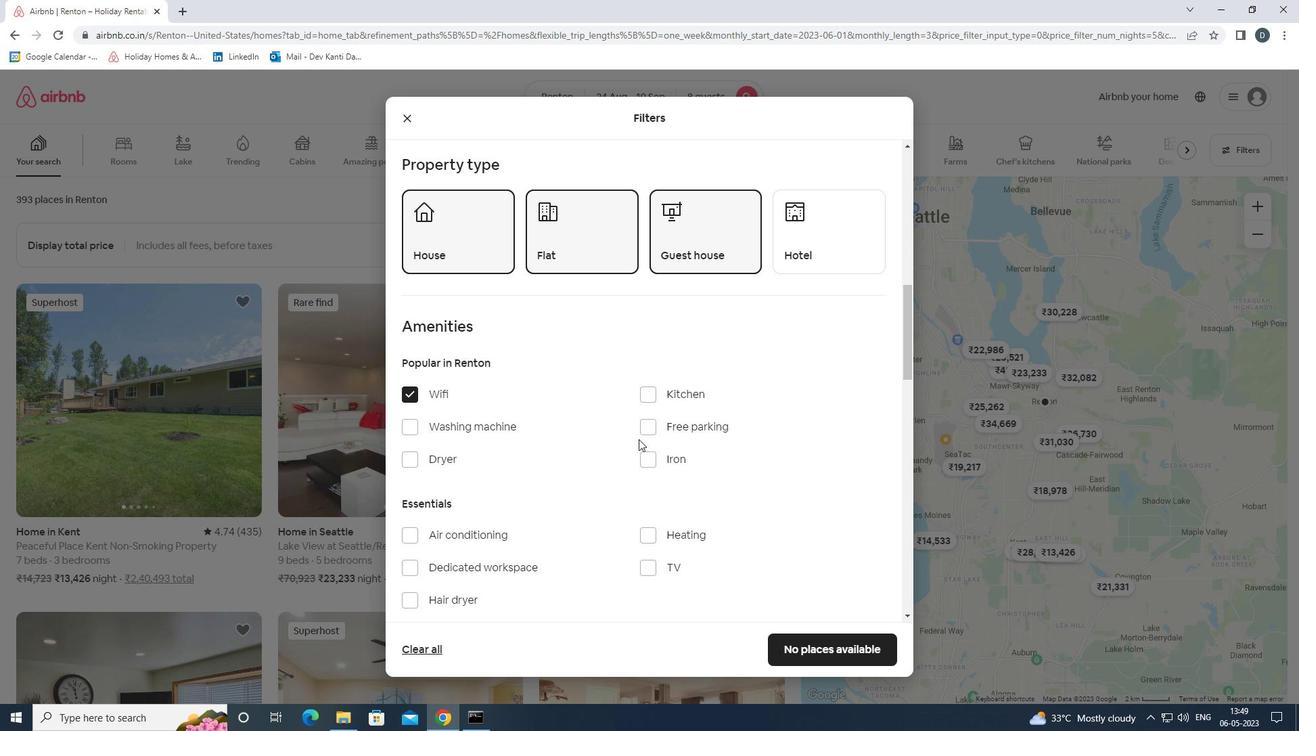 
Action: Mouse moved to (648, 561)
Screenshot: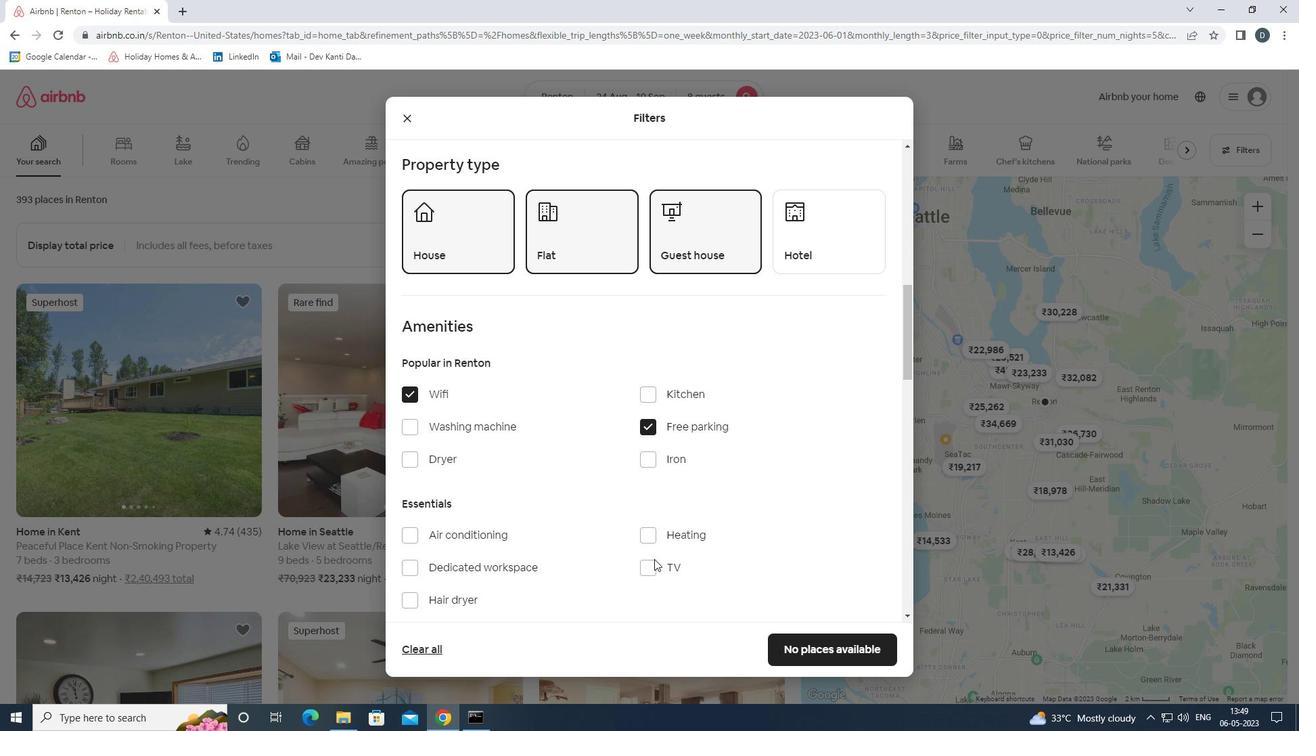 
Action: Mouse pressed left at (648, 561)
Screenshot: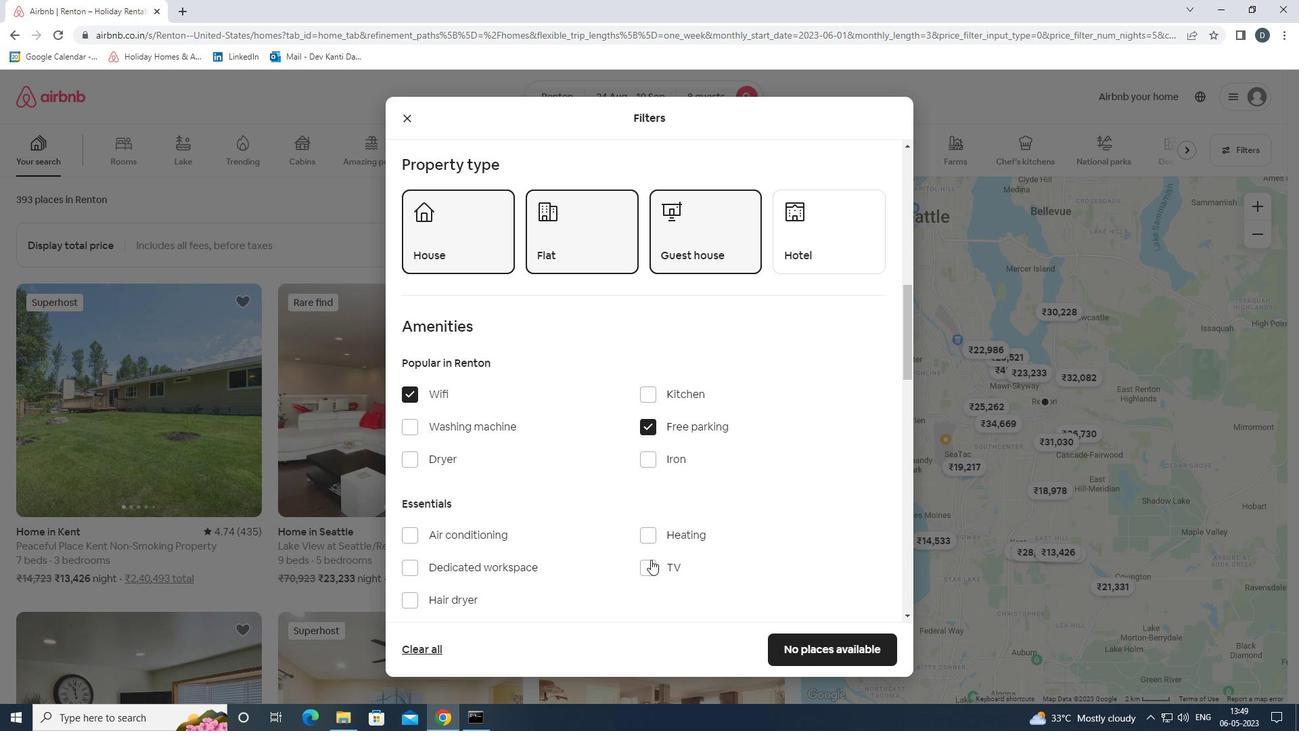 
Action: Mouse scrolled (648, 561) with delta (0, 0)
Screenshot: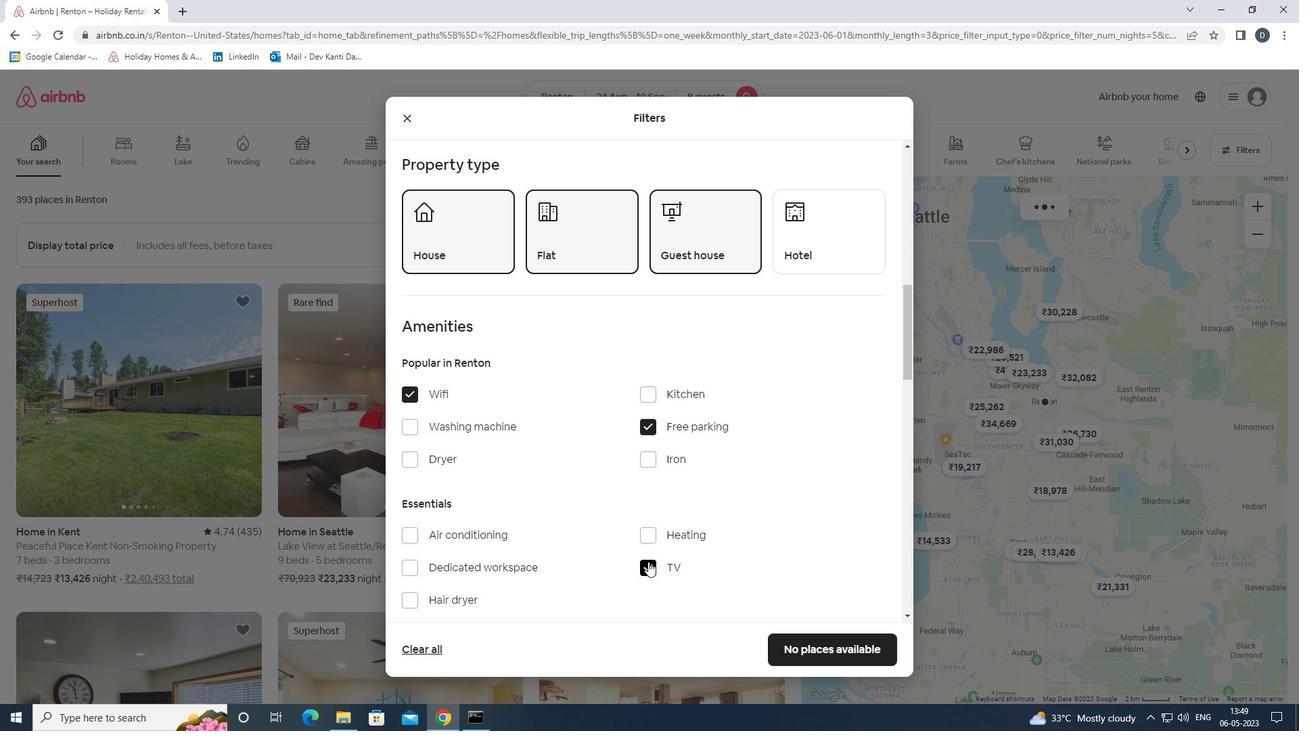 
Action: Mouse scrolled (648, 561) with delta (0, 0)
Screenshot: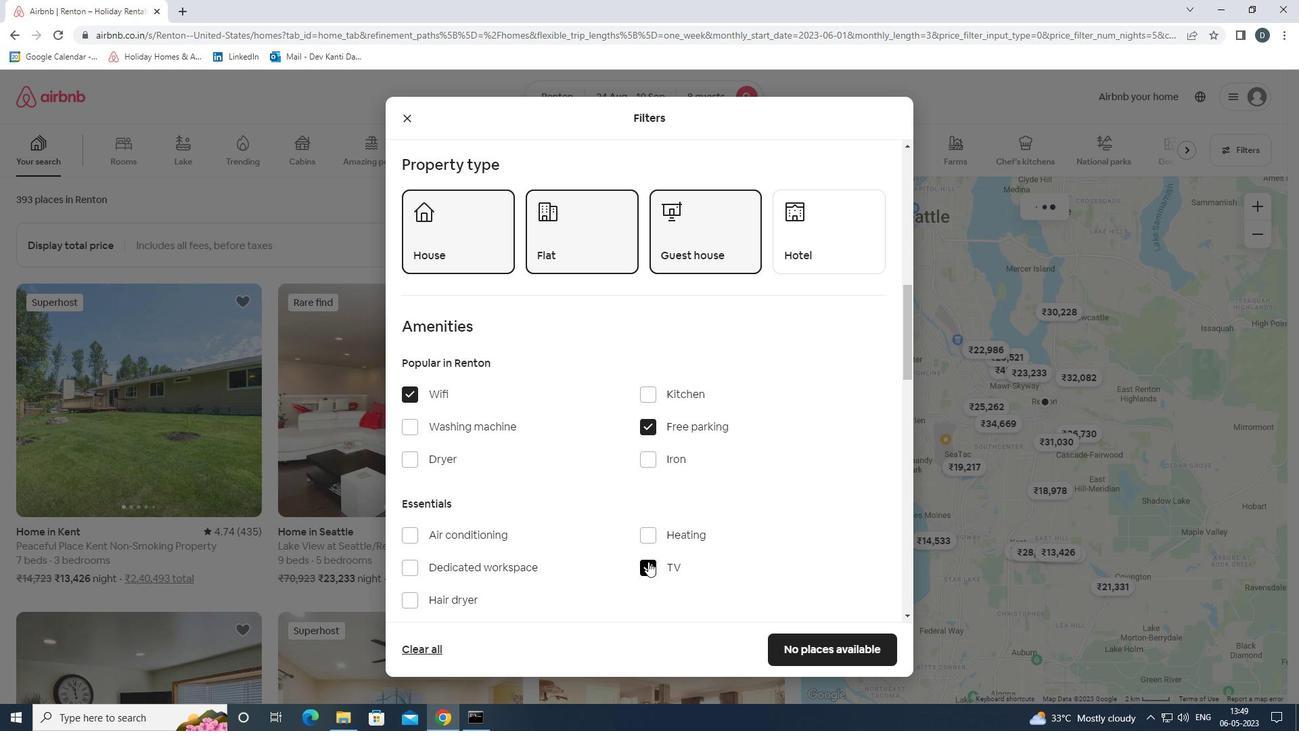 
Action: Mouse scrolled (648, 561) with delta (0, 0)
Screenshot: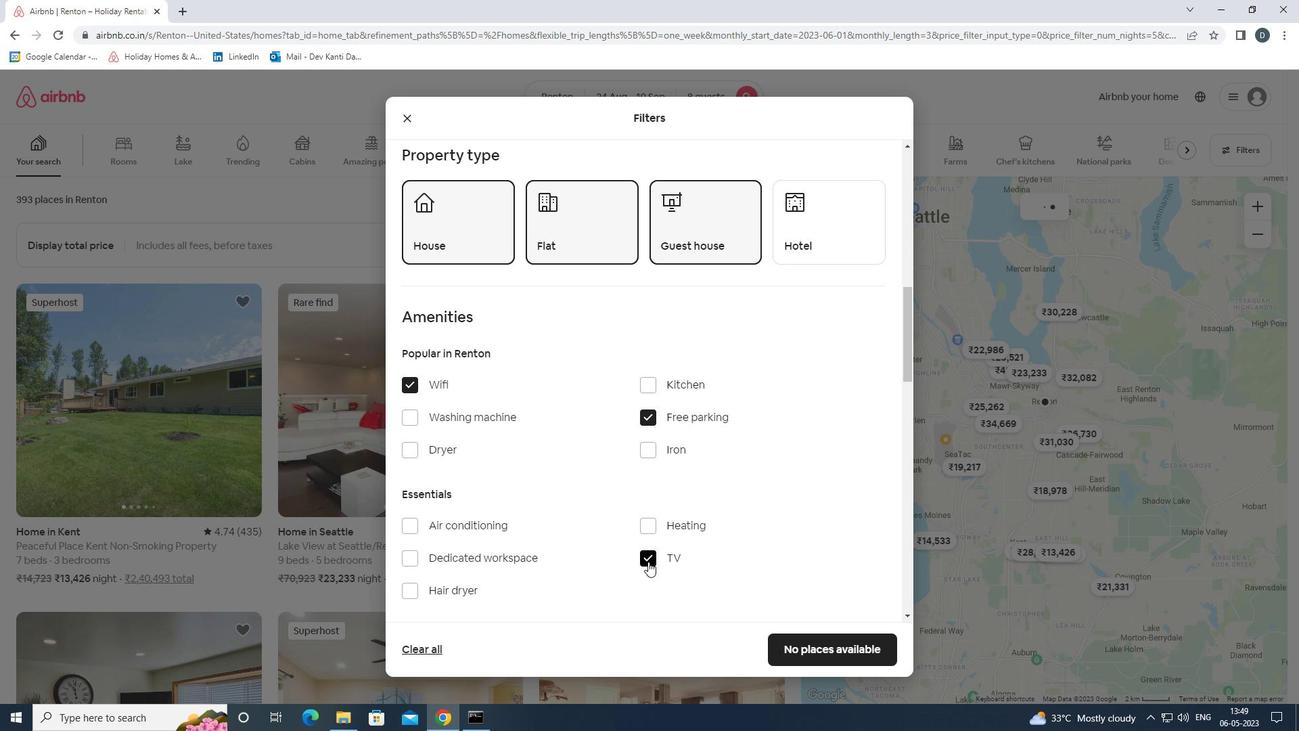 
Action: Mouse scrolled (648, 561) with delta (0, 0)
Screenshot: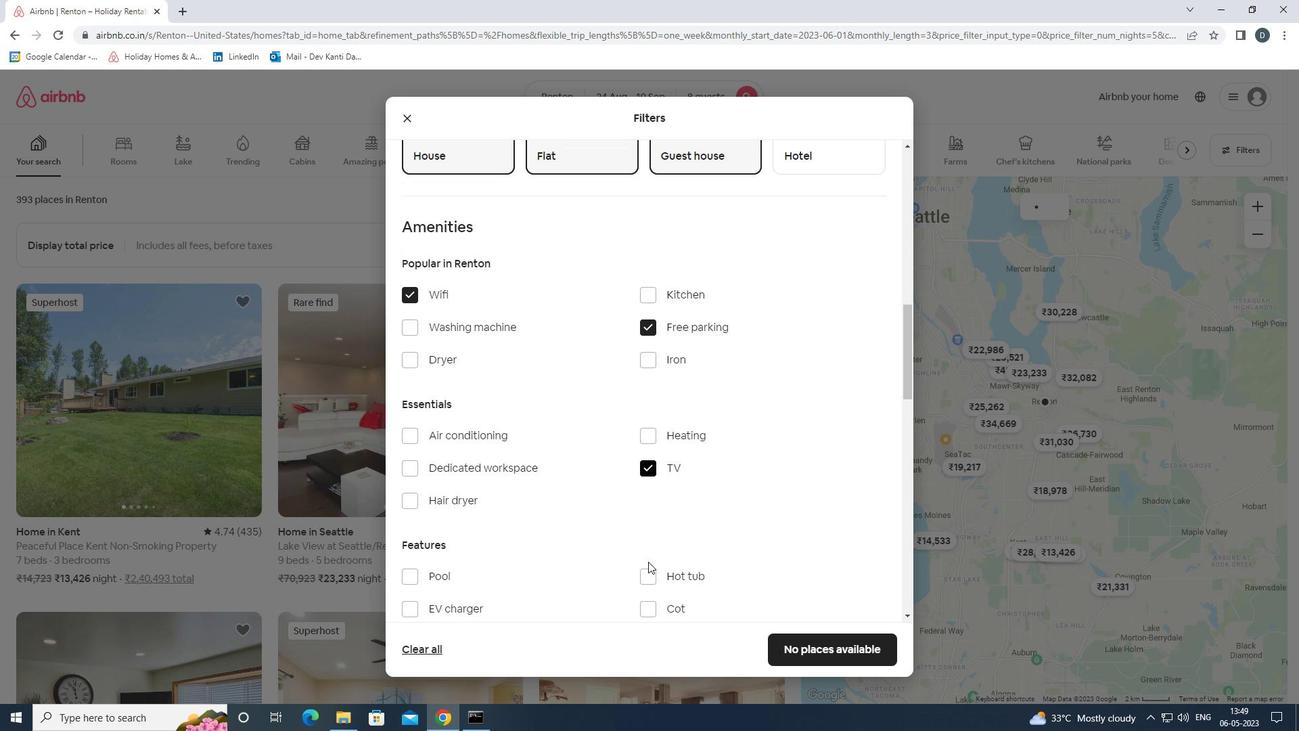
Action: Mouse moved to (448, 475)
Screenshot: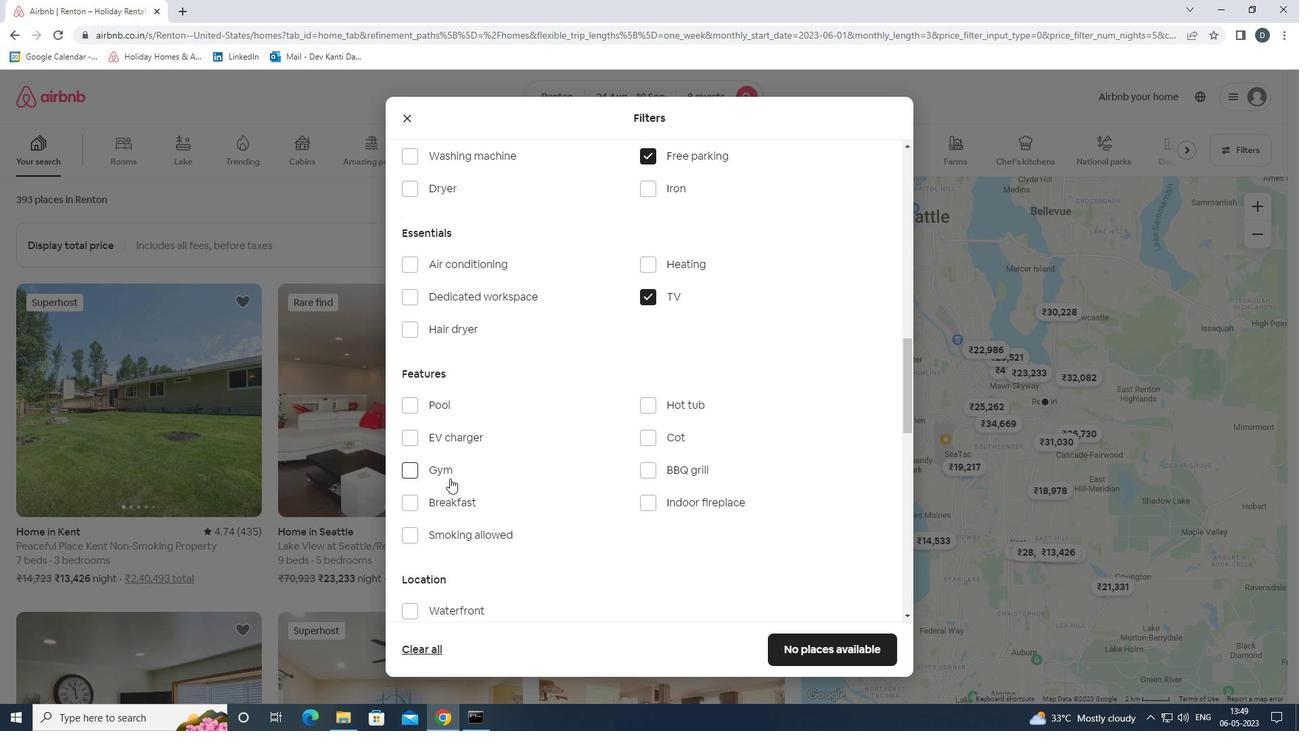 
Action: Mouse pressed left at (448, 475)
Screenshot: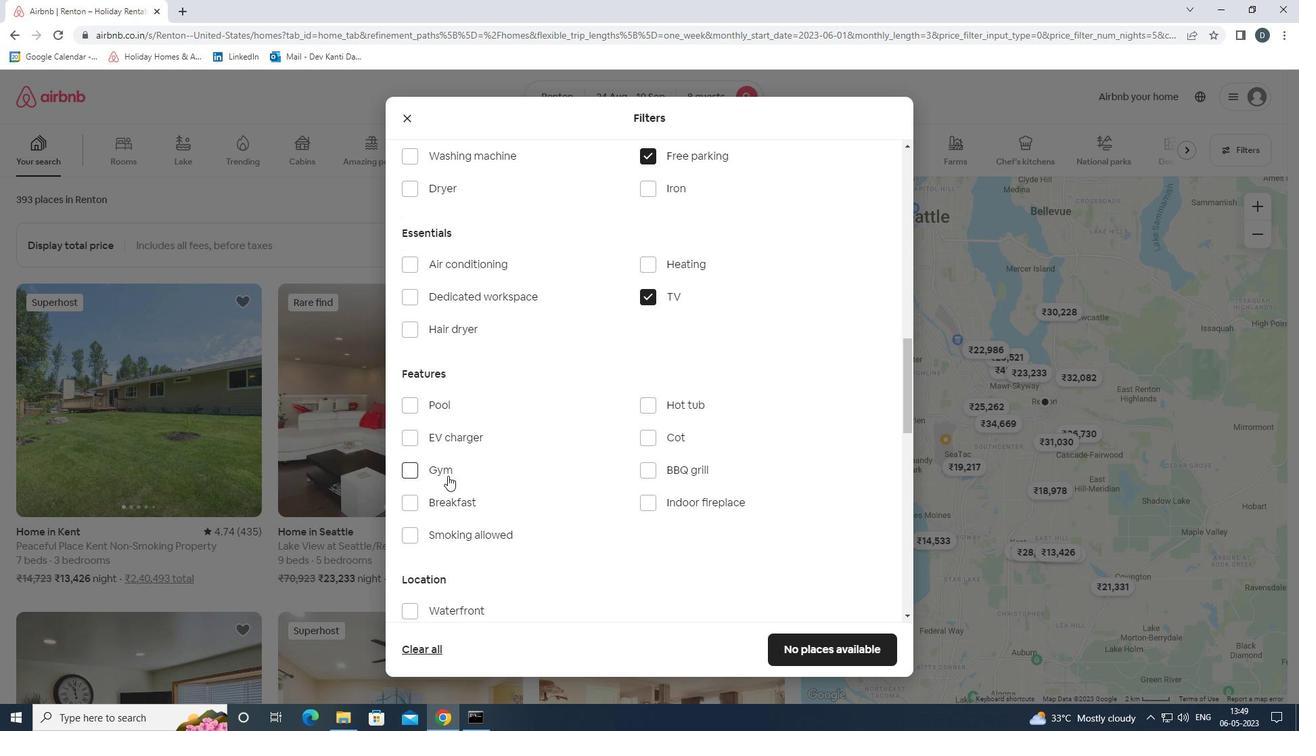 
Action: Mouse moved to (465, 499)
Screenshot: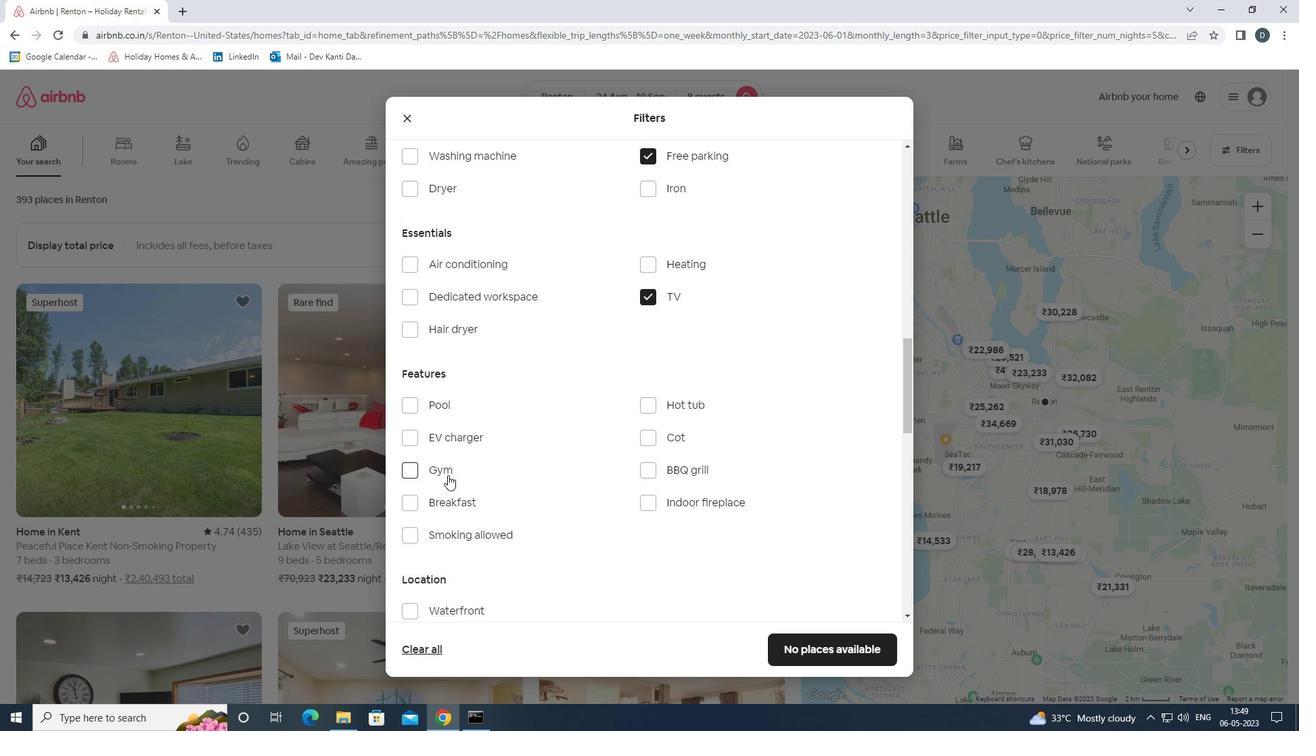 
Action: Mouse pressed left at (465, 499)
Screenshot: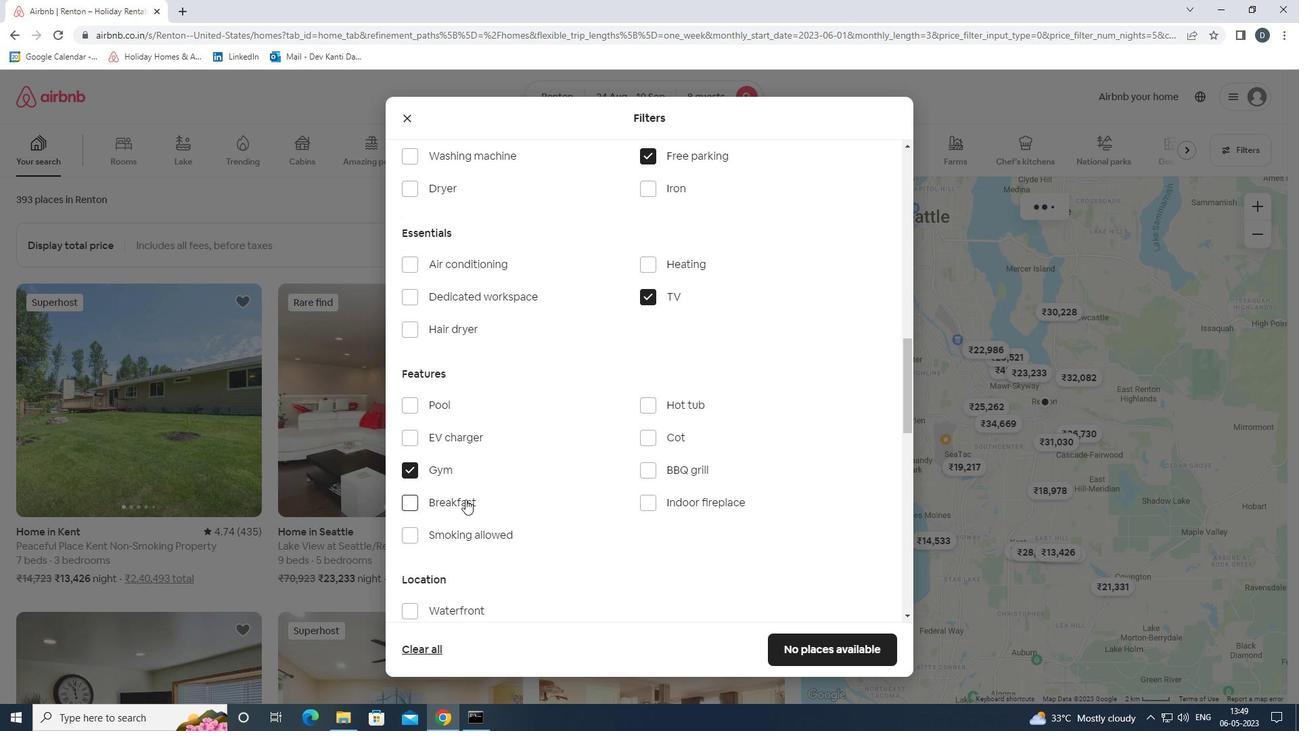 
Action: Mouse moved to (585, 521)
Screenshot: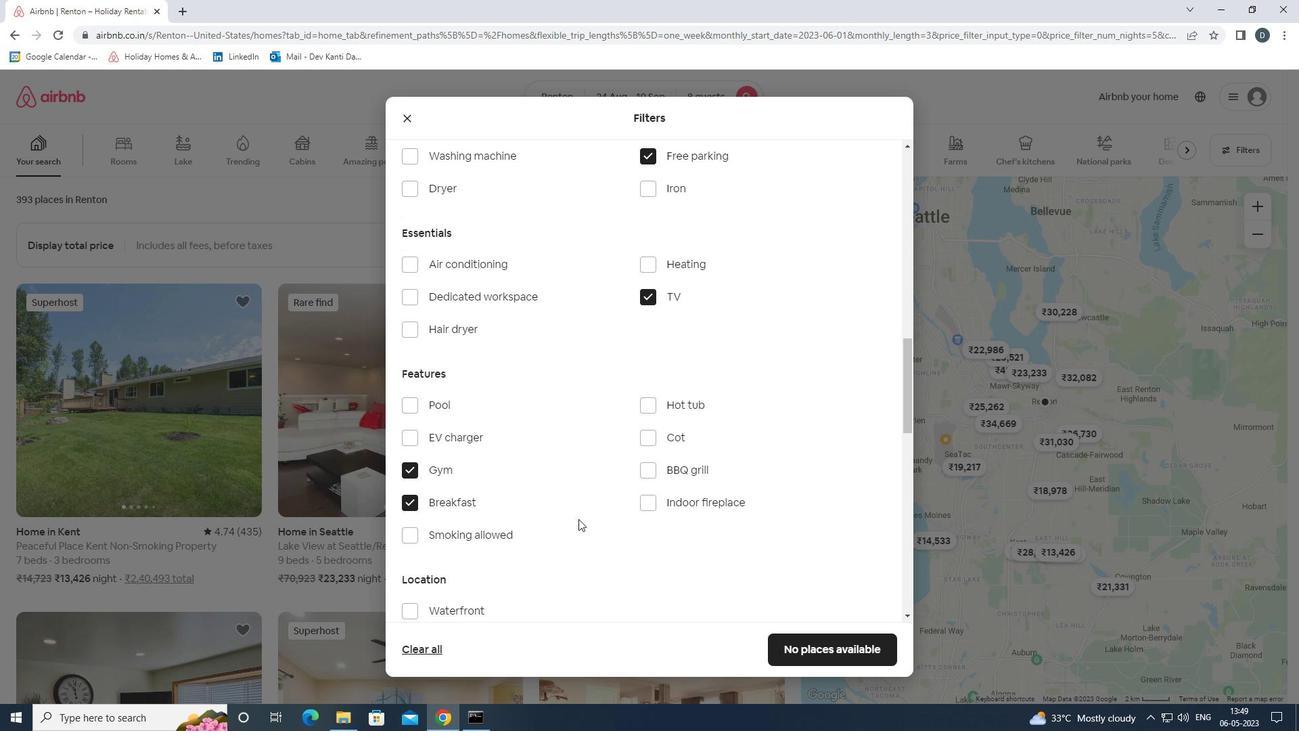 
Action: Mouse scrolled (585, 520) with delta (0, 0)
Screenshot: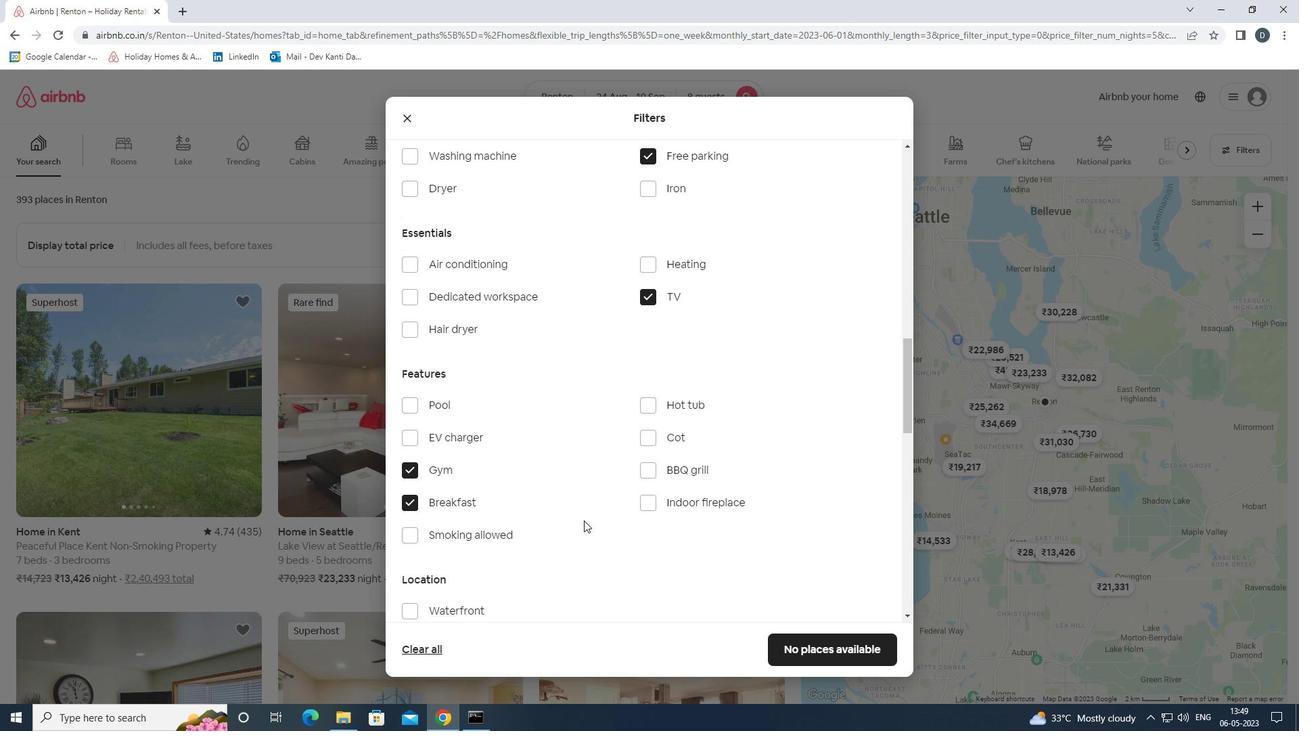 
Action: Mouse moved to (643, 521)
Screenshot: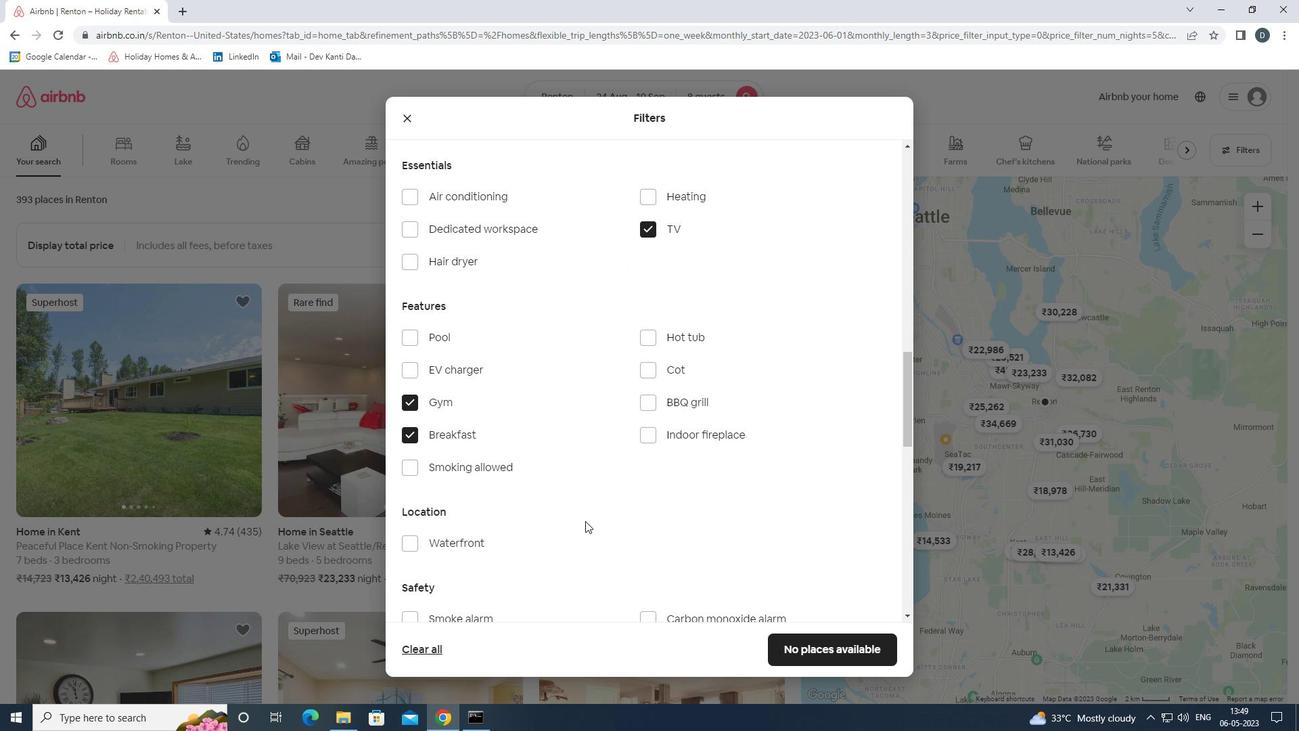 
Action: Mouse scrolled (643, 520) with delta (0, 0)
Screenshot: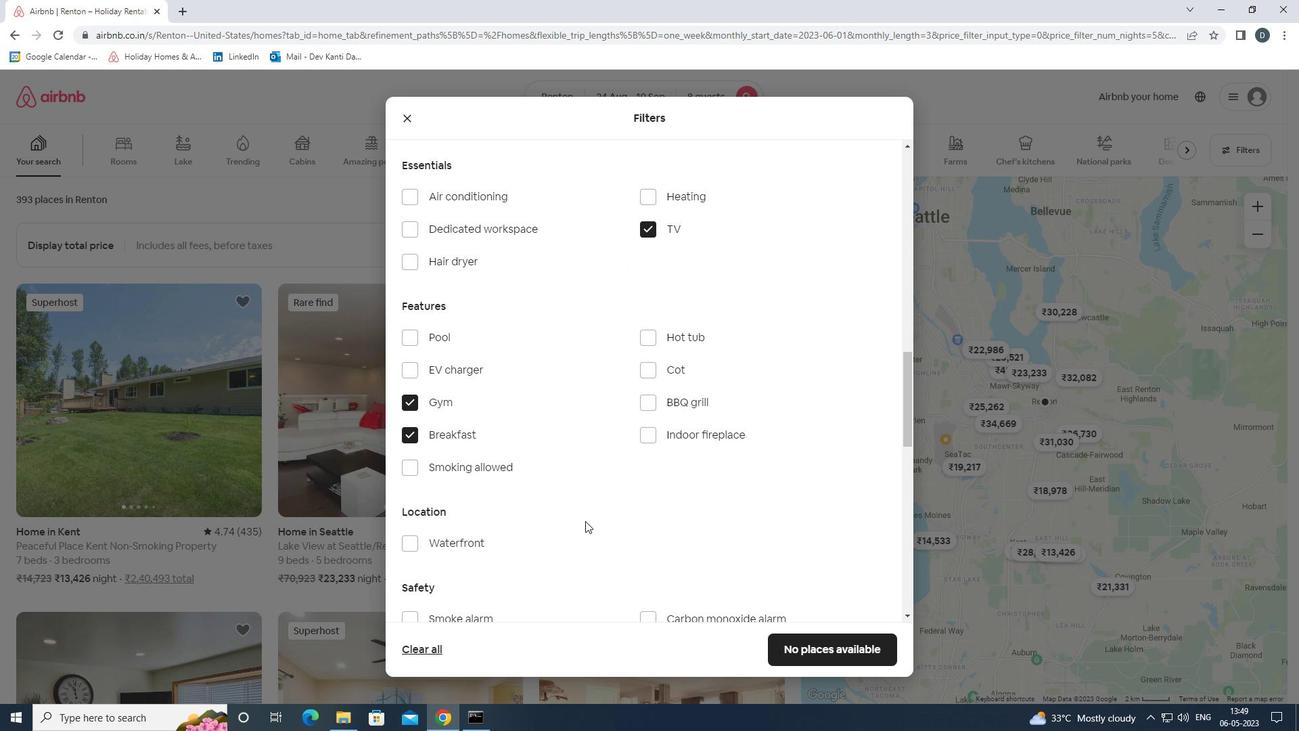 
Action: Mouse moved to (660, 521)
Screenshot: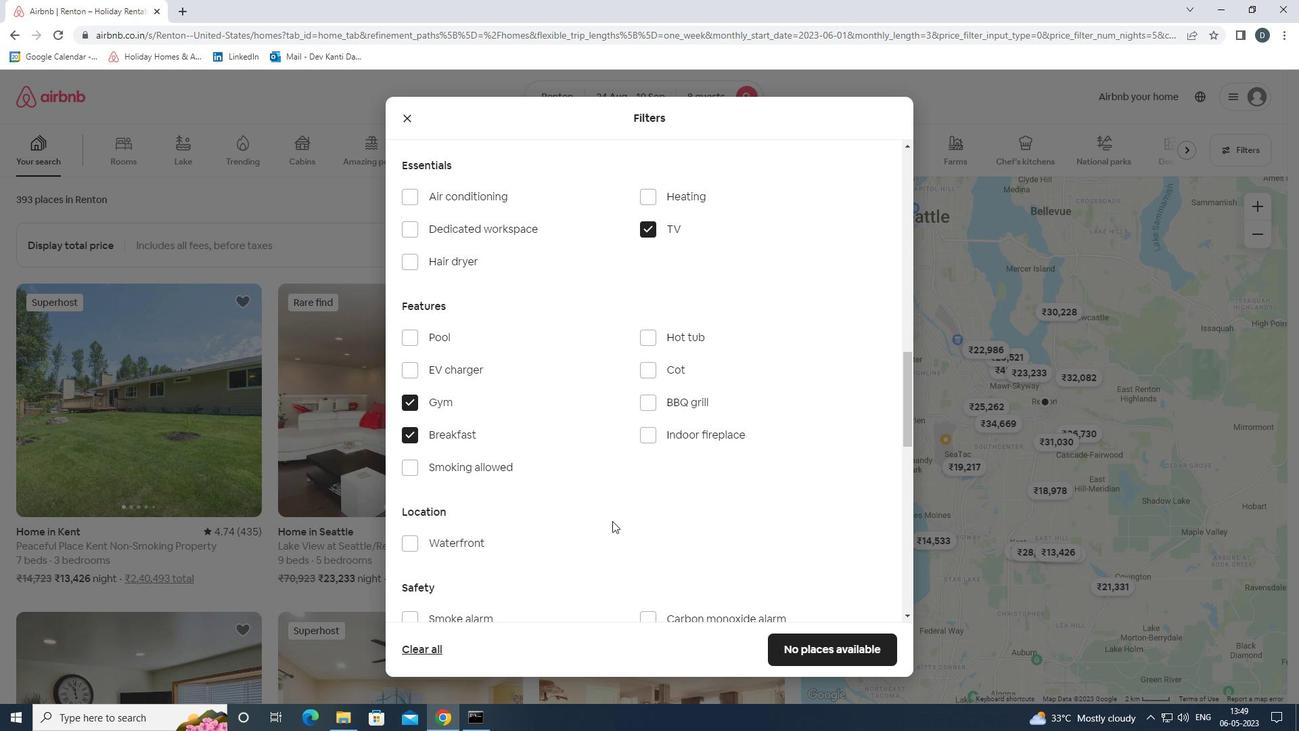 
Action: Mouse scrolled (660, 521) with delta (0, 0)
Screenshot: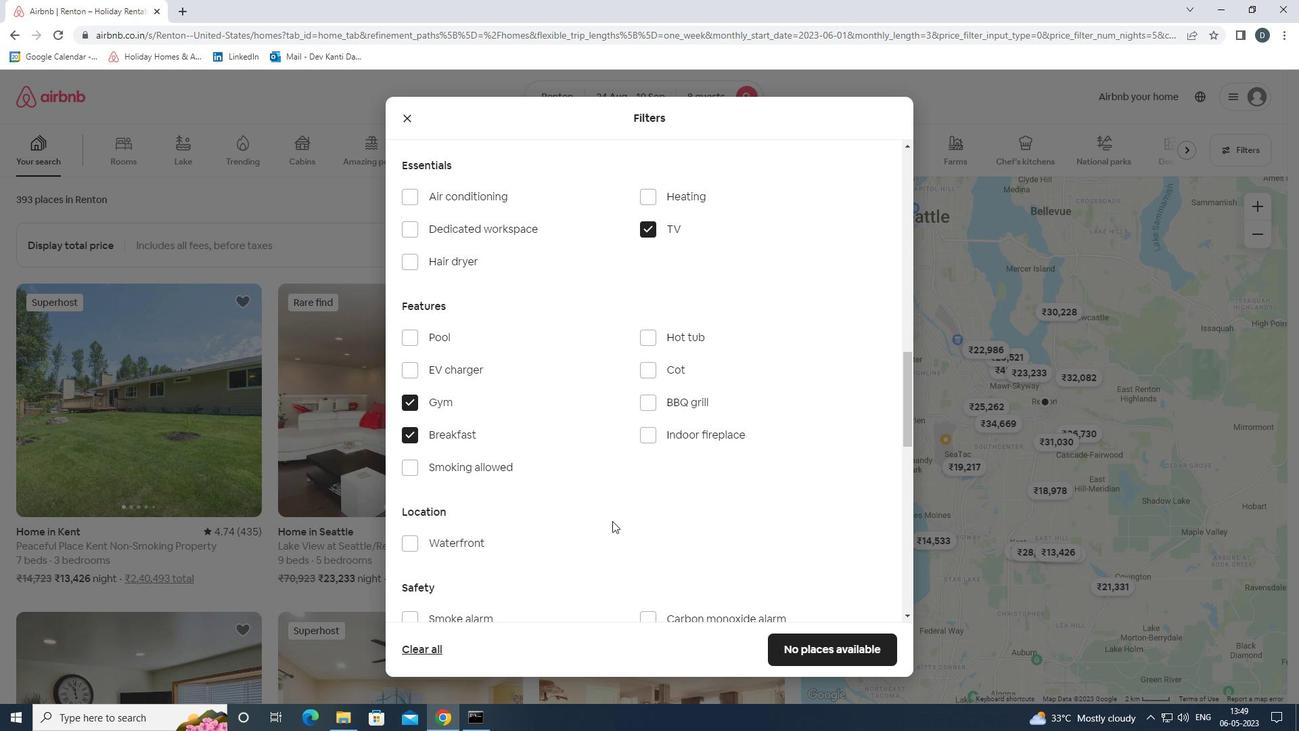 
Action: Mouse moved to (663, 523)
Screenshot: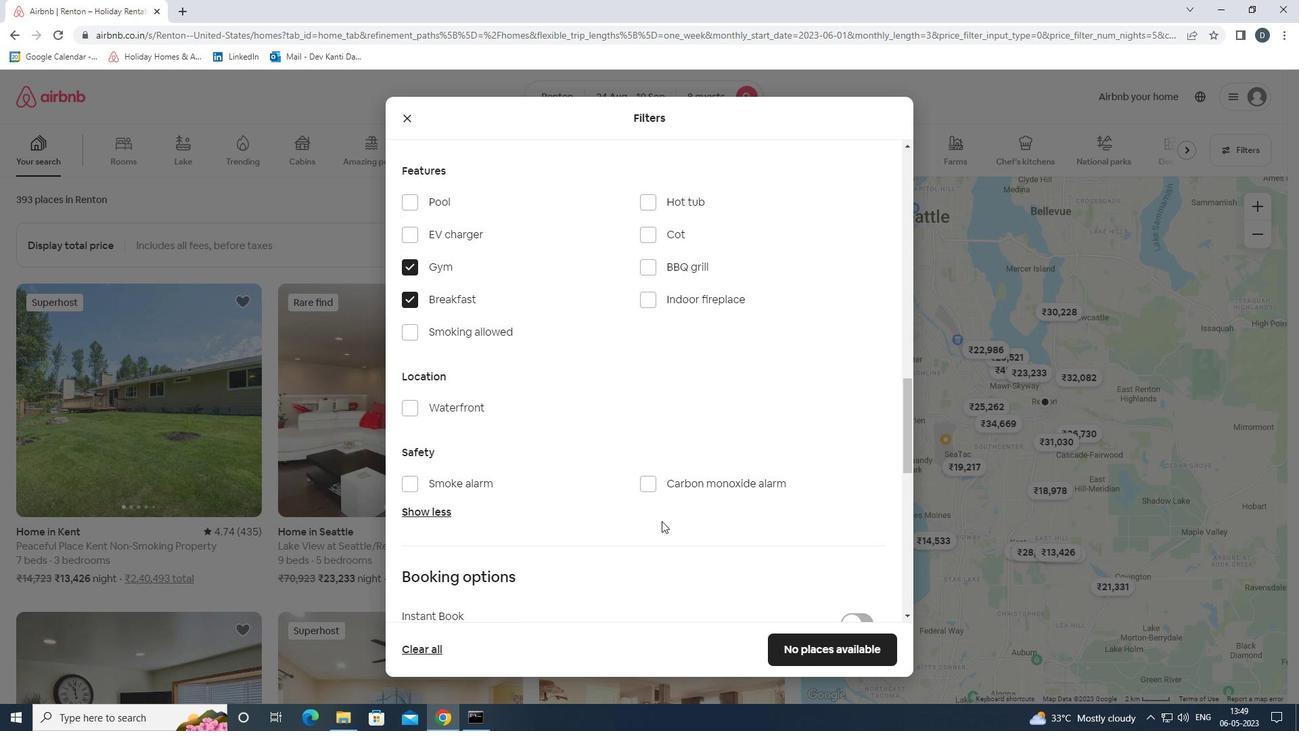 
Action: Mouse scrolled (663, 523) with delta (0, 0)
Screenshot: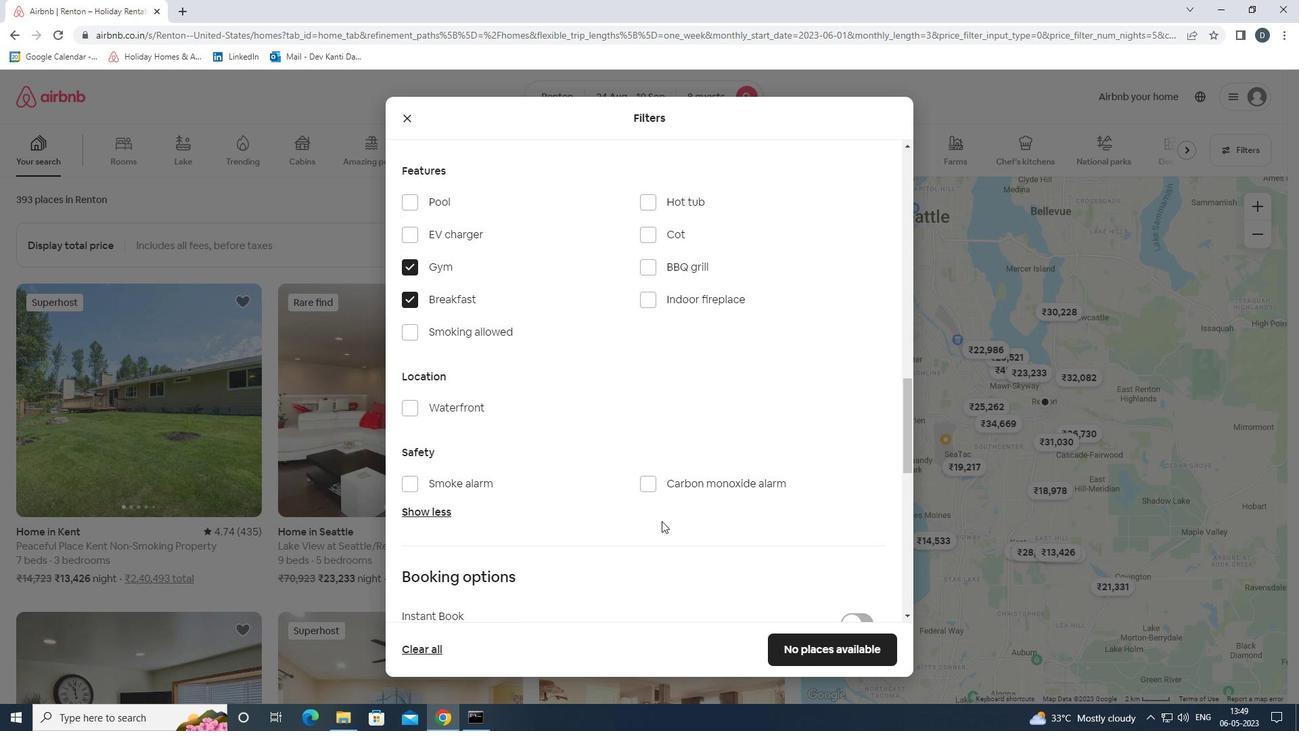 
Action: Mouse scrolled (663, 523) with delta (0, 0)
Screenshot: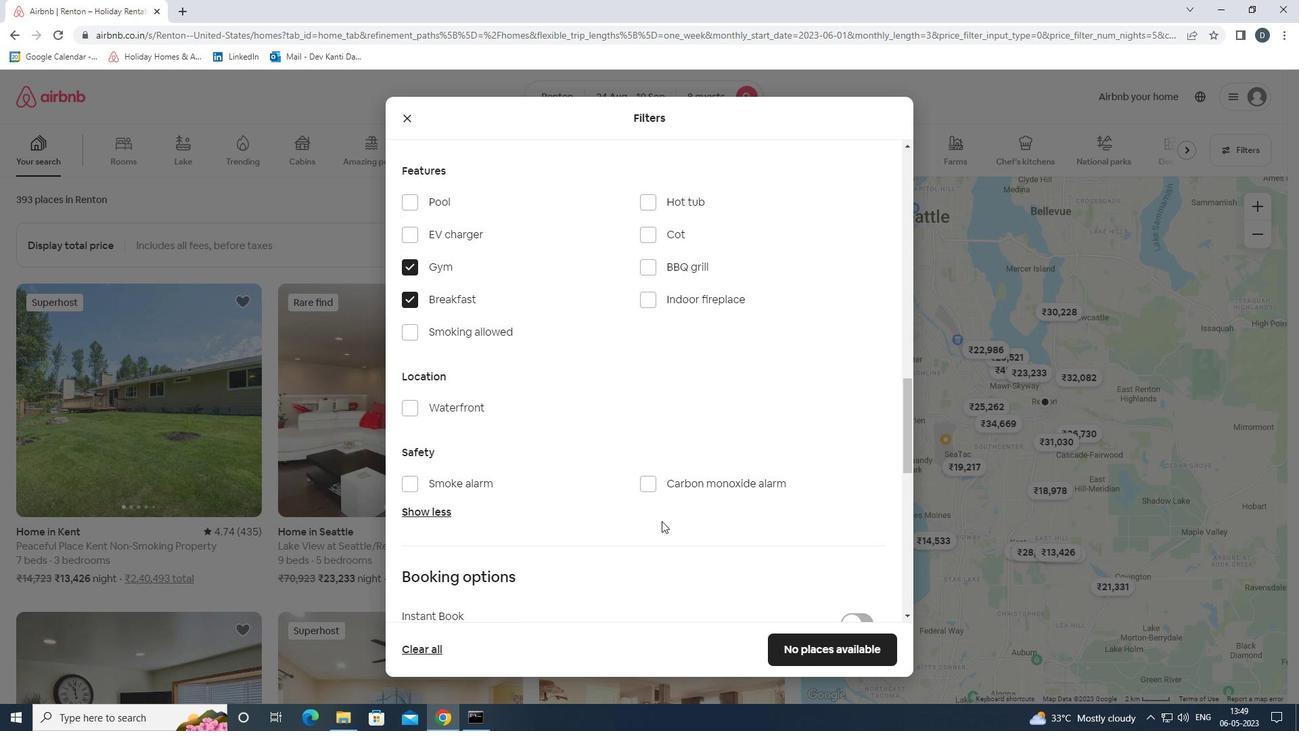 
Action: Mouse scrolled (663, 523) with delta (0, 0)
Screenshot: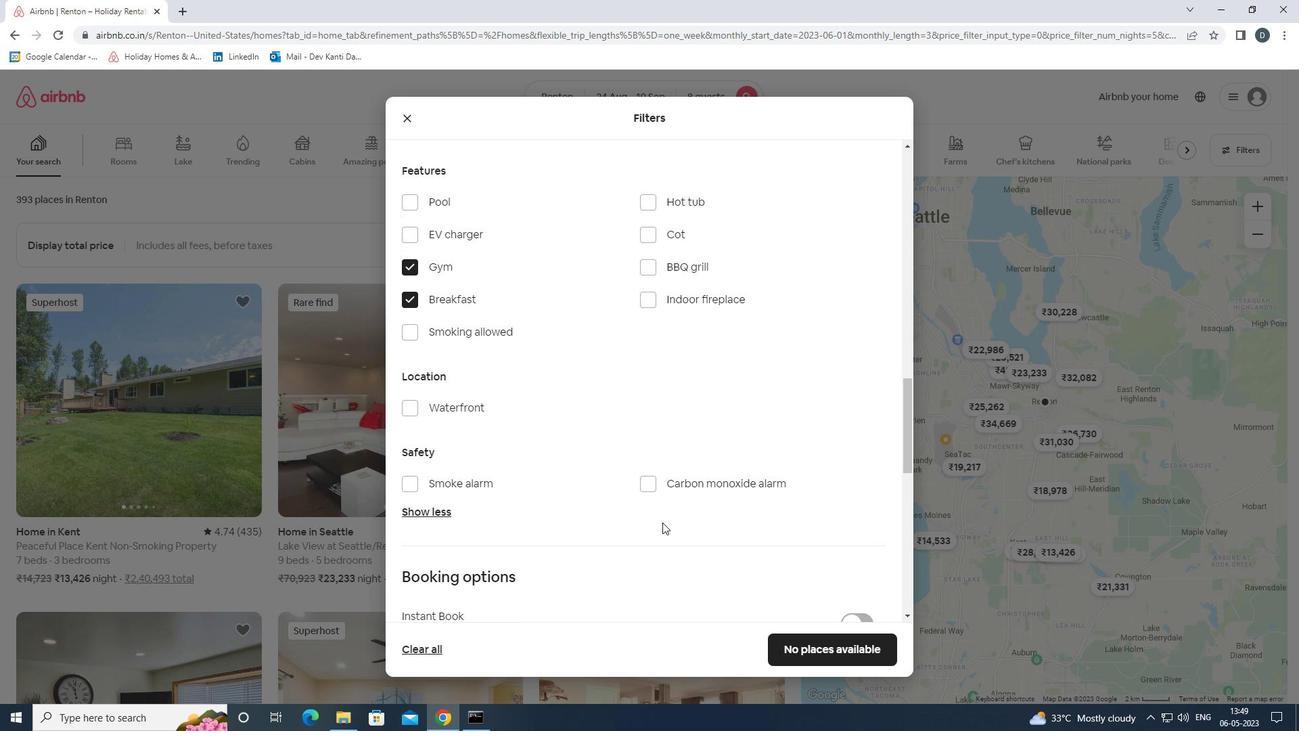 
Action: Mouse scrolled (663, 523) with delta (0, 0)
Screenshot: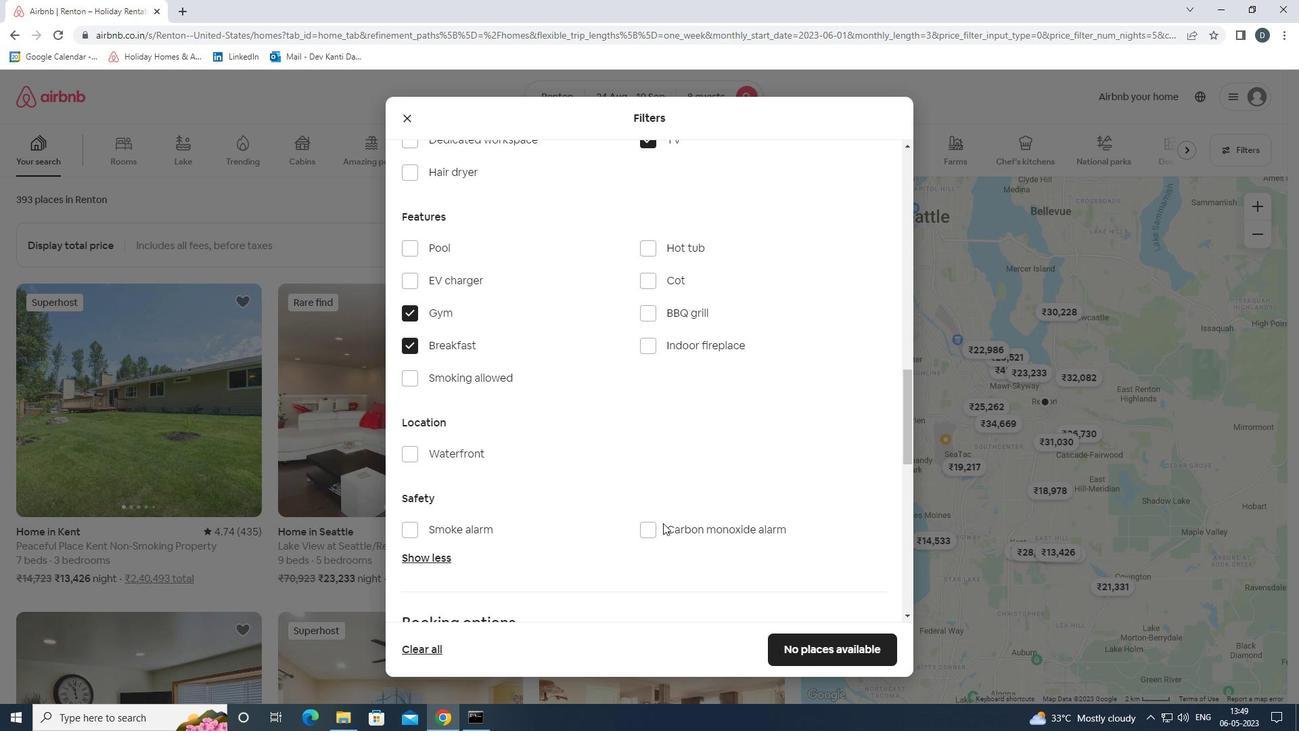 
Action: Mouse scrolled (663, 523) with delta (0, 0)
Screenshot: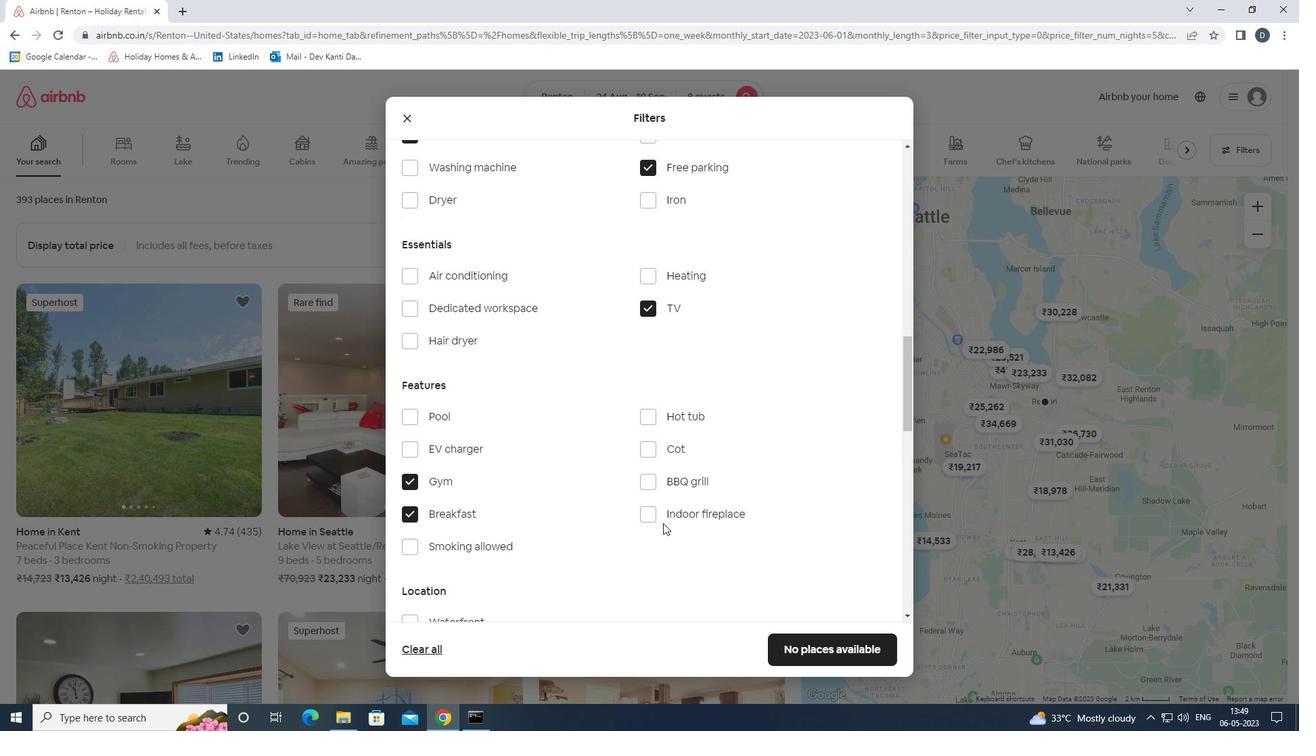 
Action: Mouse scrolled (663, 522) with delta (0, 0)
Screenshot: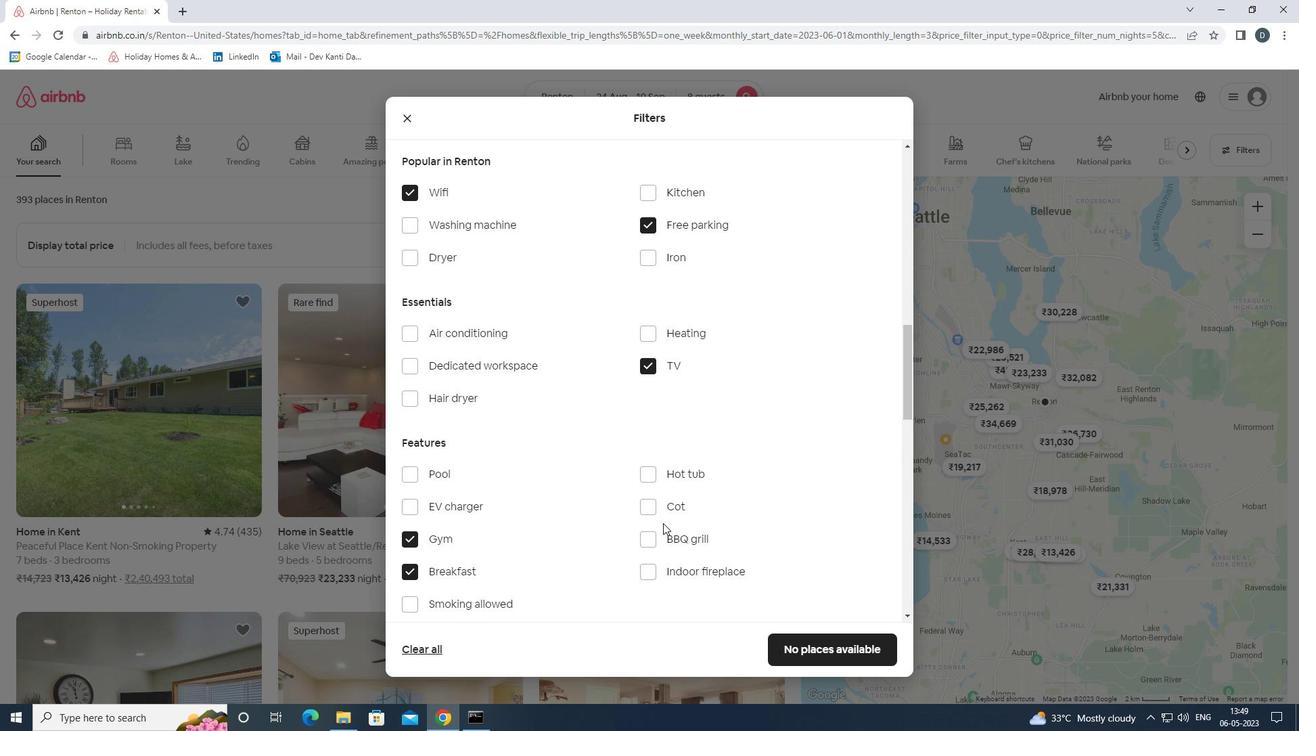 
Action: Mouse scrolled (663, 522) with delta (0, 0)
Screenshot: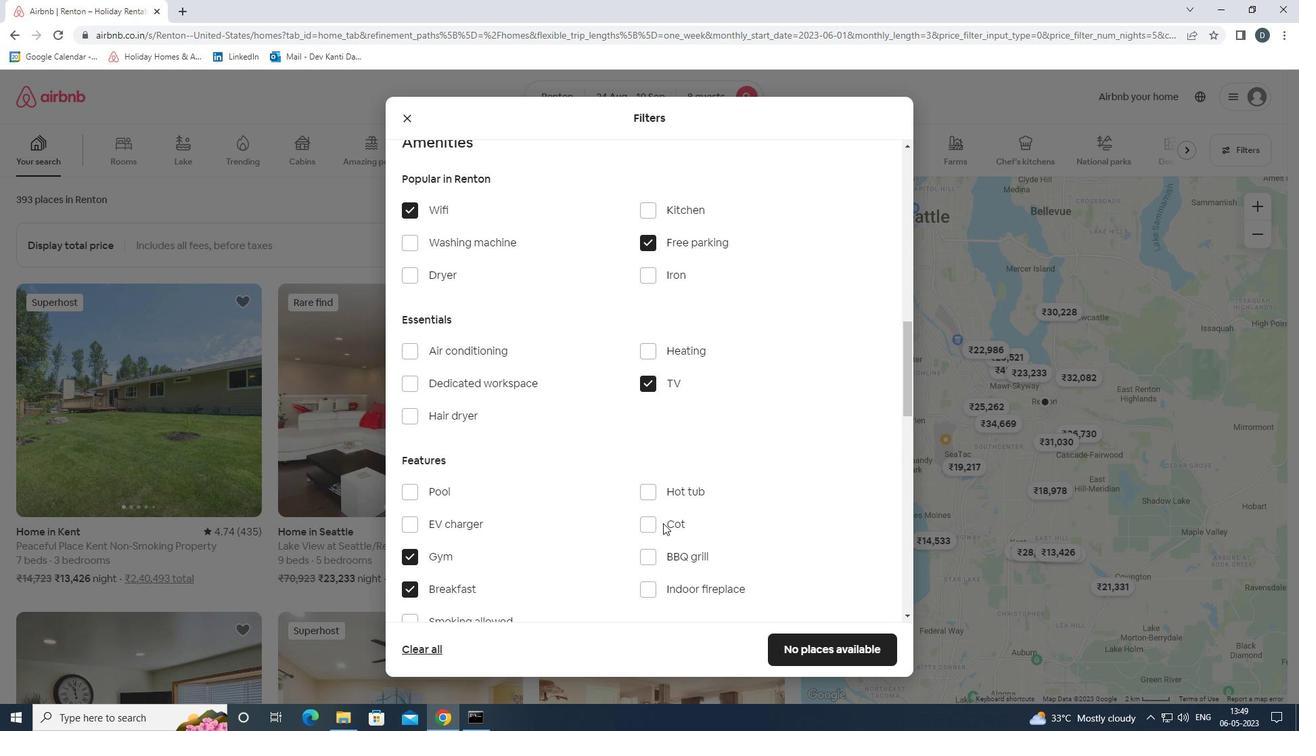 
Action: Mouse scrolled (663, 522) with delta (0, 0)
Screenshot: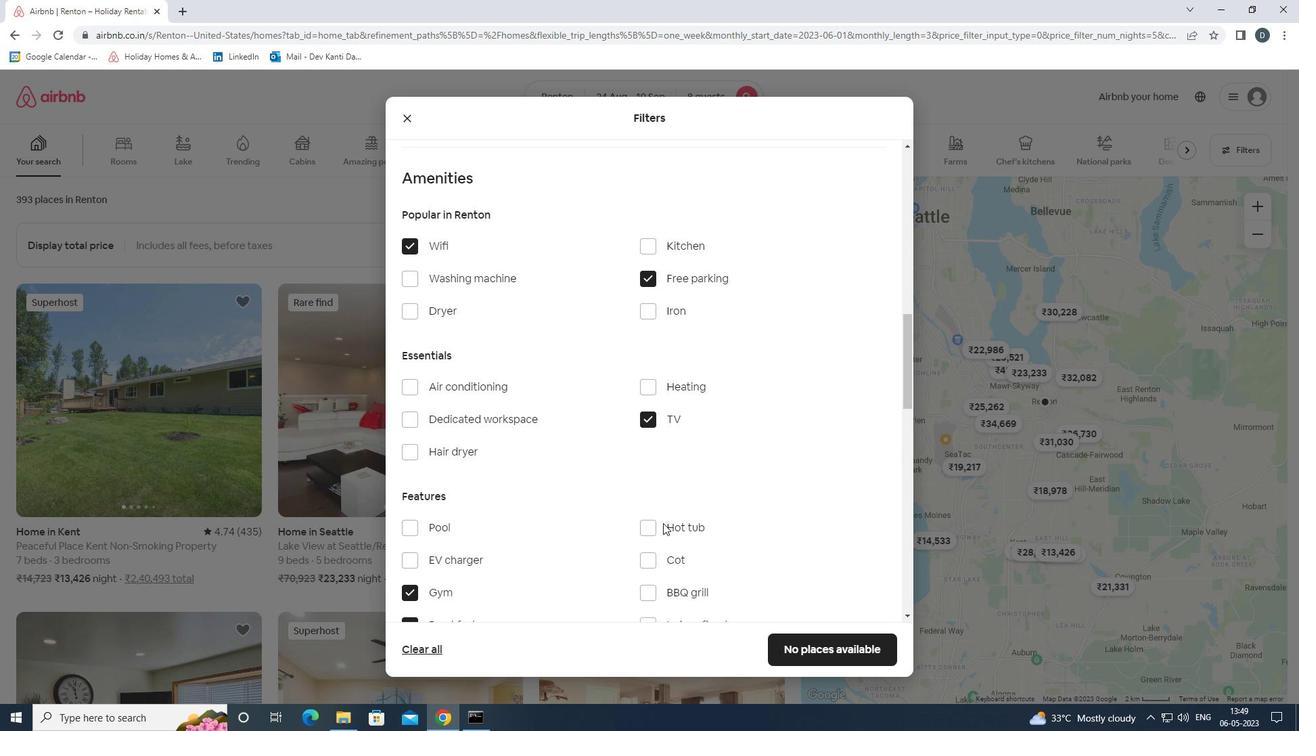 
Action: Mouse scrolled (663, 522) with delta (0, 0)
Screenshot: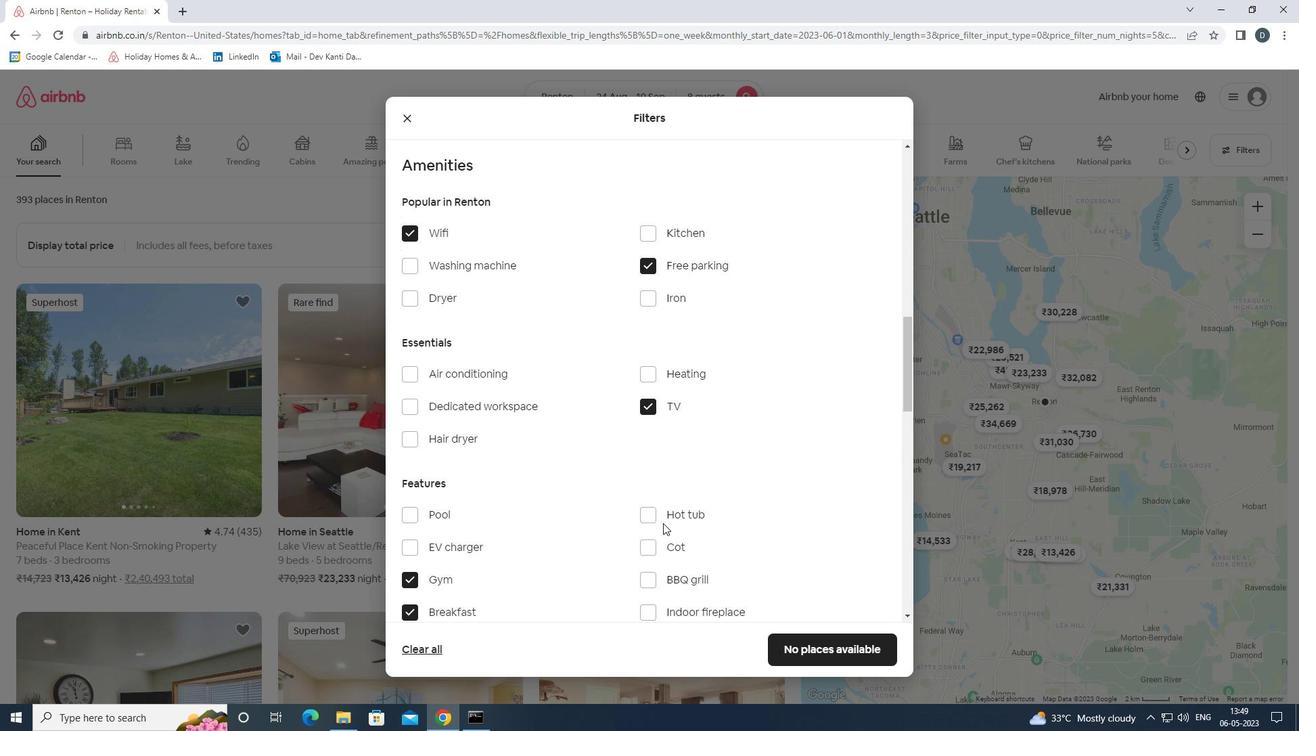 
Action: Mouse scrolled (663, 522) with delta (0, 0)
Screenshot: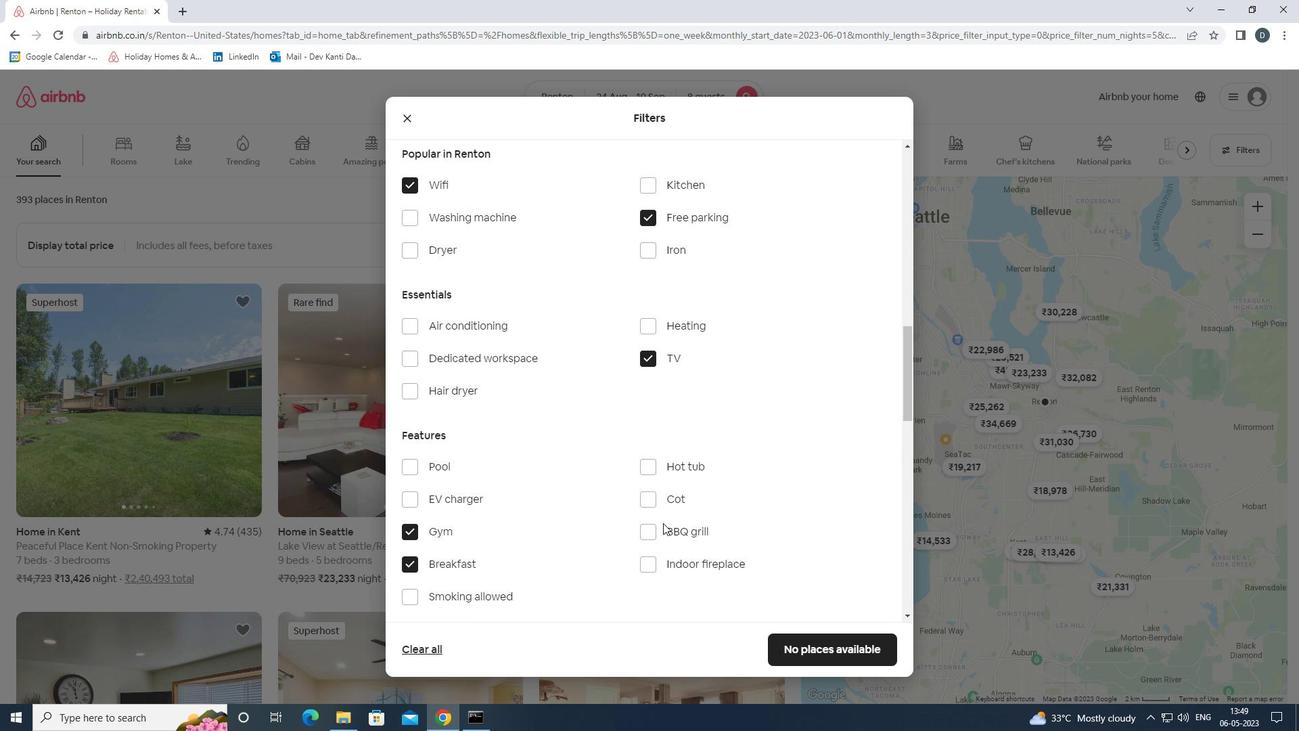
Action: Mouse moved to (665, 525)
Screenshot: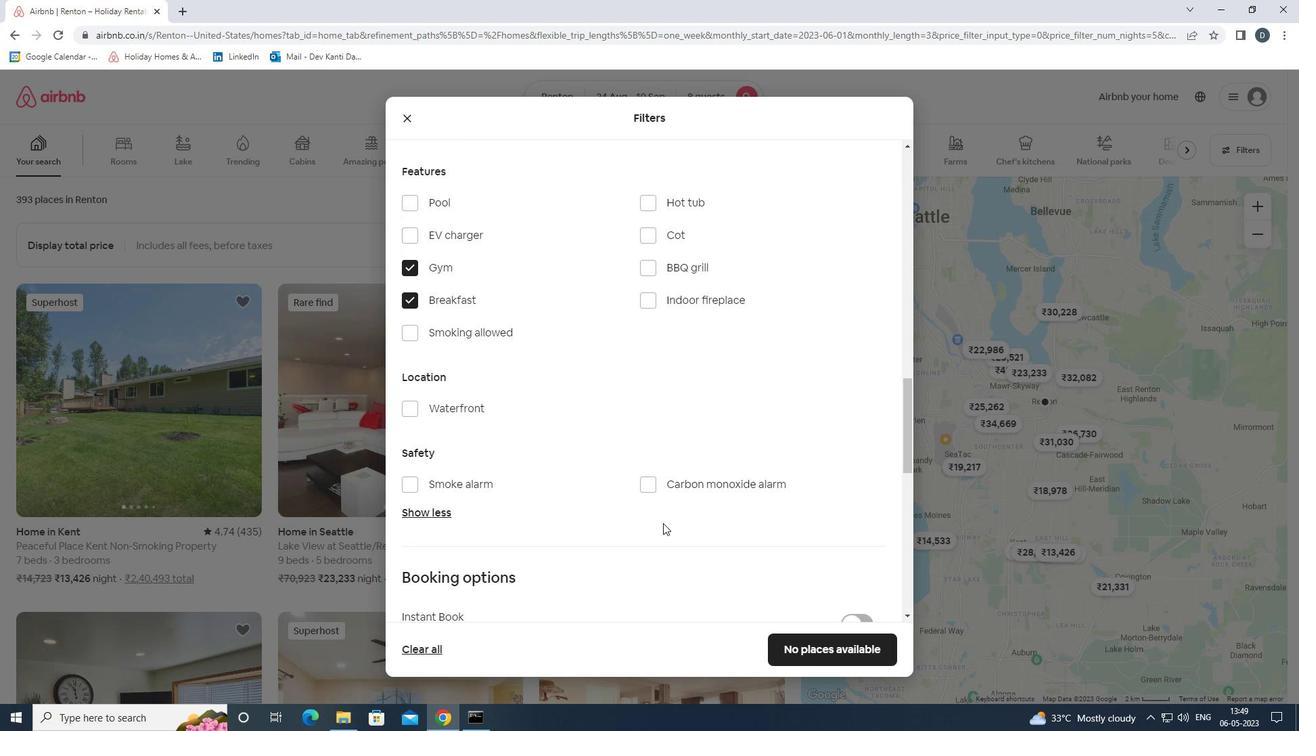 
Action: Mouse scrolled (665, 524) with delta (0, 0)
Screenshot: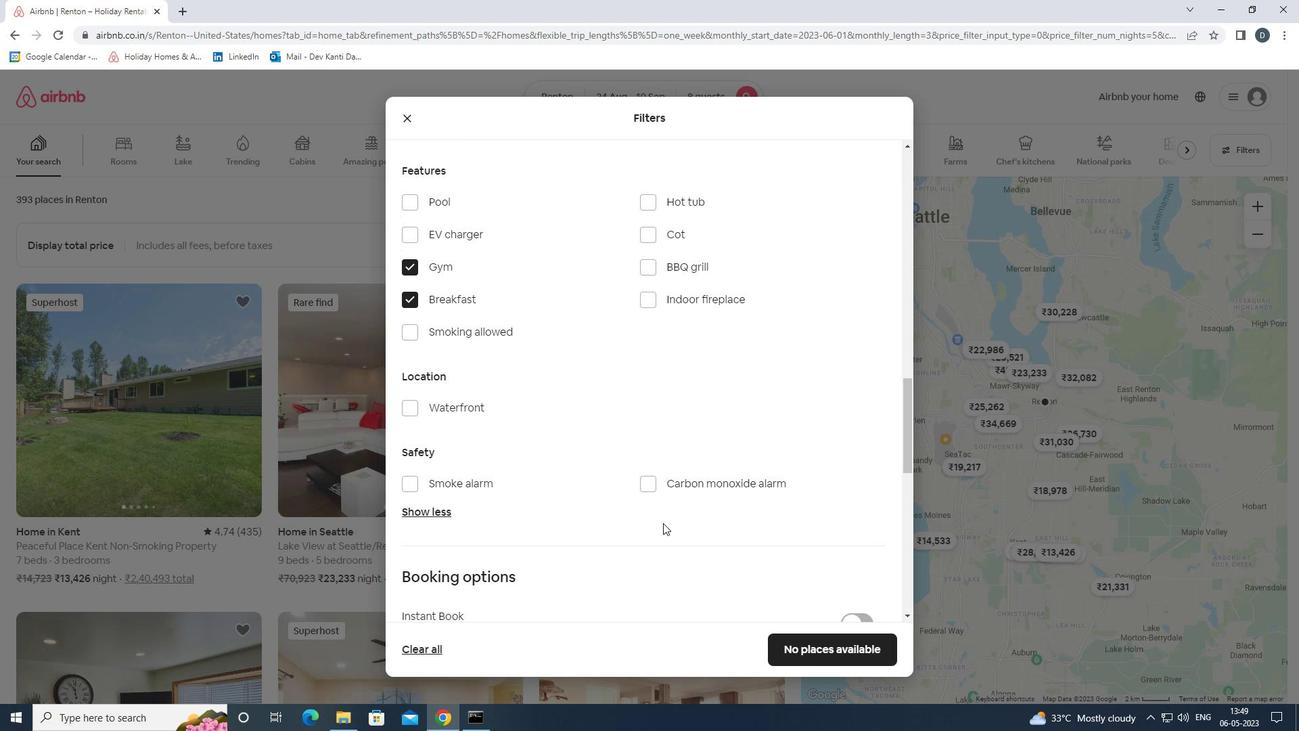 
Action: Mouse moved to (685, 525)
Screenshot: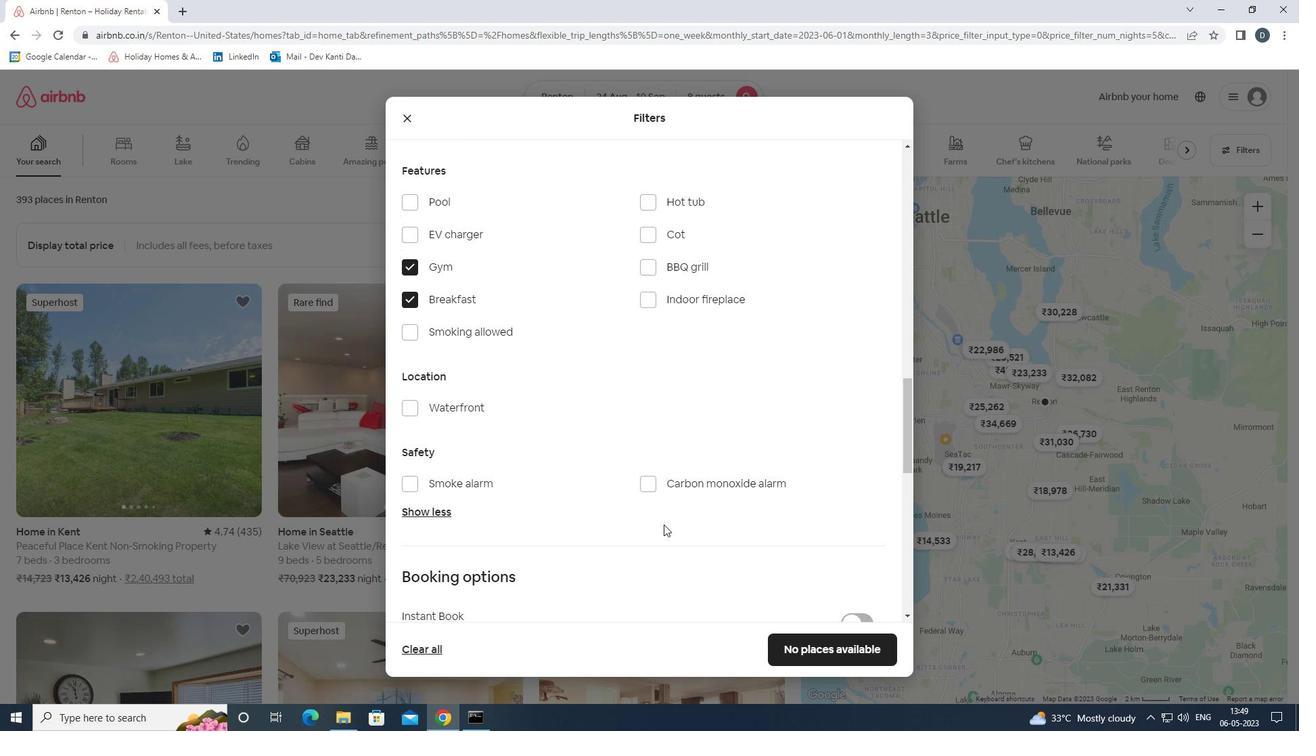 
Action: Mouse scrolled (685, 525) with delta (0, 0)
Screenshot: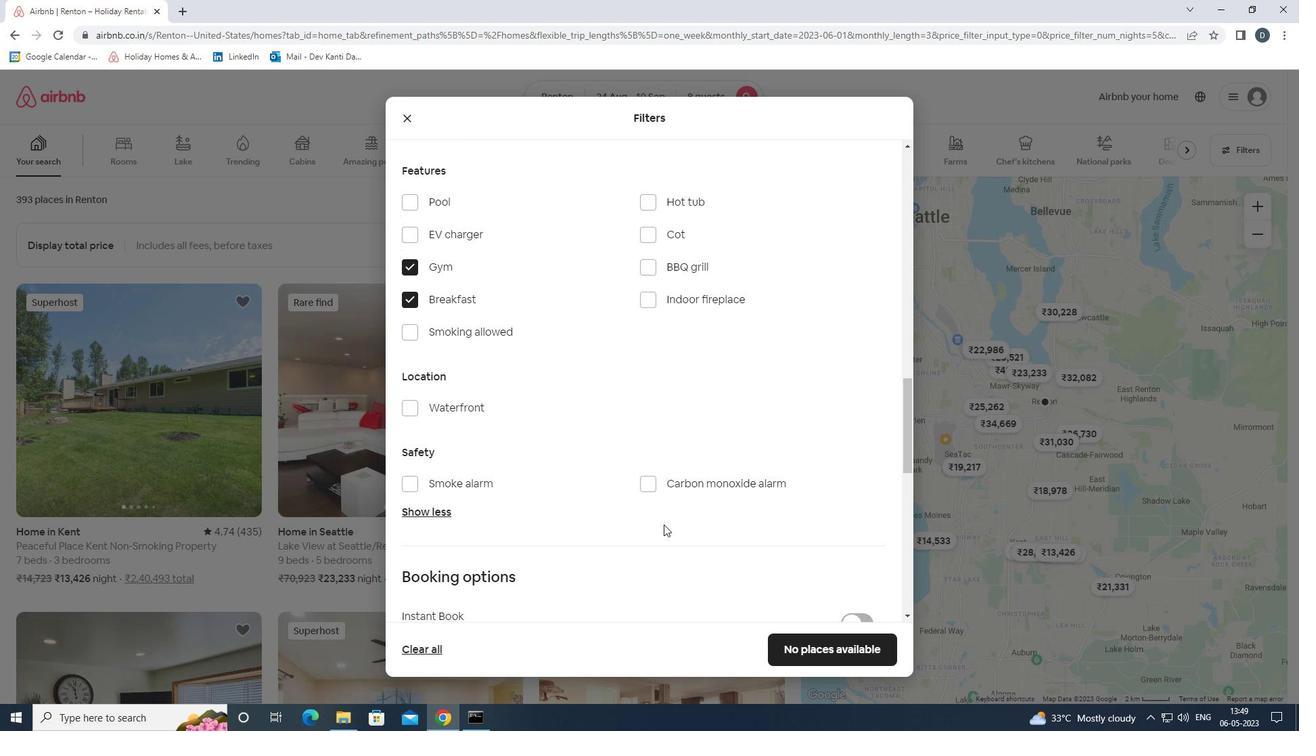 
Action: Mouse moved to (864, 528)
Screenshot: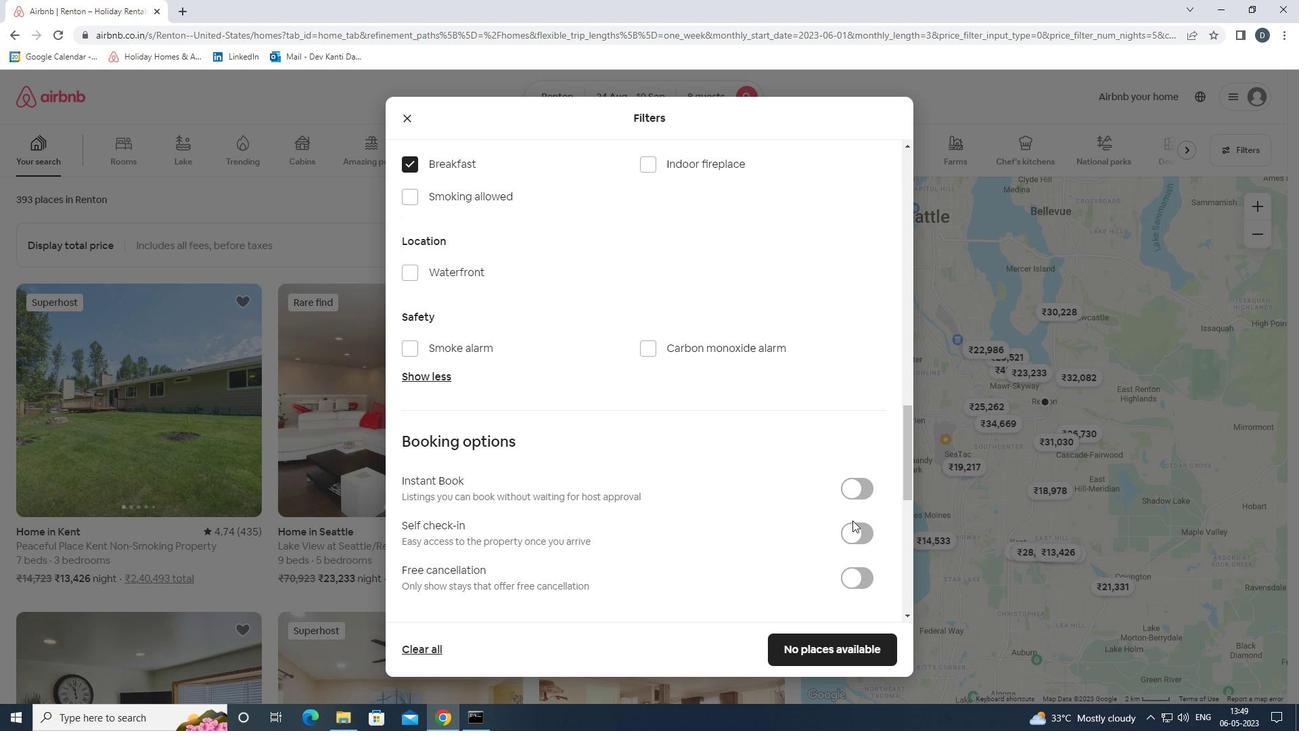 
Action: Mouse pressed left at (864, 528)
Screenshot: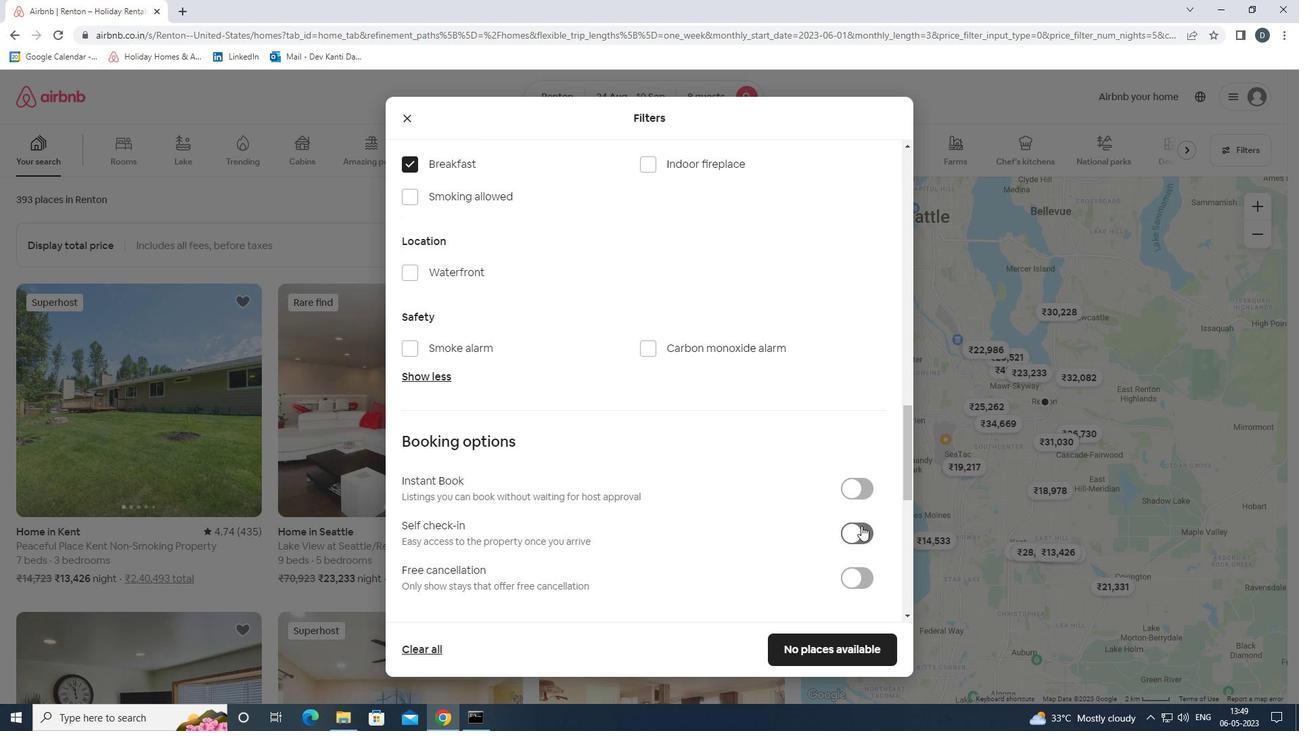 
Action: Mouse moved to (857, 528)
Screenshot: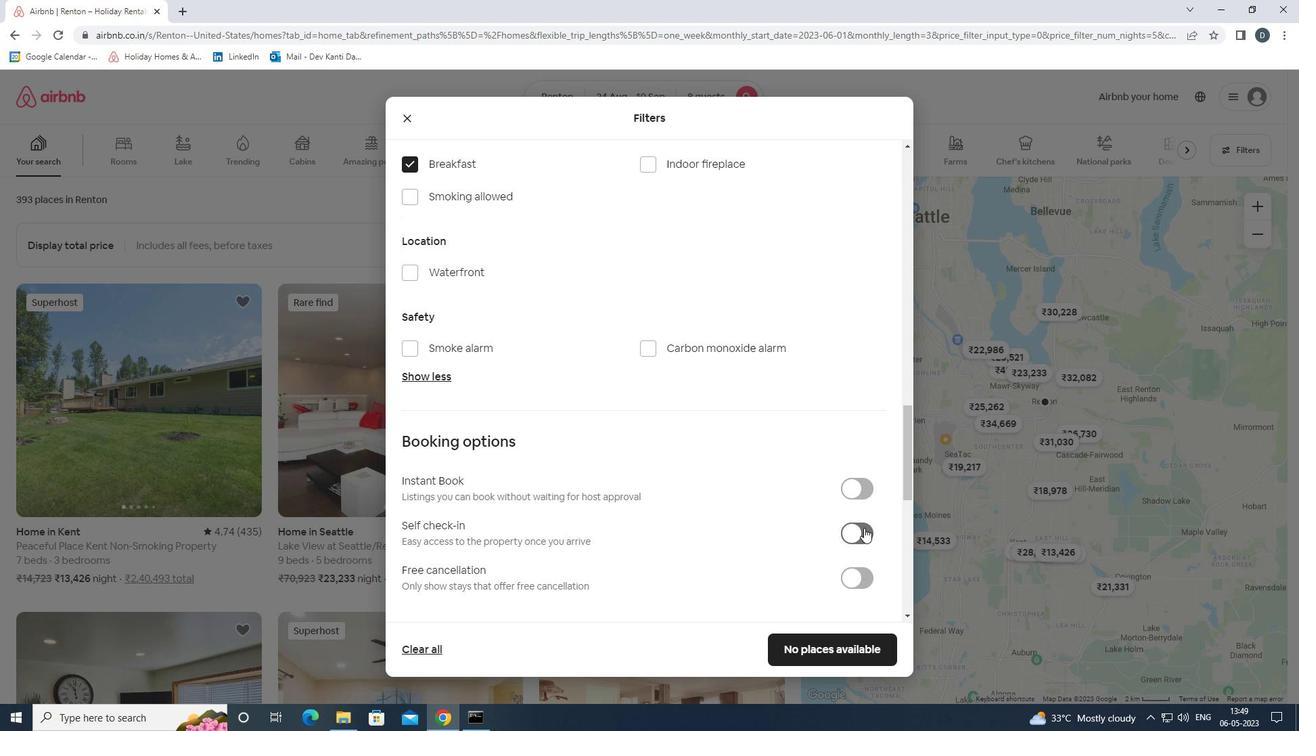 
Action: Mouse scrolled (857, 527) with delta (0, 0)
Screenshot: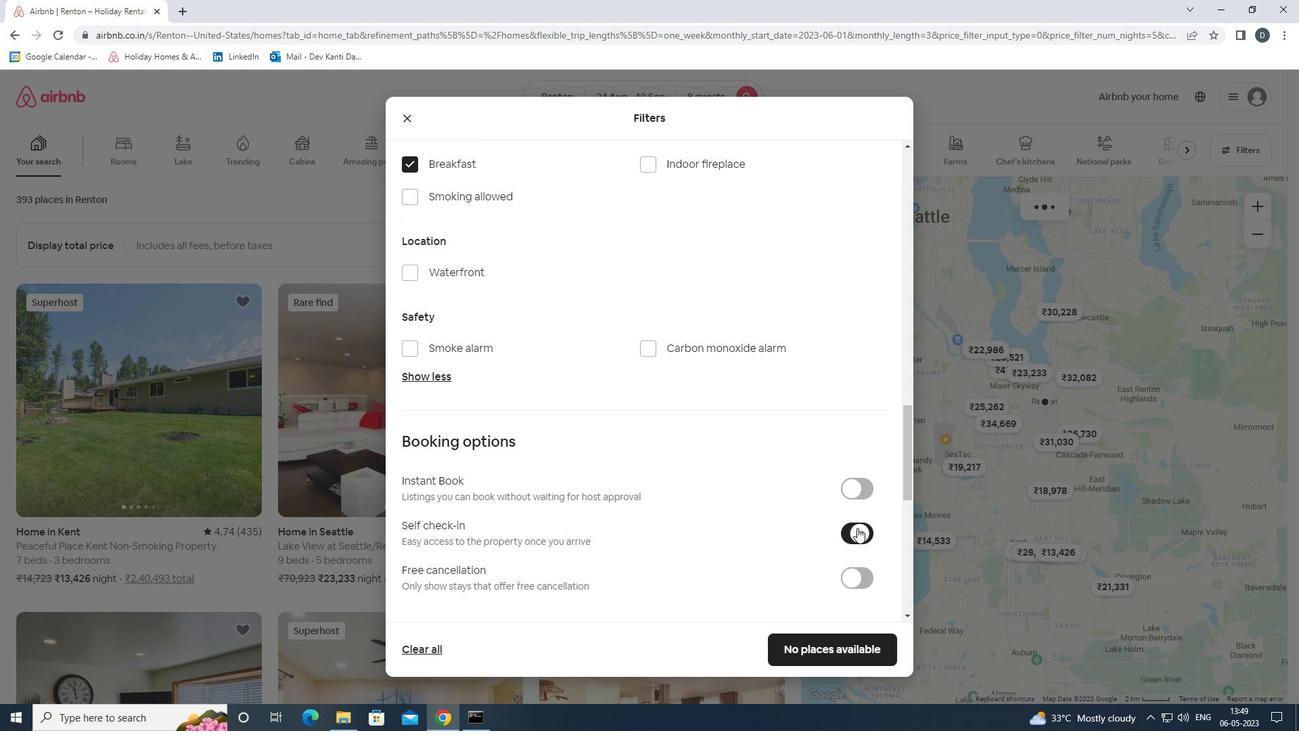 
Action: Mouse moved to (857, 528)
Screenshot: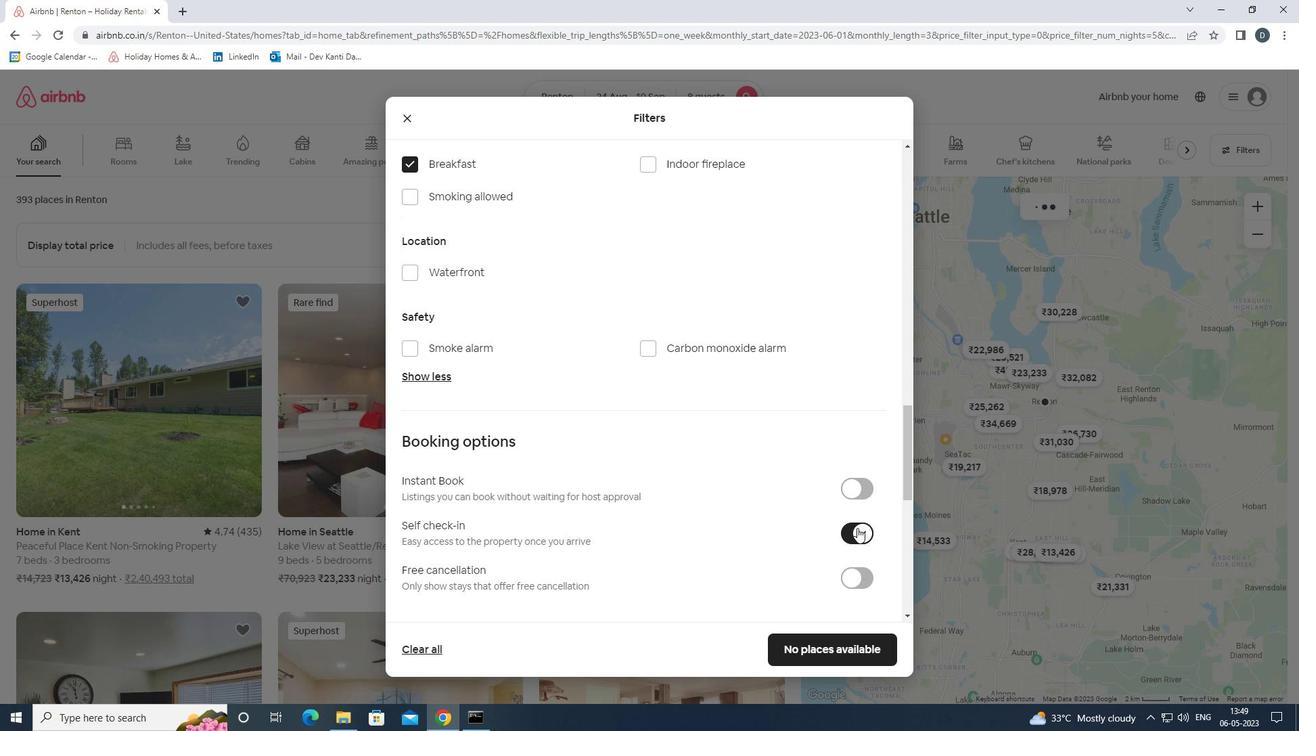 
Action: Mouse scrolled (857, 527) with delta (0, 0)
Screenshot: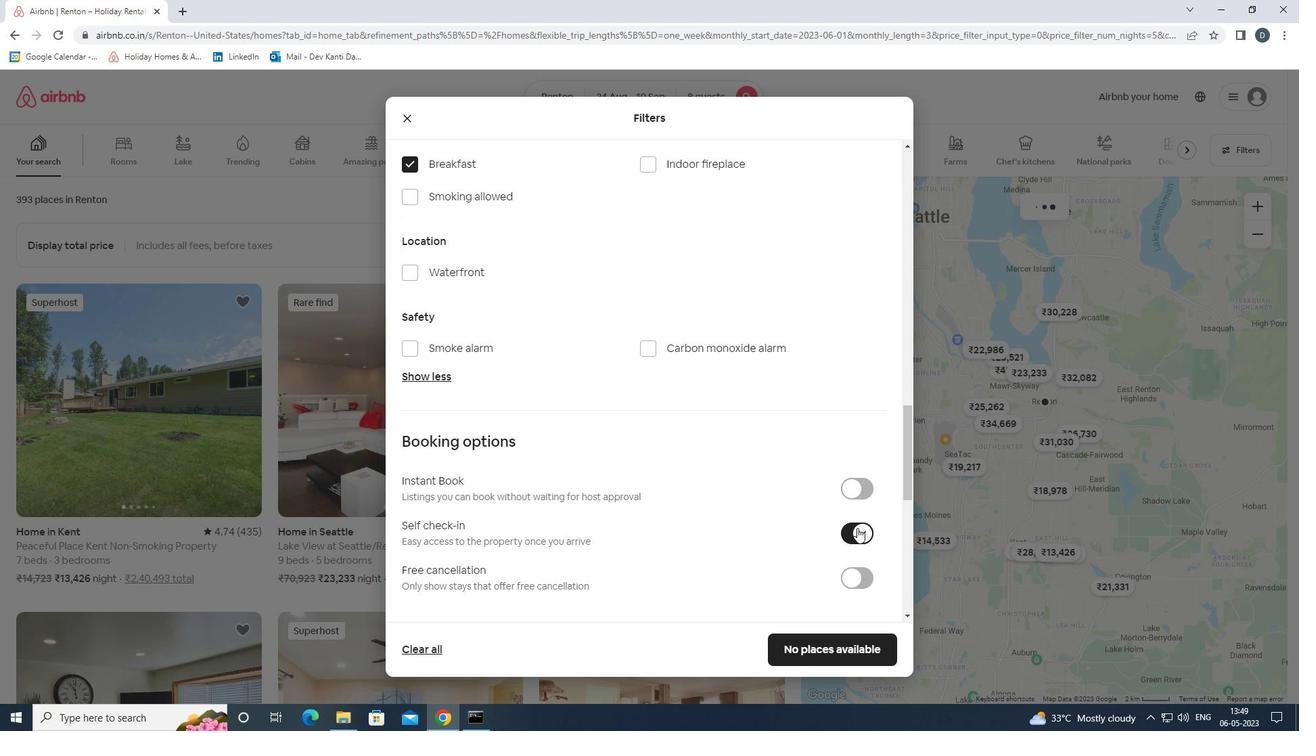 
Action: Mouse scrolled (857, 527) with delta (0, 0)
Screenshot: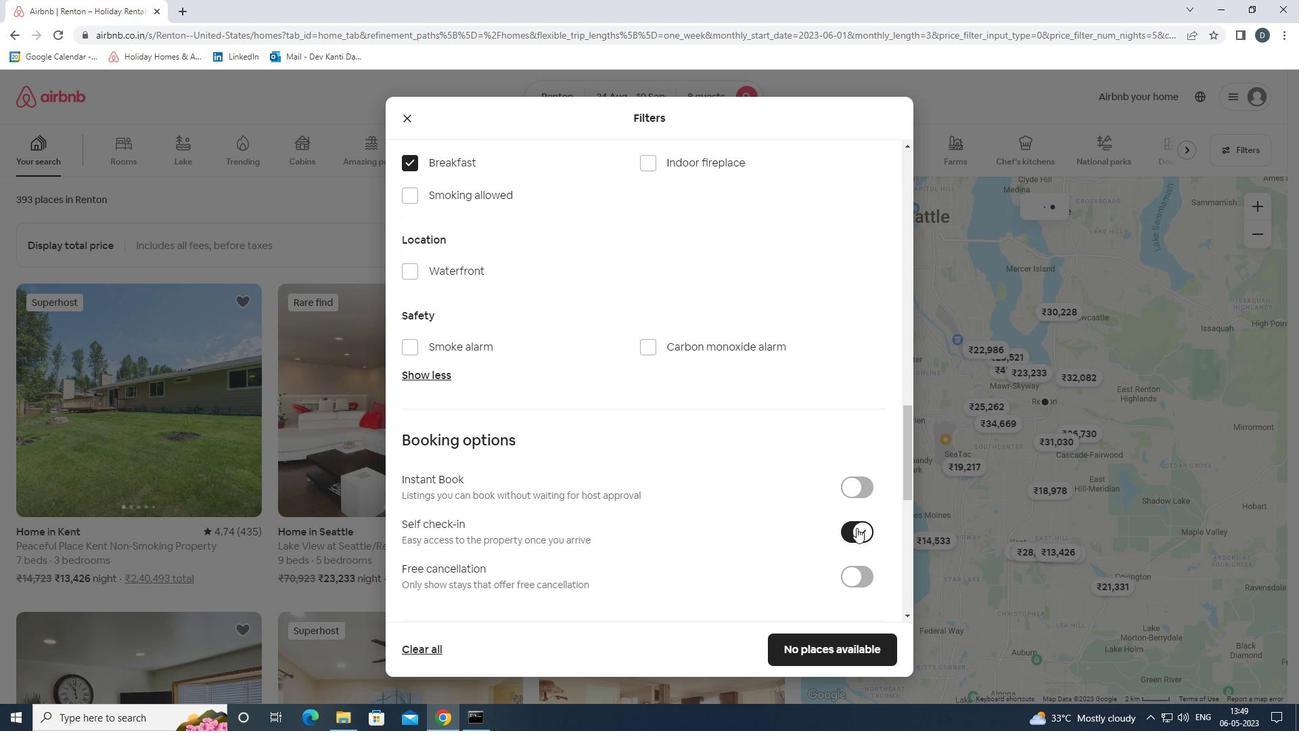 
Action: Mouse scrolled (857, 527) with delta (0, 0)
Screenshot: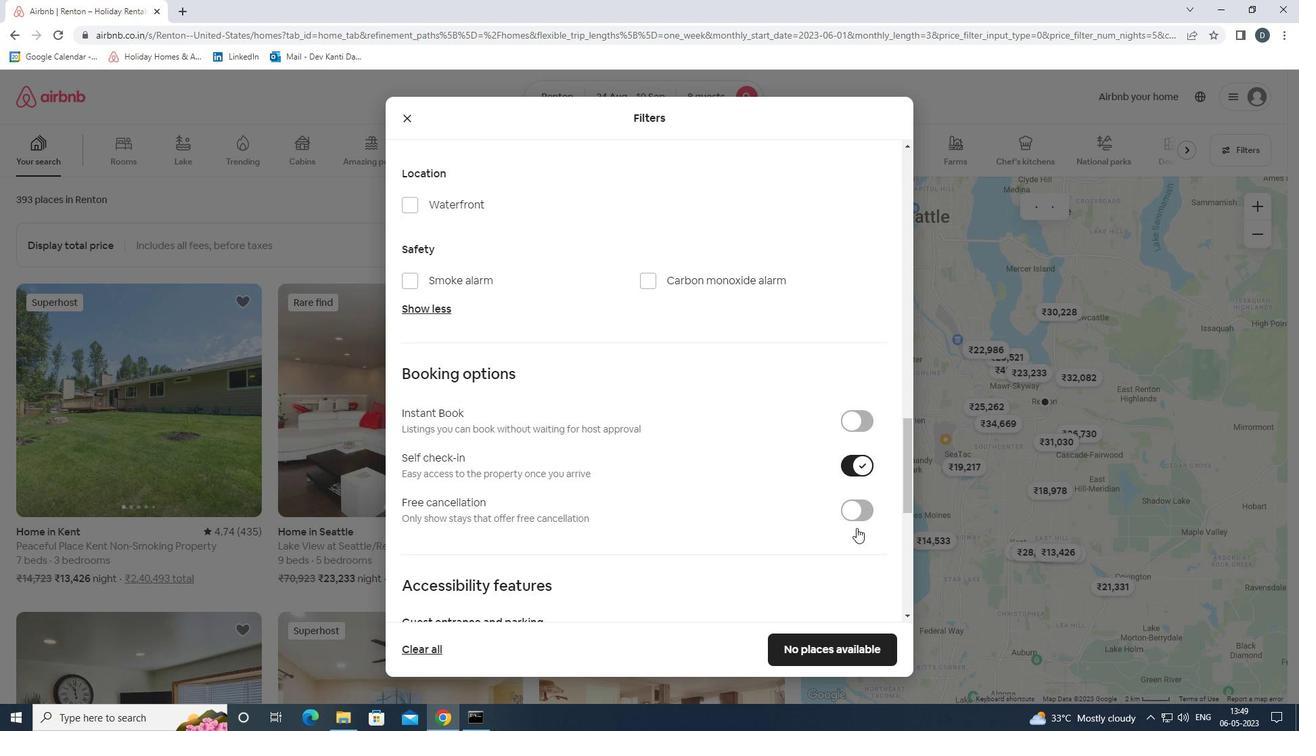 
Action: Mouse scrolled (857, 527) with delta (0, 0)
Screenshot: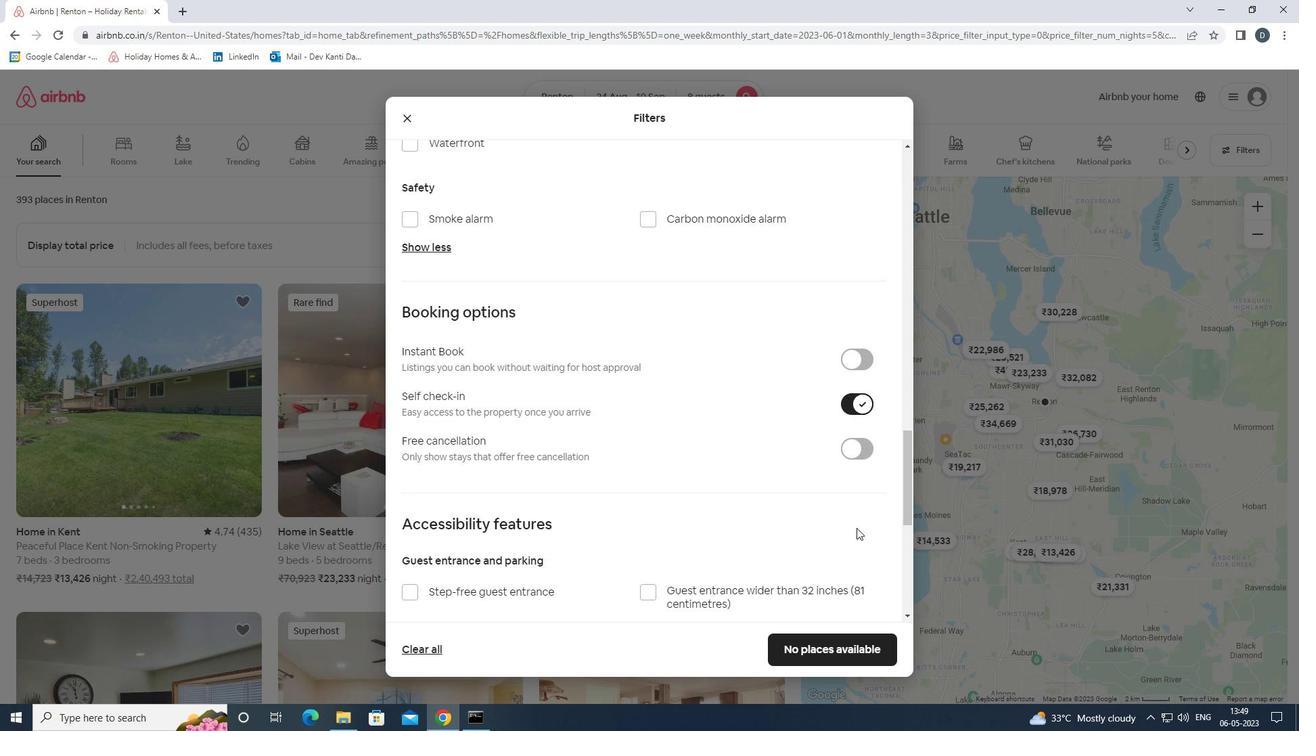 
Action: Mouse scrolled (857, 527) with delta (0, 0)
Screenshot: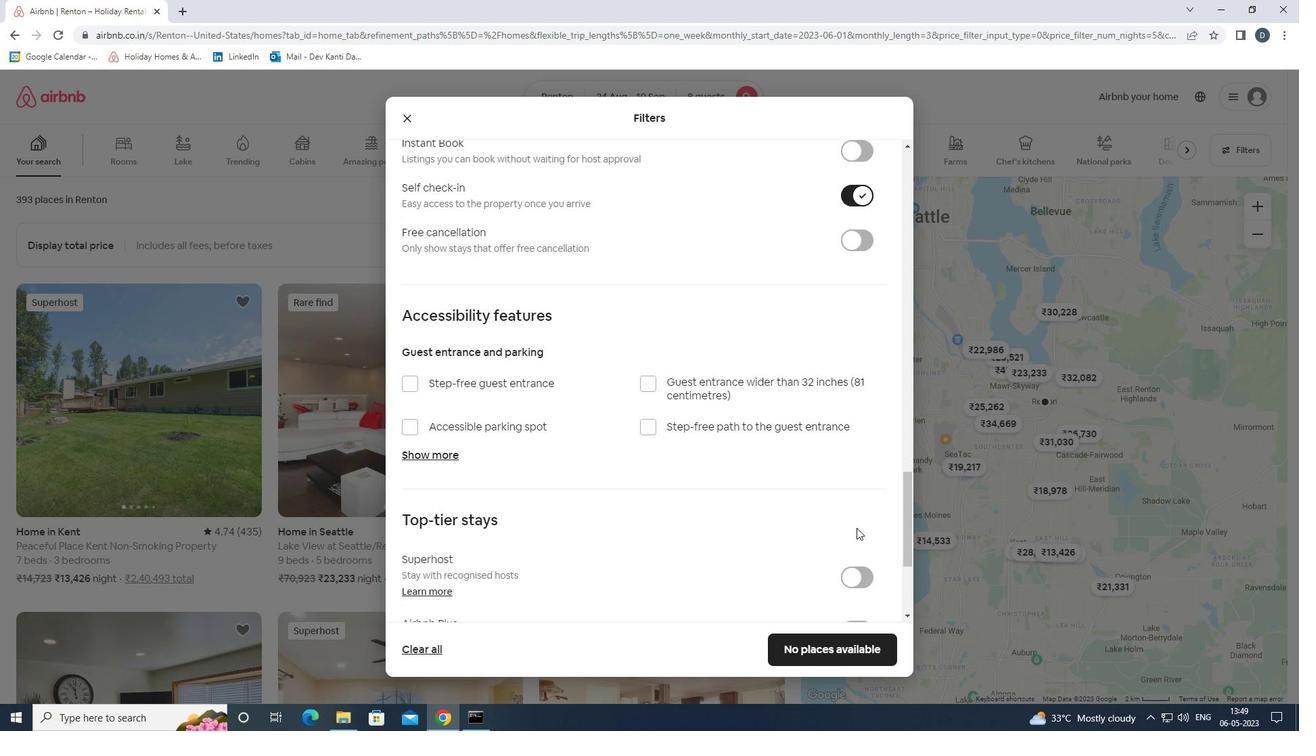 
Action: Mouse scrolled (857, 527) with delta (0, 0)
Screenshot: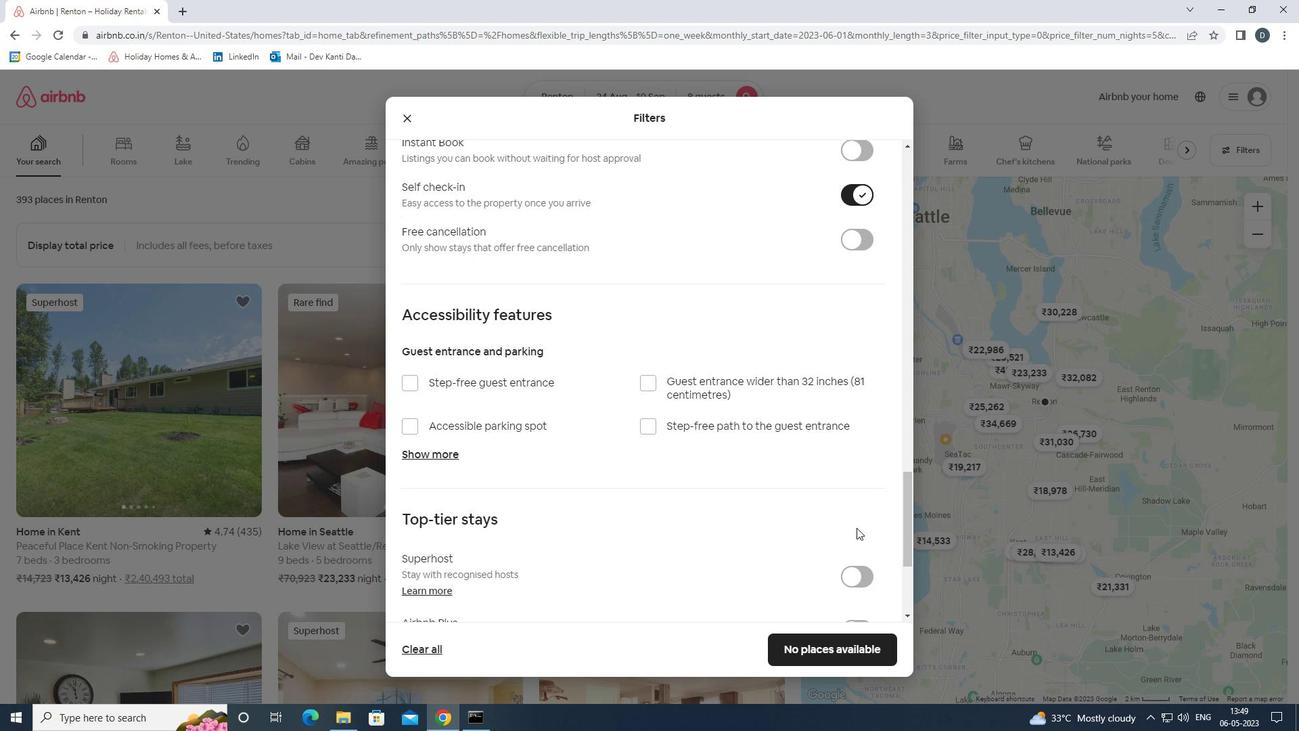 
Action: Mouse scrolled (857, 527) with delta (0, 0)
Screenshot: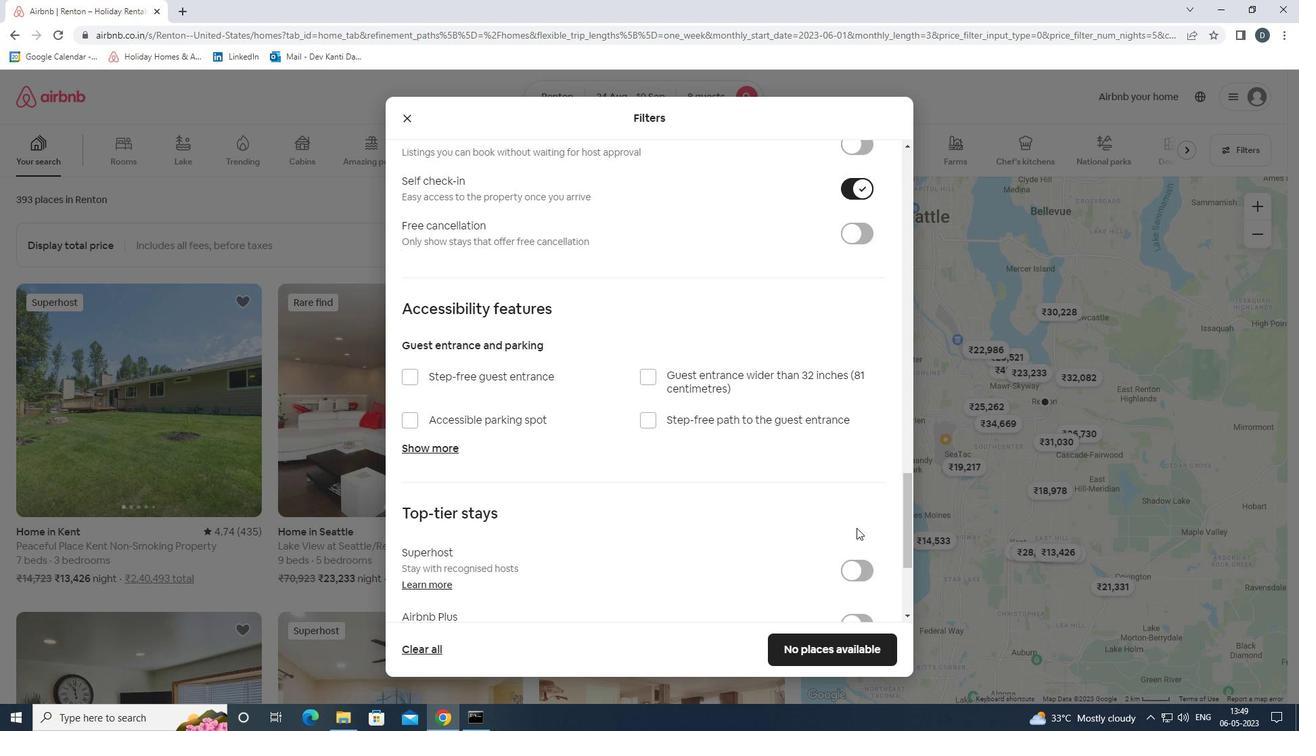 
Action: Mouse scrolled (857, 527) with delta (0, 0)
Screenshot: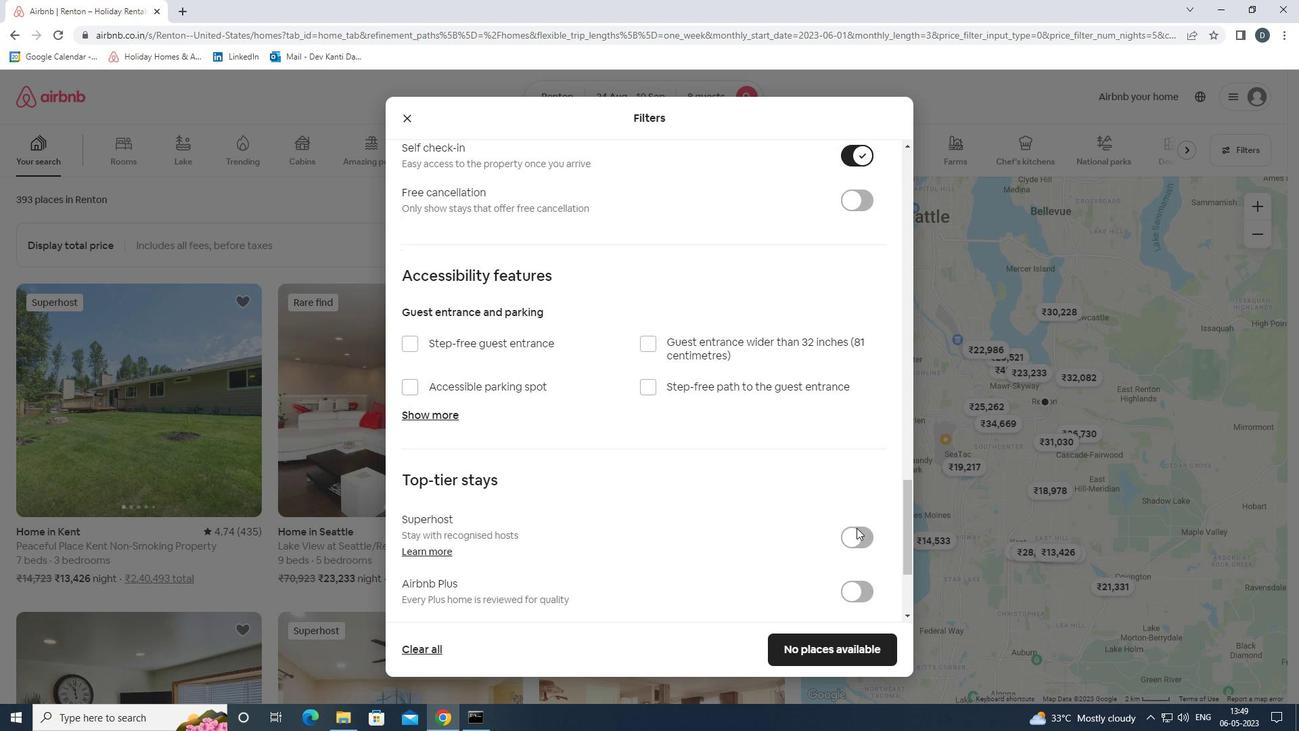 
Action: Mouse scrolled (857, 527) with delta (0, 0)
Screenshot: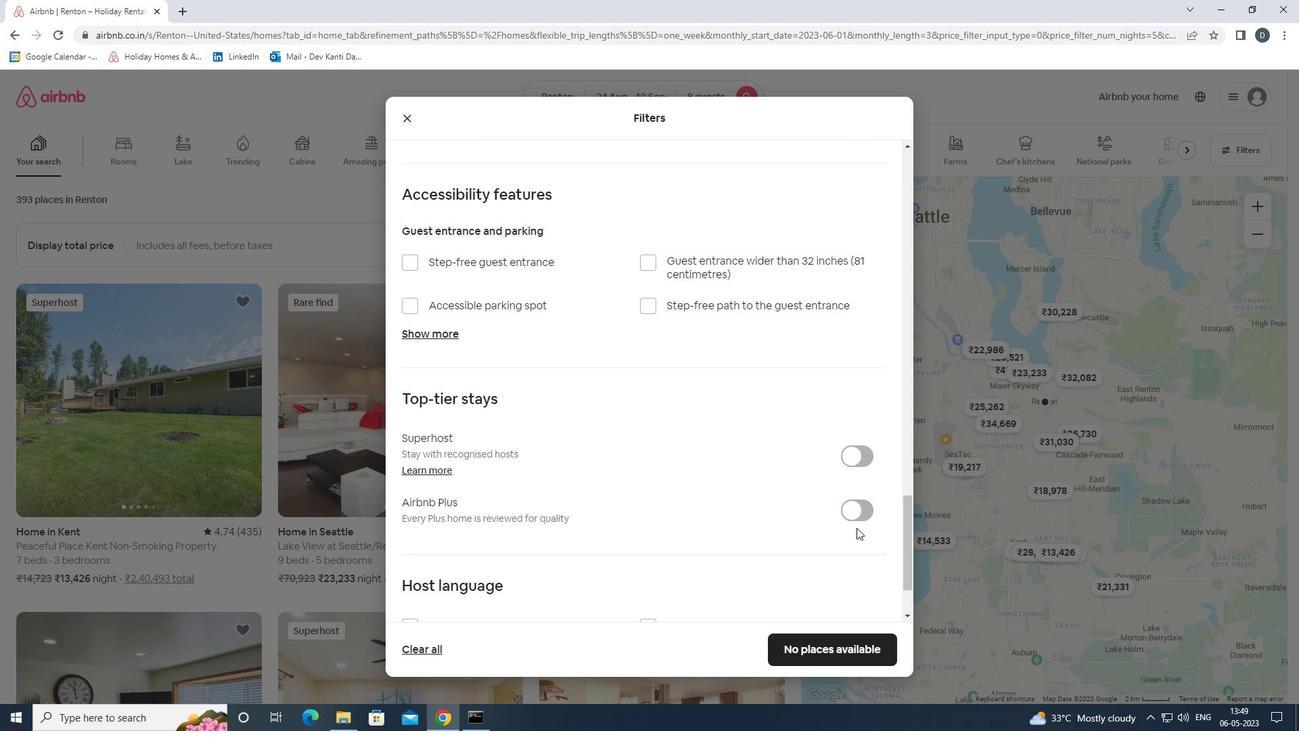 
Action: Mouse scrolled (857, 527) with delta (0, 0)
Screenshot: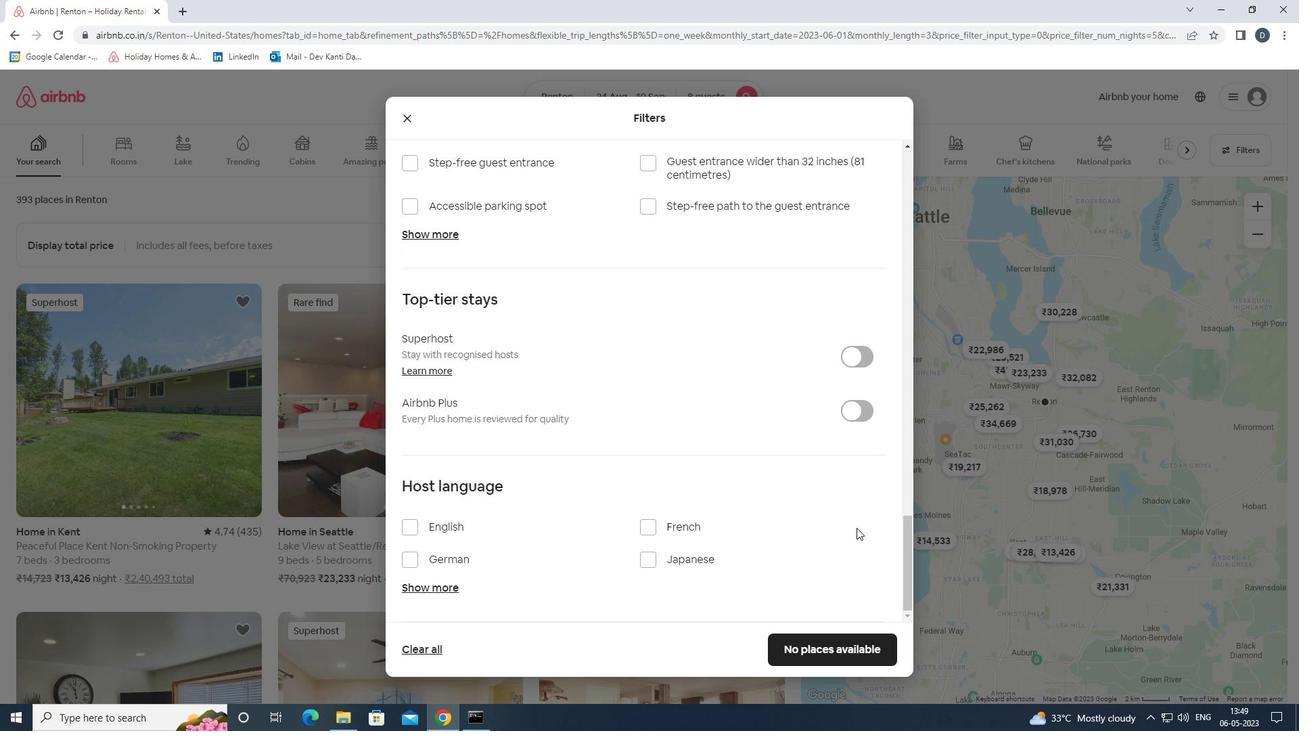
Action: Mouse scrolled (857, 527) with delta (0, 0)
Screenshot: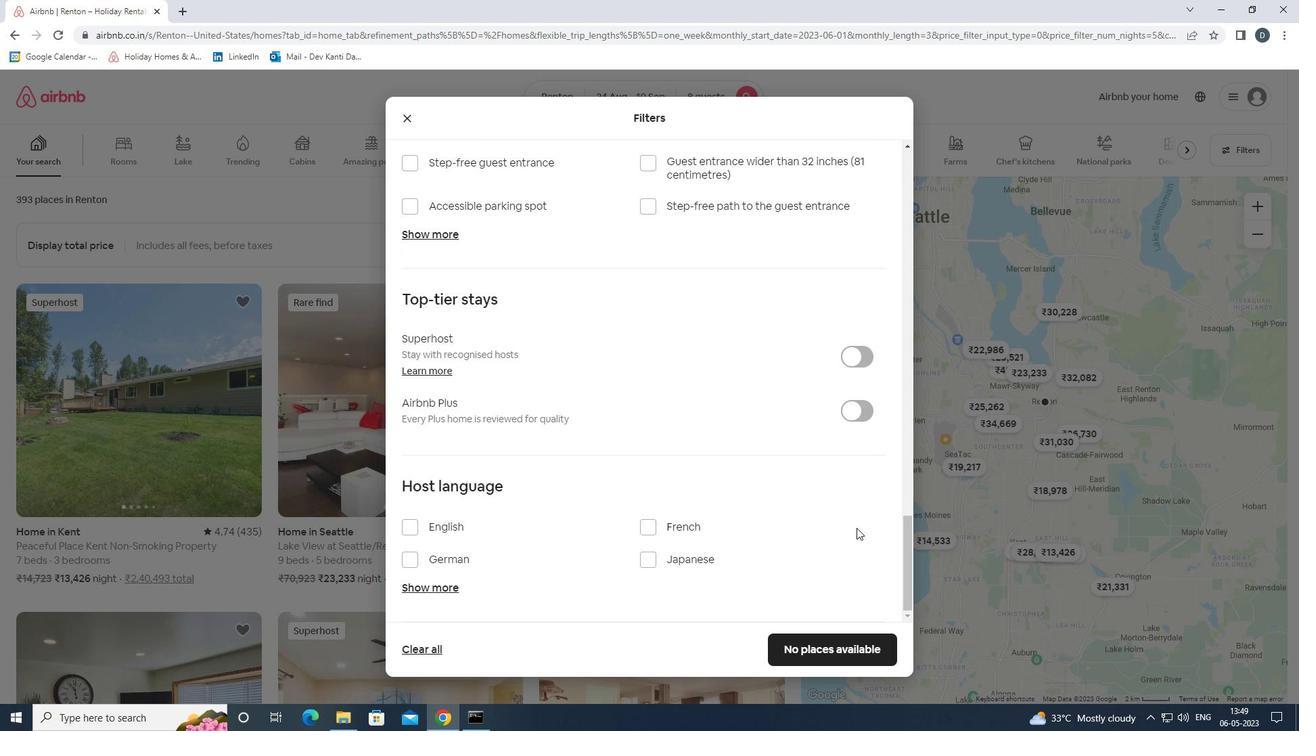 
Action: Mouse scrolled (857, 527) with delta (0, 0)
Screenshot: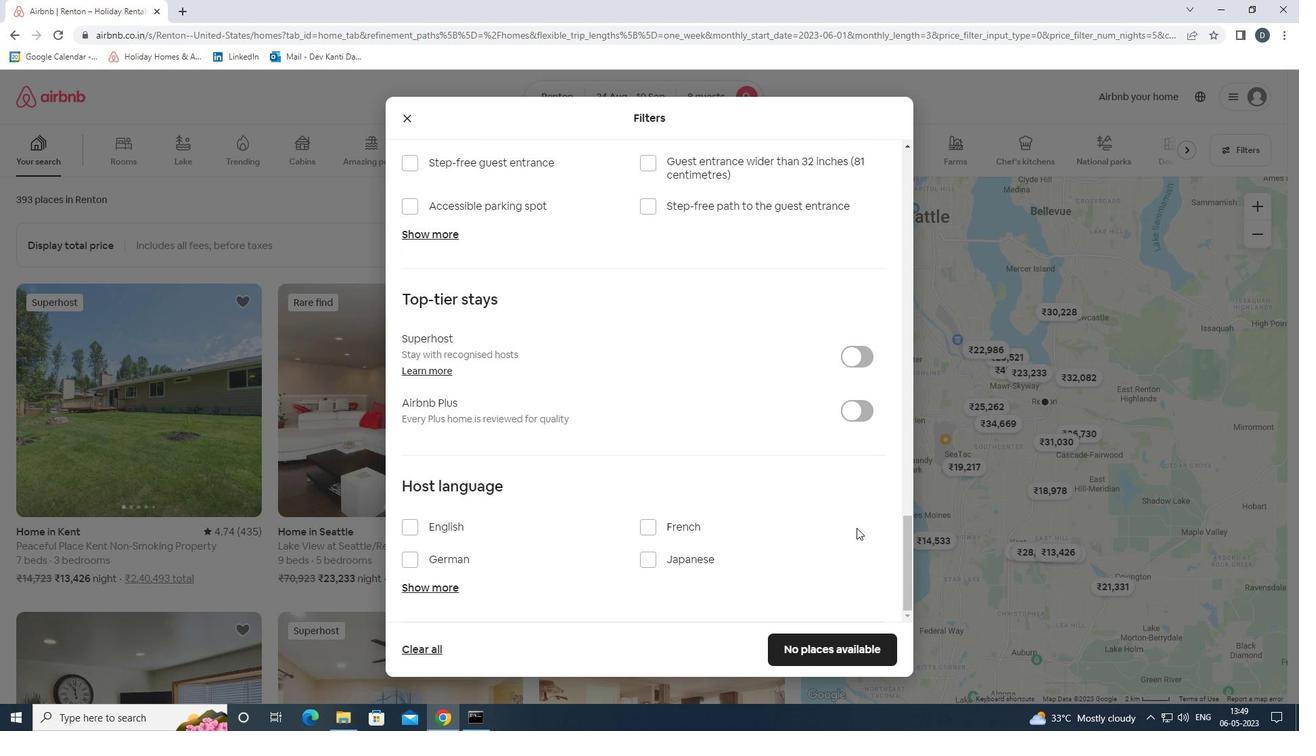 
Action: Mouse moved to (454, 529)
Screenshot: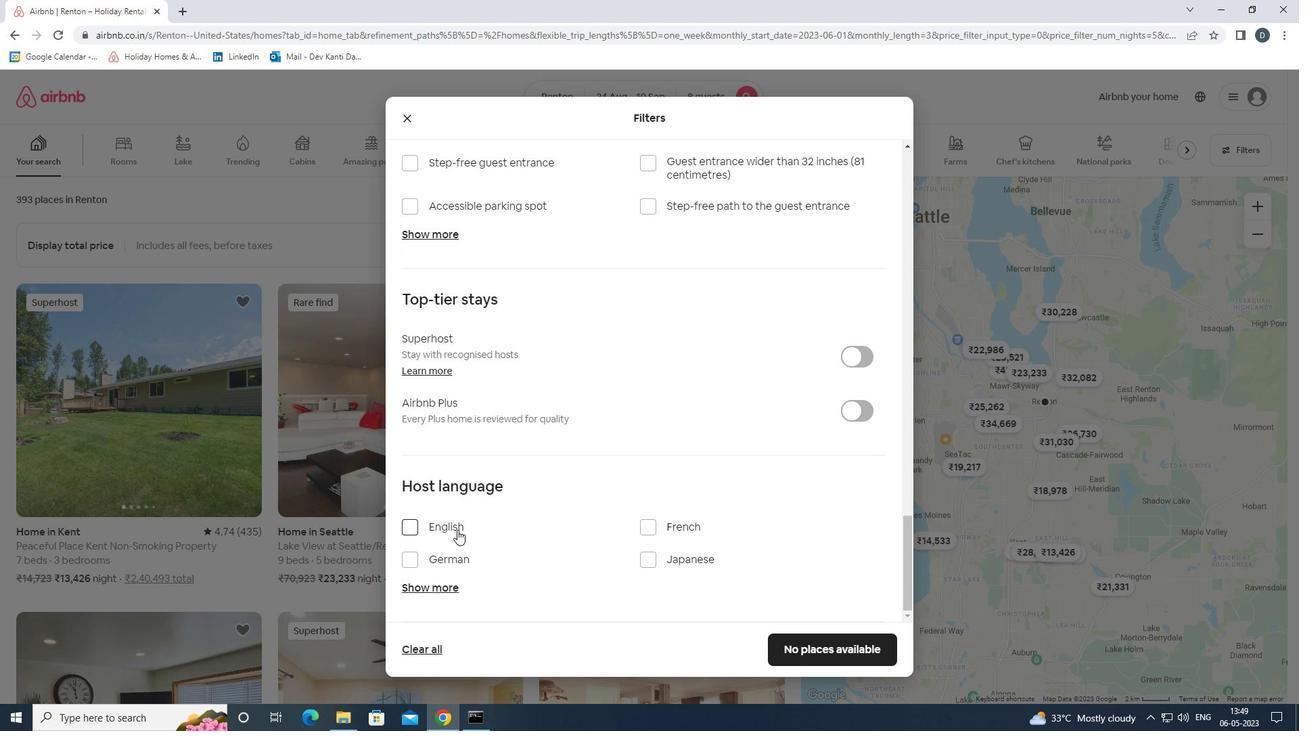 
Action: Mouse pressed left at (454, 529)
Screenshot: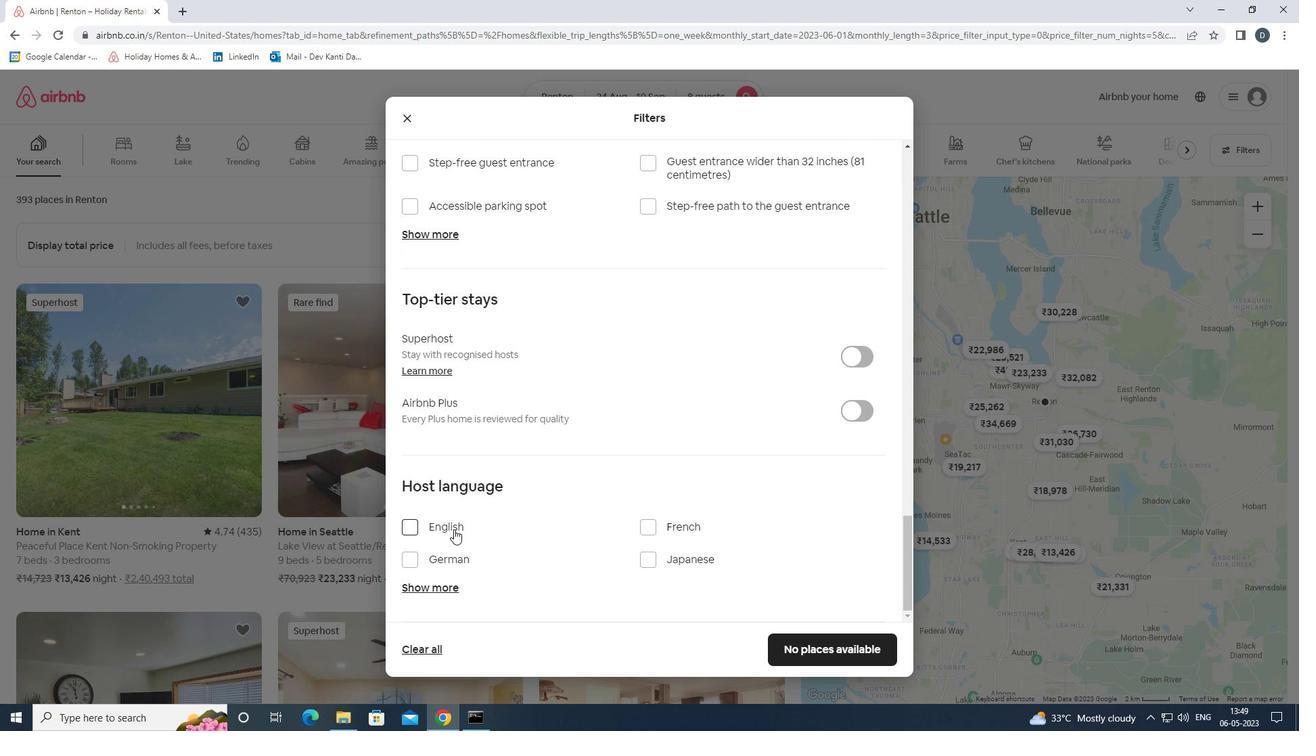 
Action: Mouse moved to (813, 641)
Screenshot: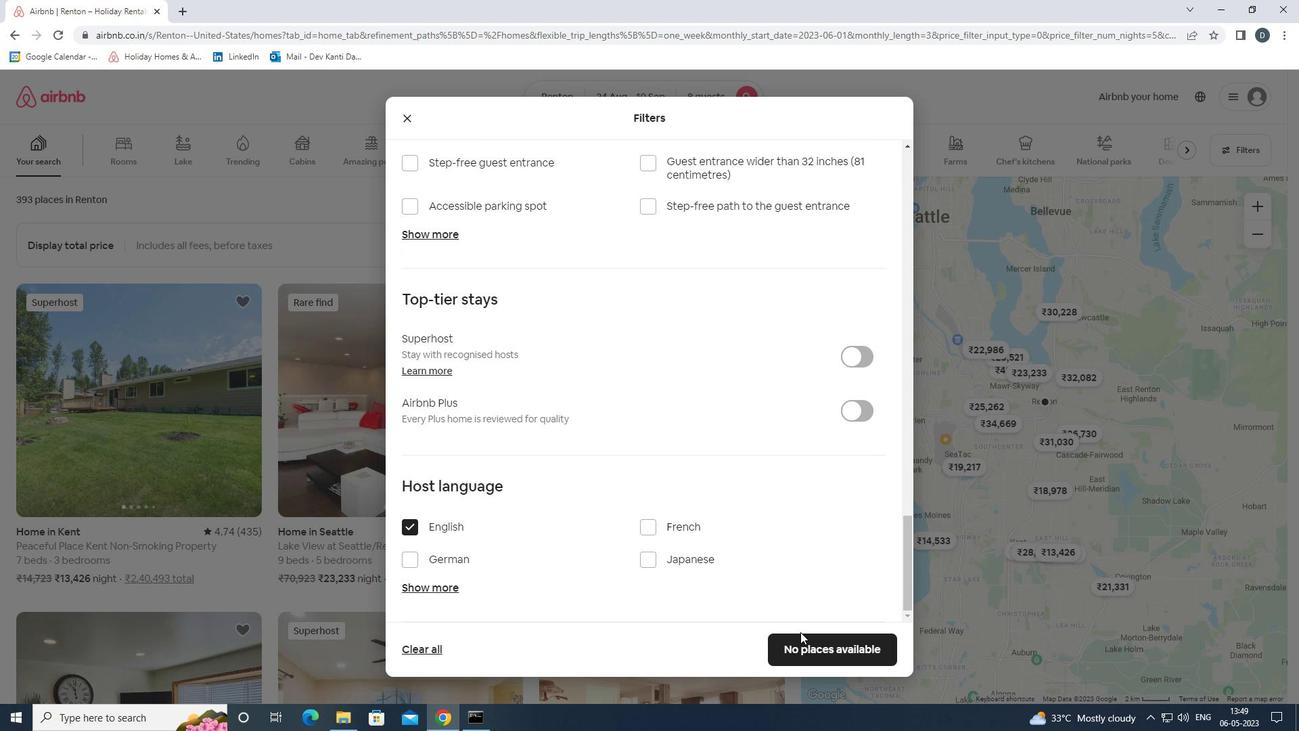 
Action: Mouse pressed left at (813, 641)
Screenshot: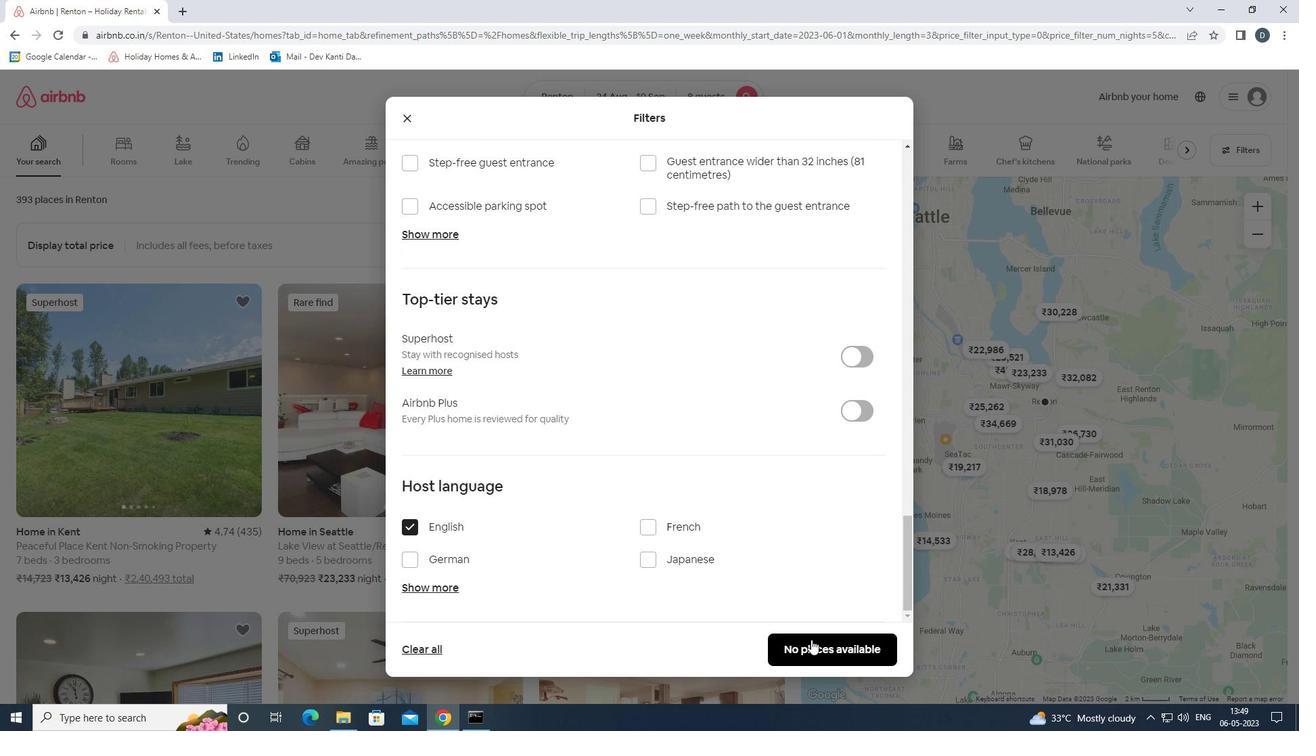 
Action: Mouse moved to (773, 525)
Screenshot: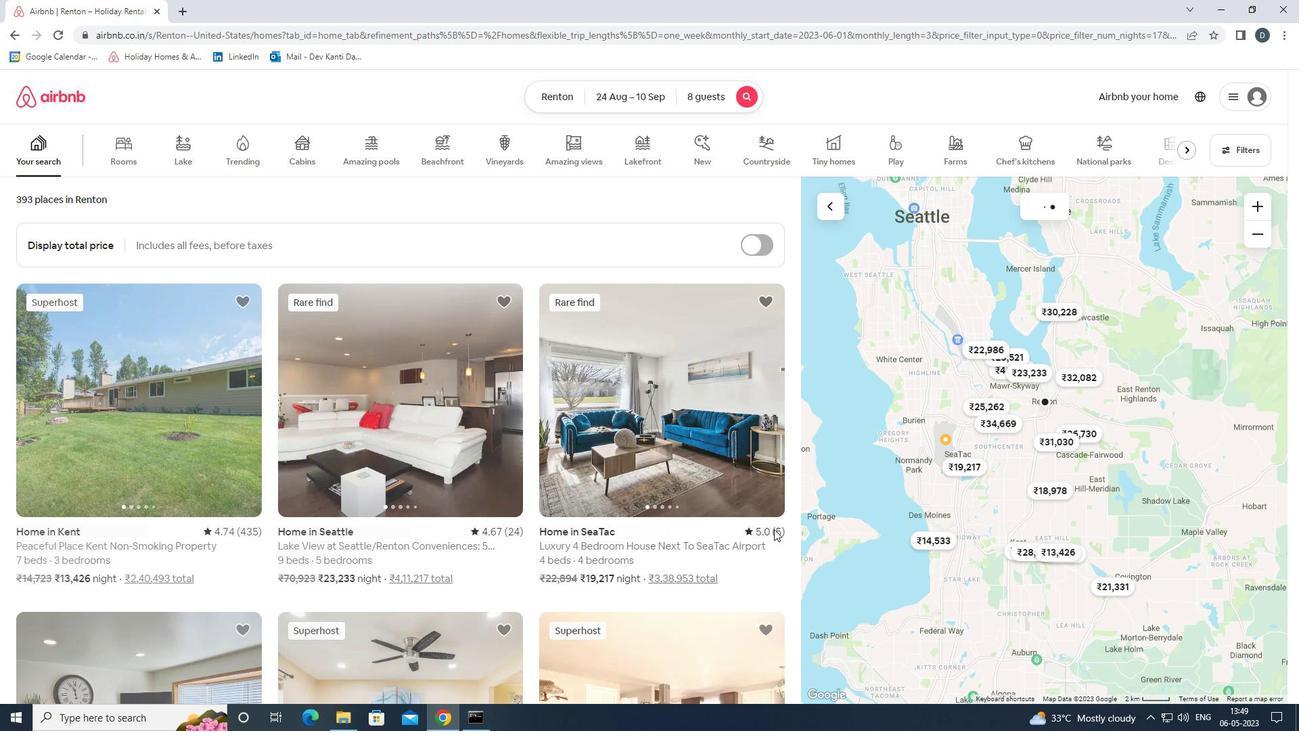 
